 Task: Research Airbnb options in Dorval, Canada from 21st Nov, 2023 to 29th Nov, 2023 for 4 adults.2 bedrooms having 2 beds and 2 bathrooms. Property type can be flat. Booking option can be shelf check-in. Look for 5 properties as per requirement.
Action: Mouse moved to (418, 107)
Screenshot: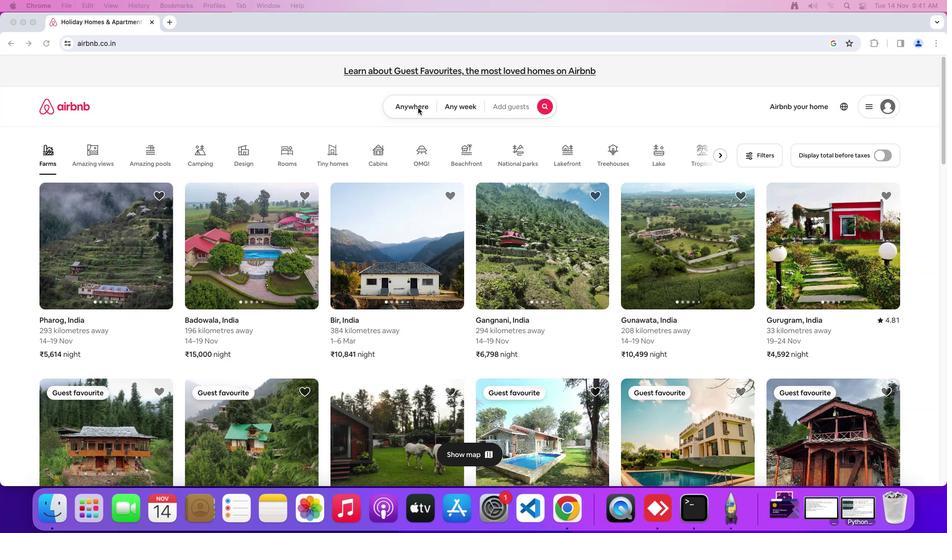 
Action: Mouse pressed left at (418, 107)
Screenshot: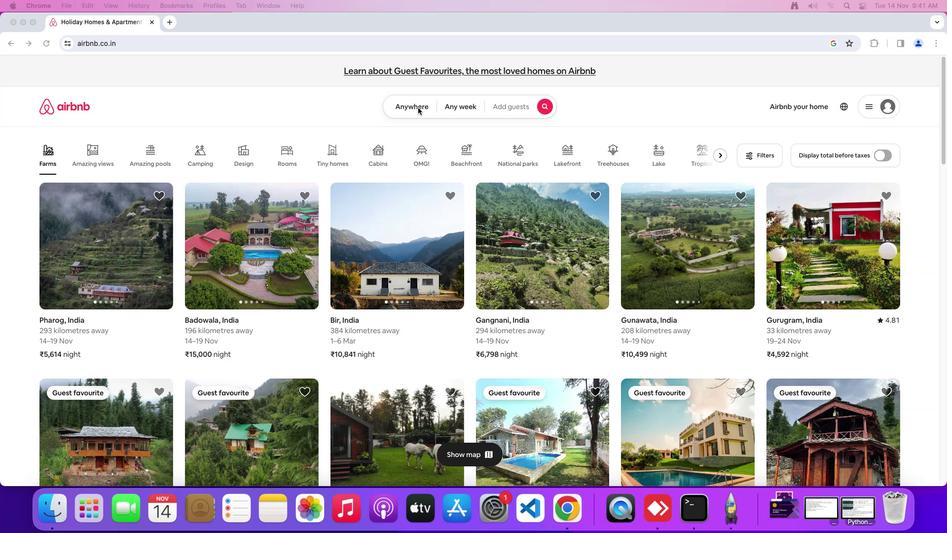 
Action: Mouse moved to (420, 104)
Screenshot: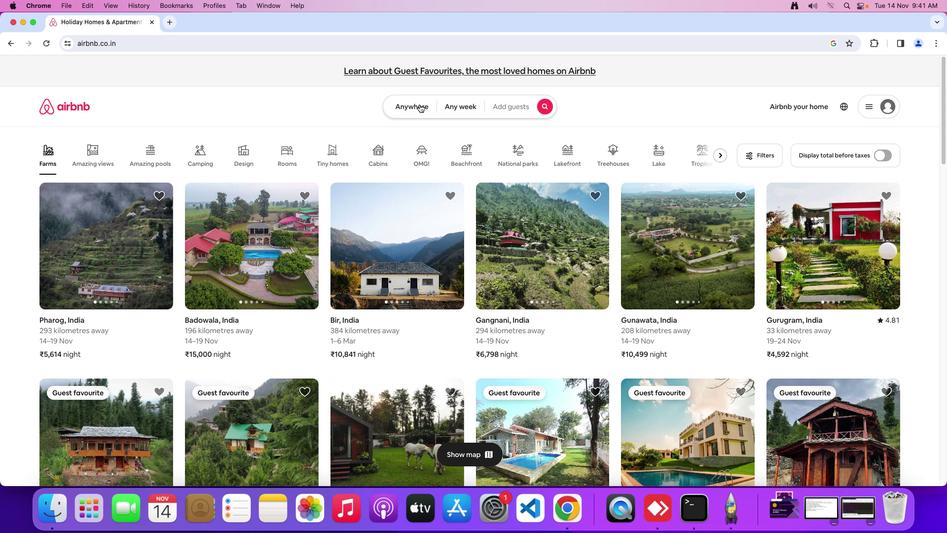 
Action: Mouse pressed left at (420, 104)
Screenshot: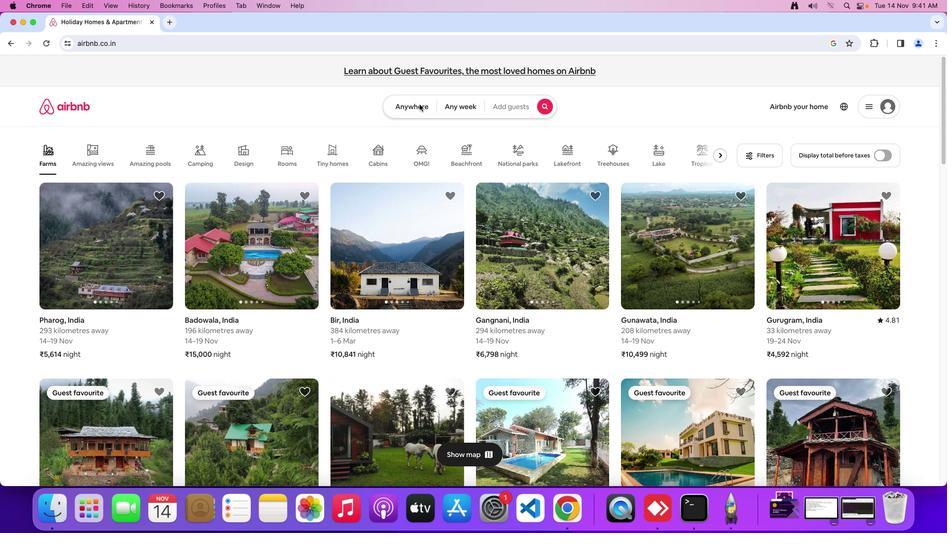 
Action: Mouse moved to (367, 143)
Screenshot: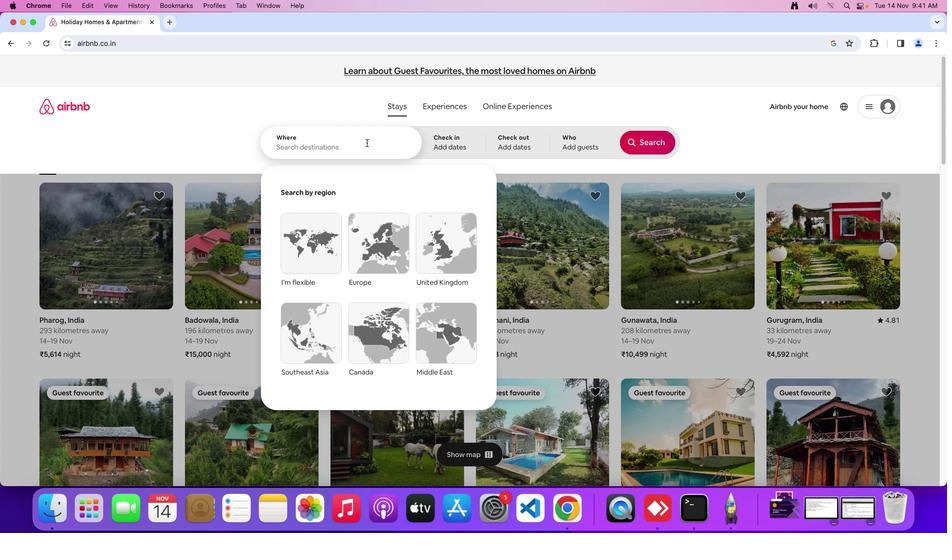 
Action: Mouse pressed left at (367, 143)
Screenshot: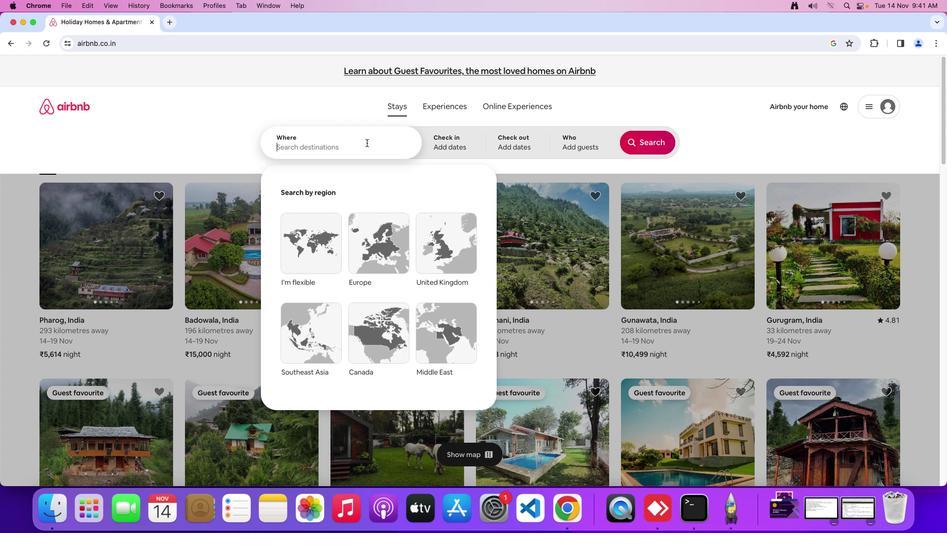 
Action: Mouse moved to (322, 148)
Screenshot: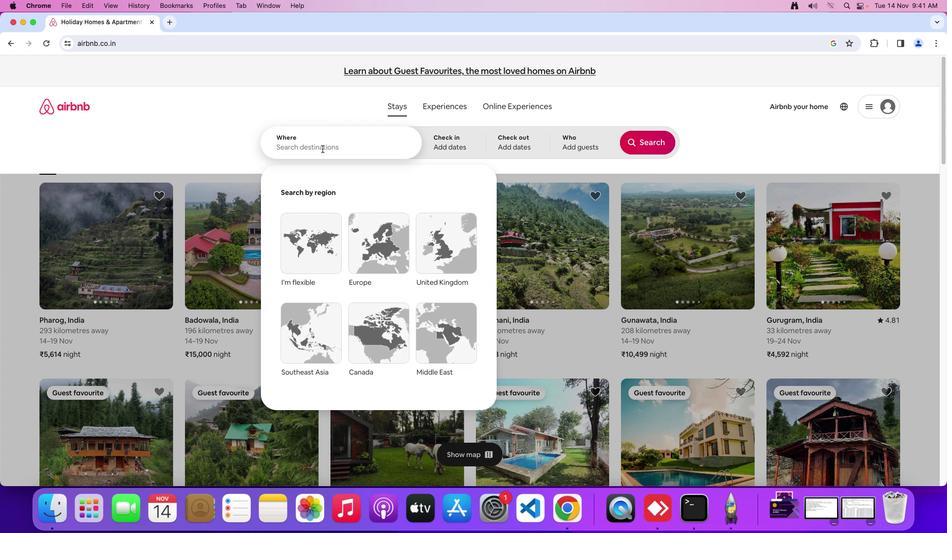 
Action: Mouse pressed left at (322, 148)
Screenshot: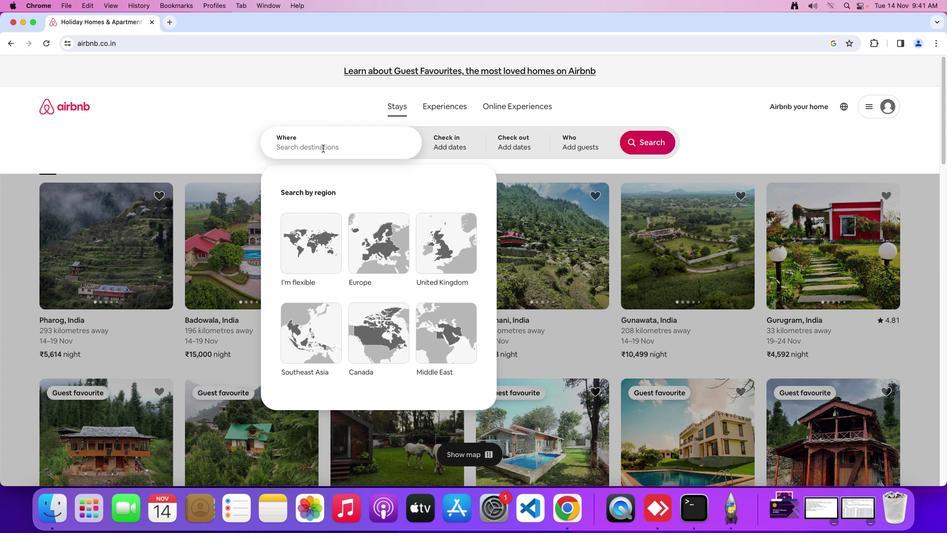
Action: Mouse moved to (326, 160)
Screenshot: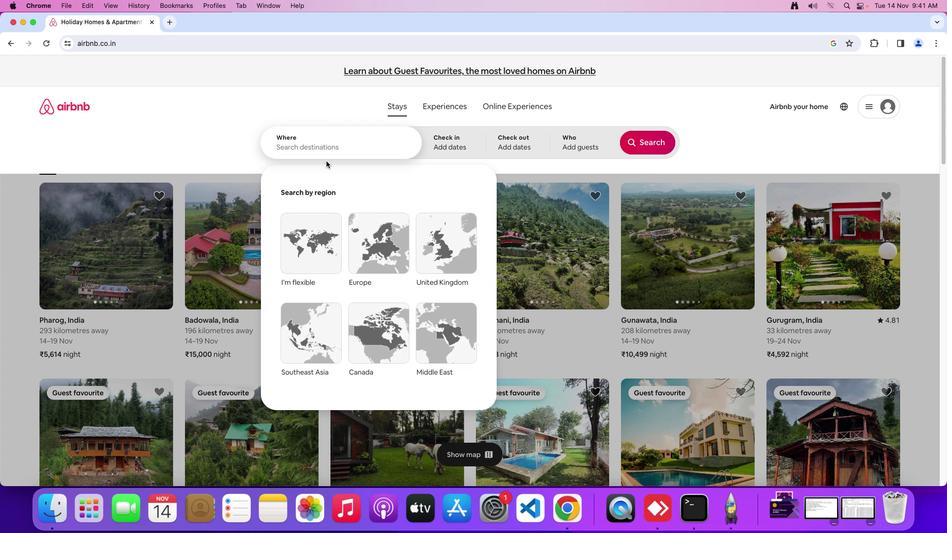 
Action: Key pressed Key.shift_r'D''o''r''v''a''l'','Key.spaceKey.shift_r'C''a''n''a''d''a'
Screenshot: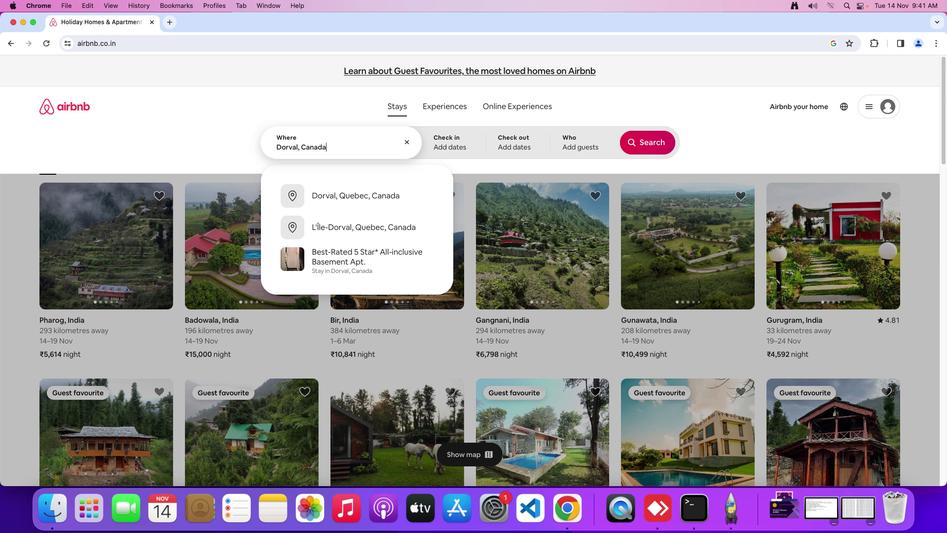 
Action: Mouse moved to (443, 137)
Screenshot: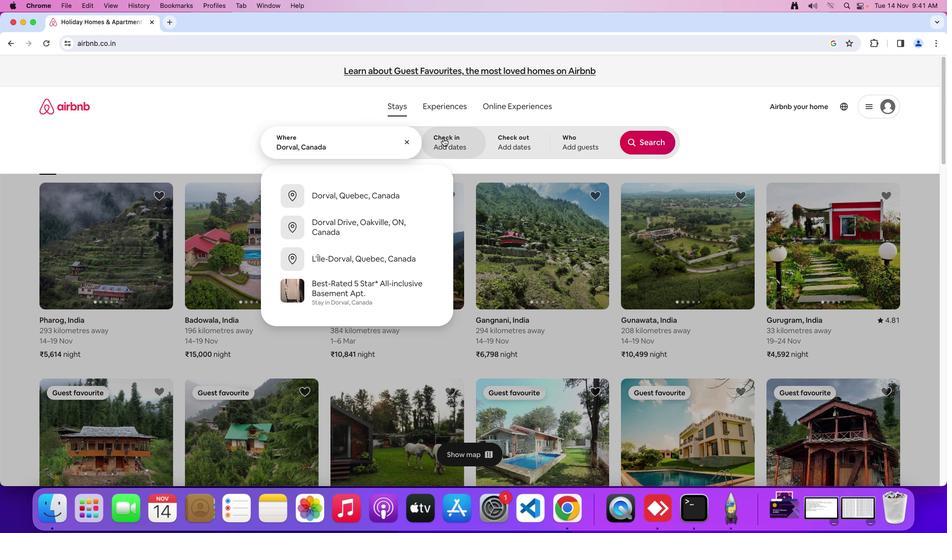 
Action: Mouse pressed left at (443, 137)
Screenshot: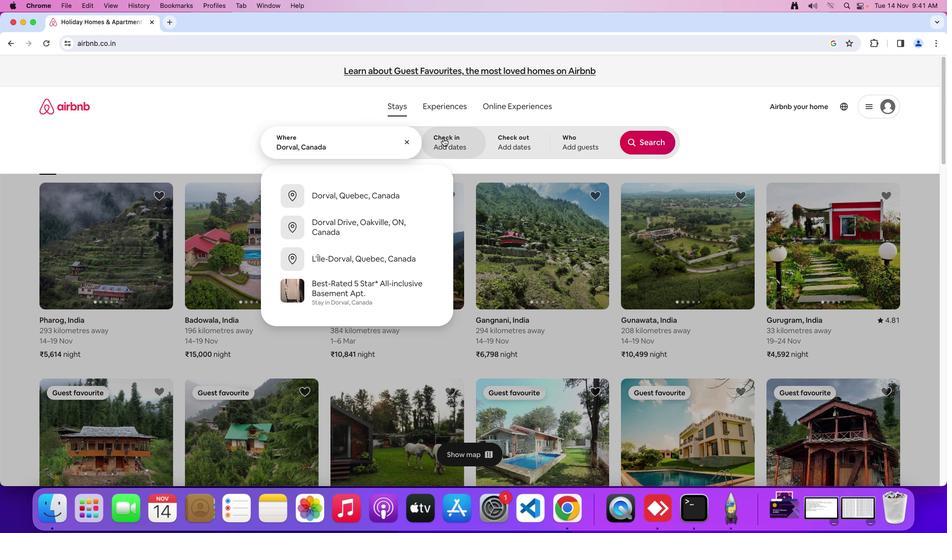 
Action: Mouse moved to (345, 336)
Screenshot: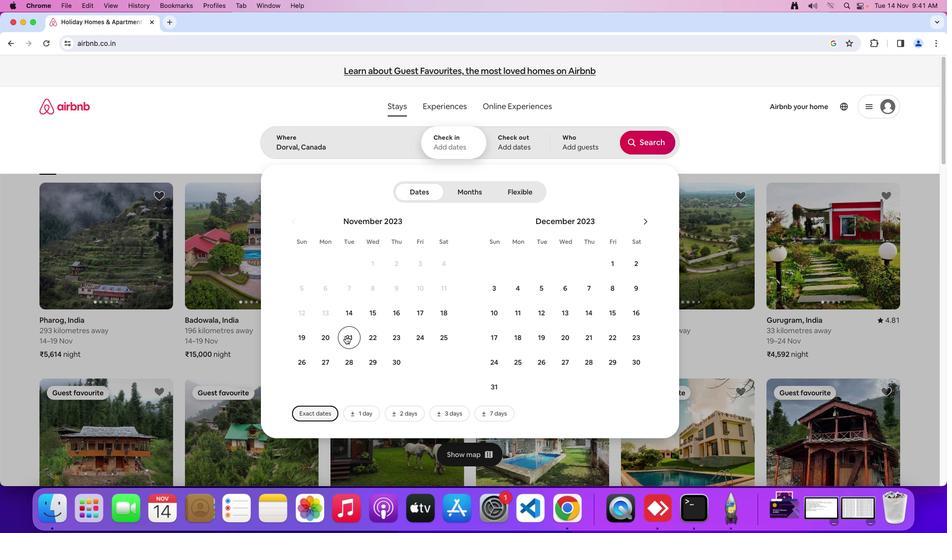 
Action: Mouse pressed left at (345, 336)
Screenshot: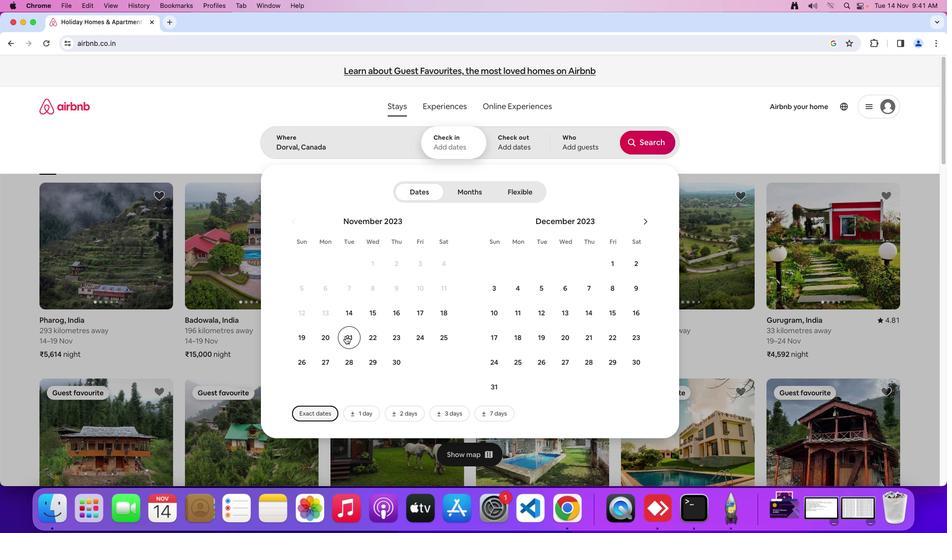 
Action: Mouse moved to (376, 361)
Screenshot: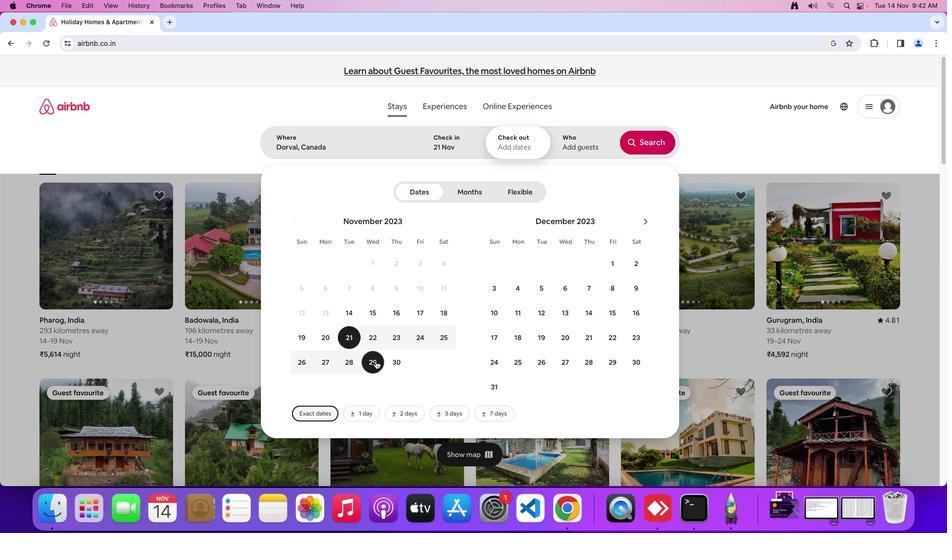 
Action: Mouse pressed left at (376, 361)
Screenshot: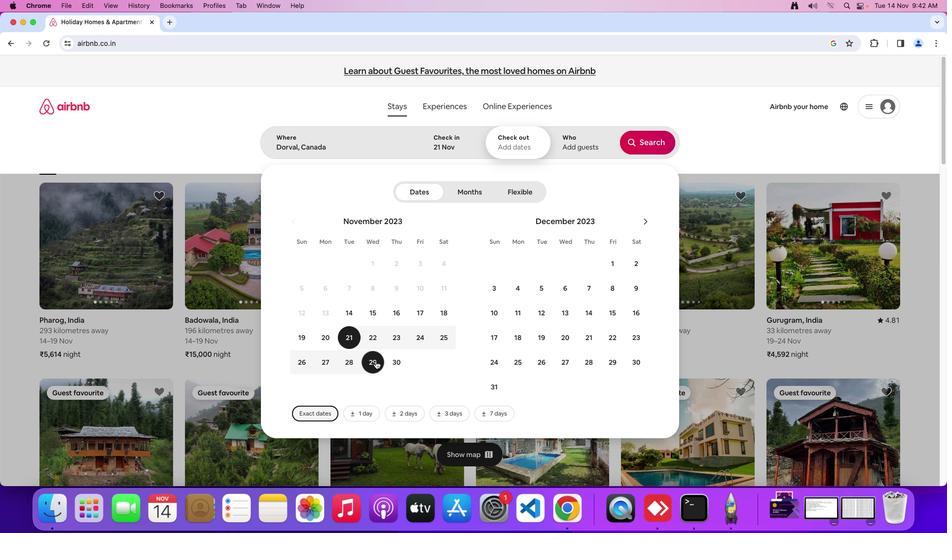 
Action: Mouse moved to (556, 148)
Screenshot: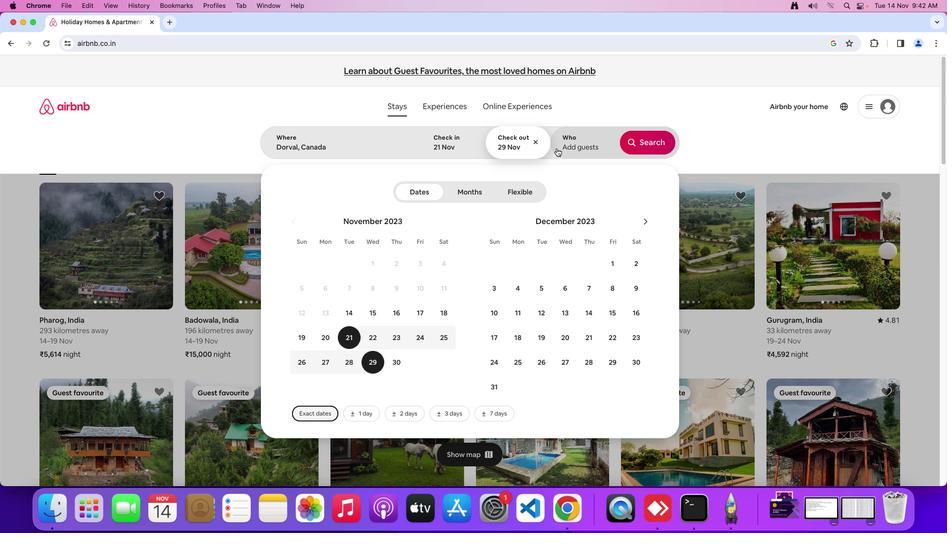 
Action: Mouse pressed left at (556, 148)
Screenshot: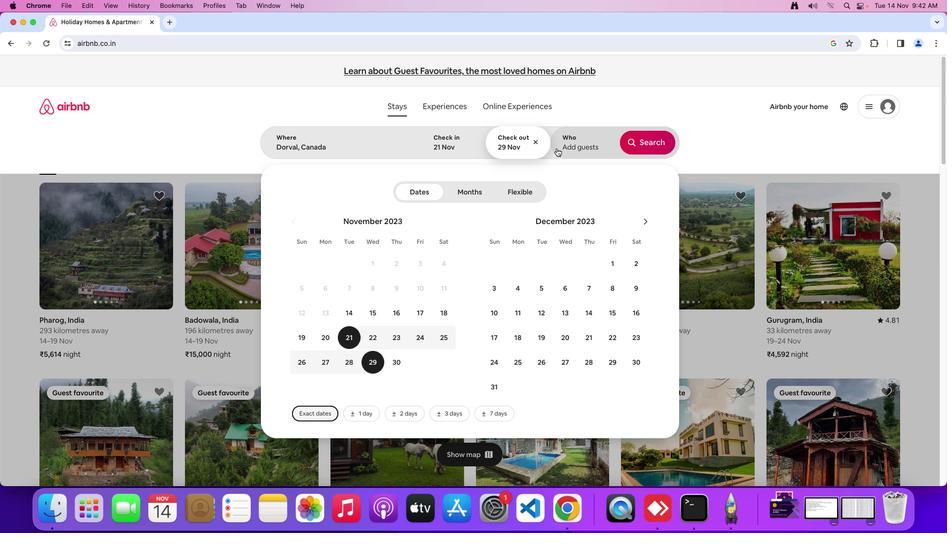 
Action: Mouse moved to (645, 193)
Screenshot: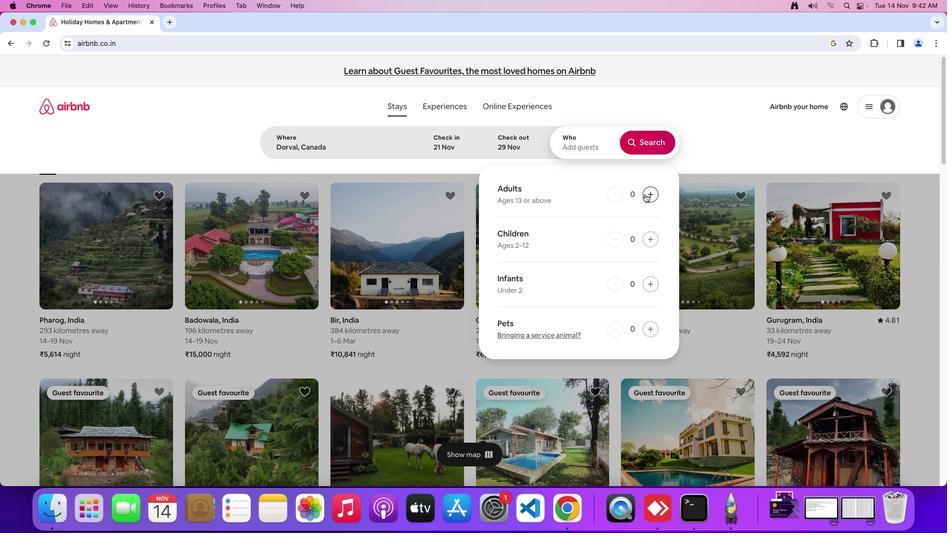 
Action: Mouse pressed left at (645, 193)
Screenshot: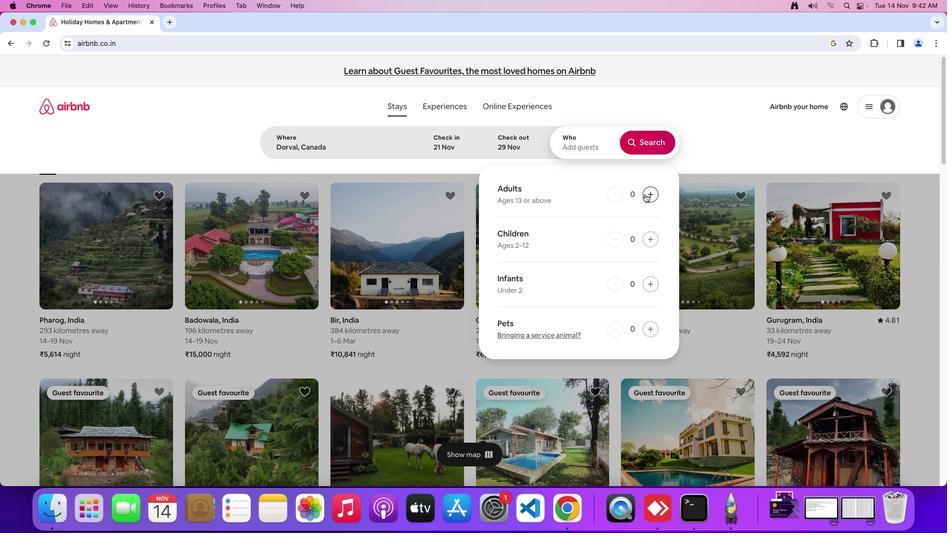 
Action: Mouse pressed left at (645, 193)
Screenshot: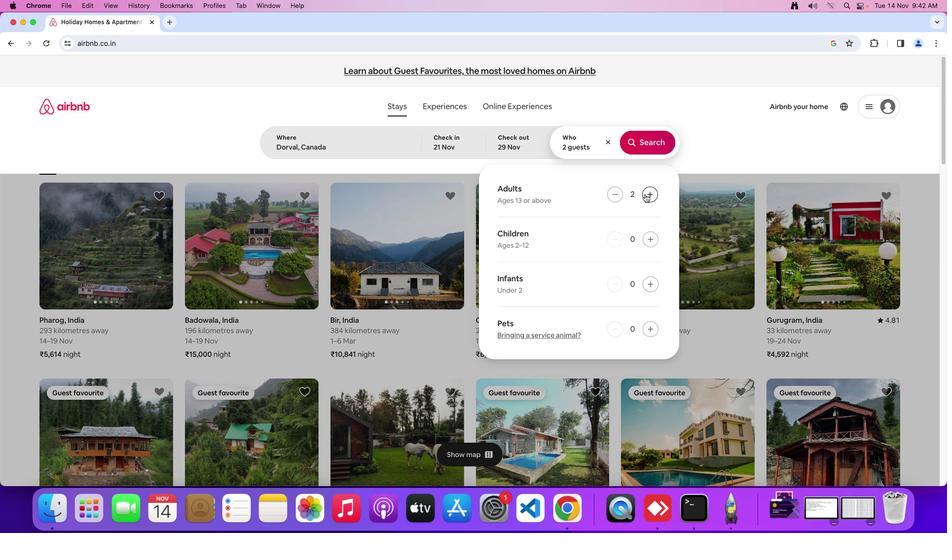 
Action: Mouse pressed left at (645, 193)
Screenshot: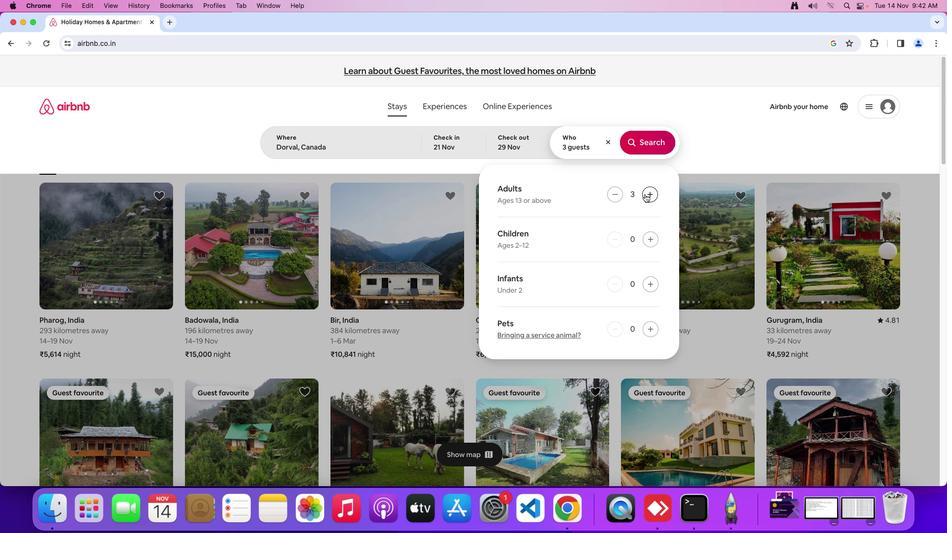 
Action: Mouse pressed left at (645, 193)
Screenshot: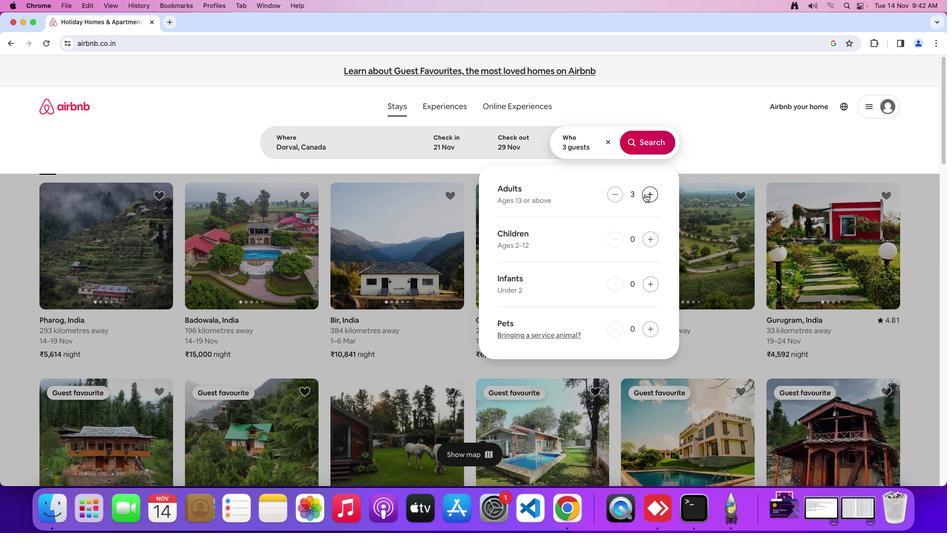 
Action: Mouse moved to (652, 149)
Screenshot: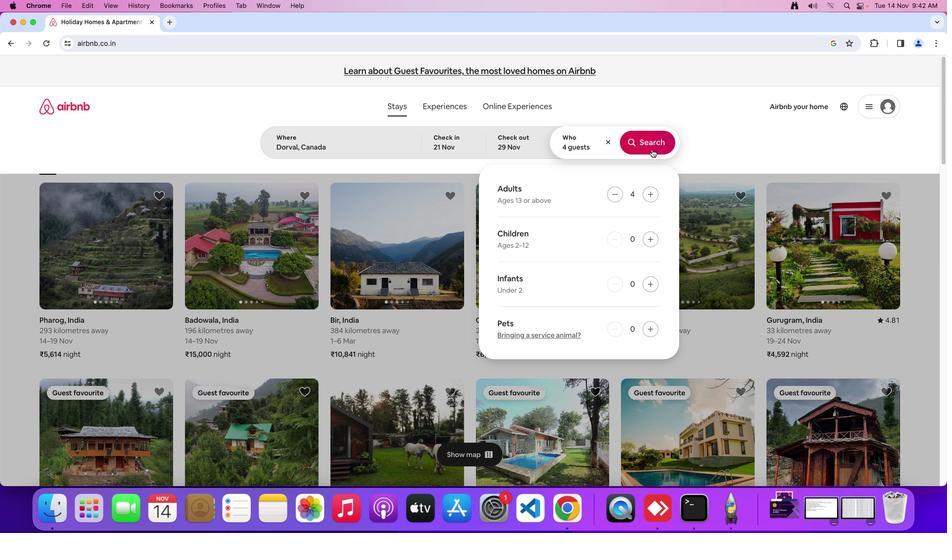 
Action: Mouse pressed left at (652, 149)
Screenshot: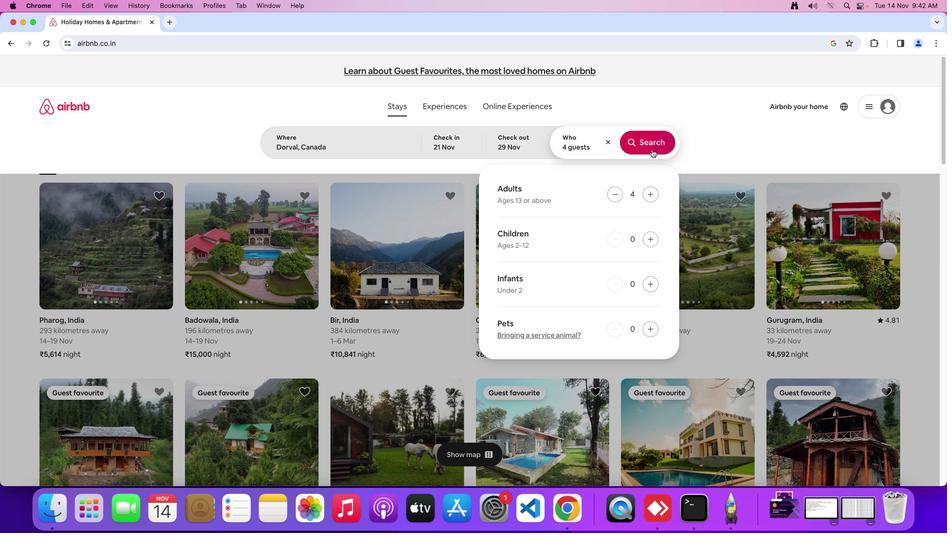 
Action: Mouse moved to (779, 118)
Screenshot: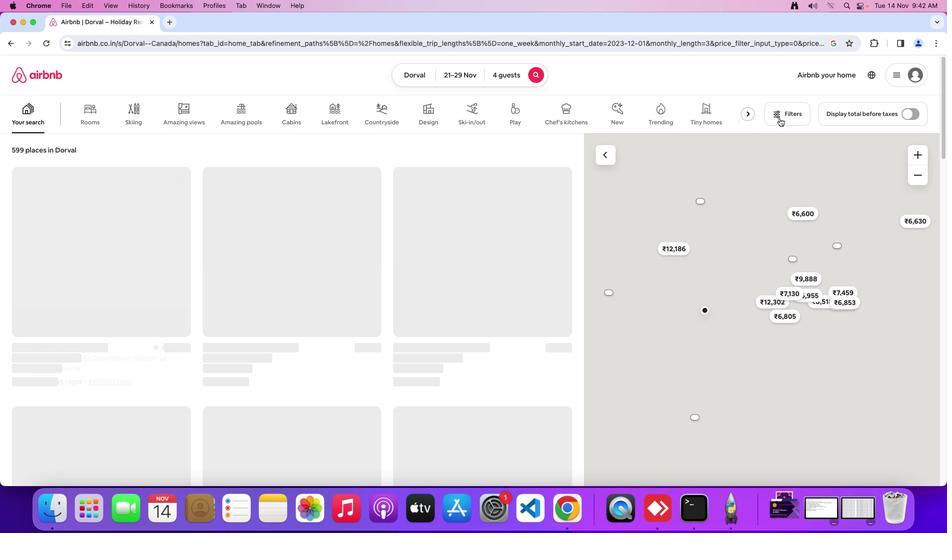 
Action: Mouse pressed left at (779, 118)
Screenshot: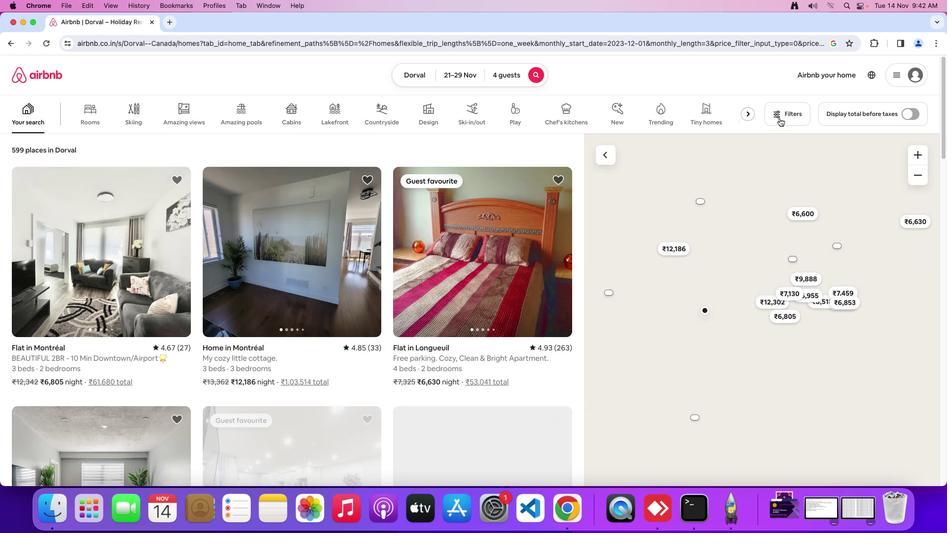 
Action: Mouse moved to (437, 262)
Screenshot: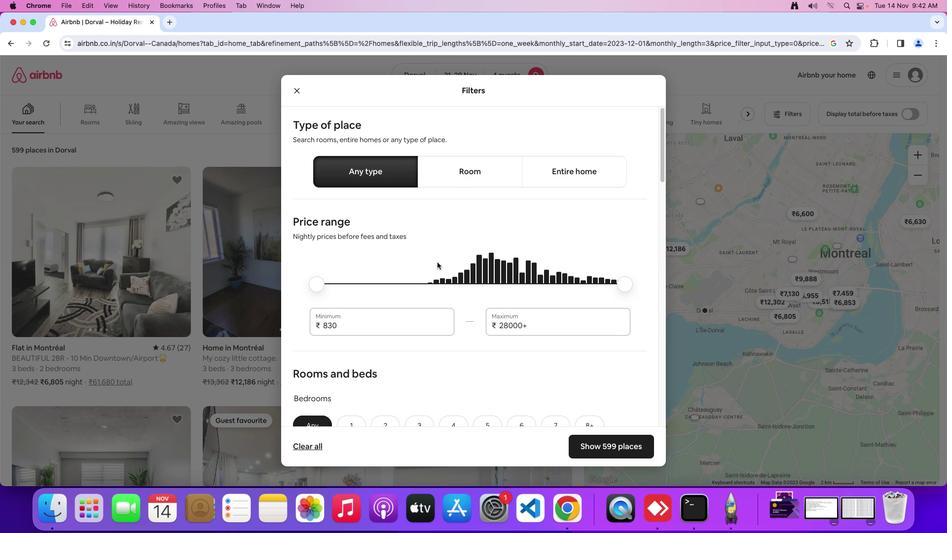 
Action: Mouse scrolled (437, 262) with delta (0, 0)
Screenshot: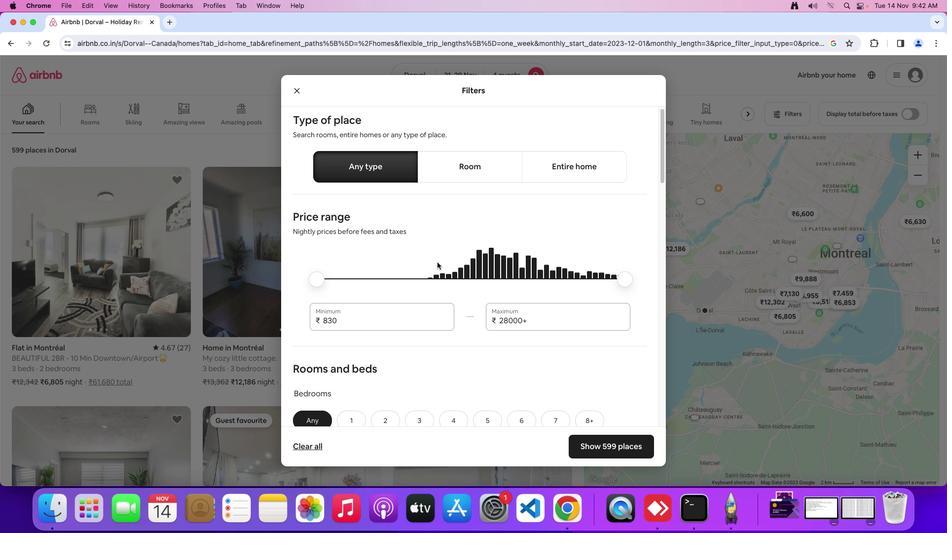 
Action: Mouse scrolled (437, 262) with delta (0, 0)
Screenshot: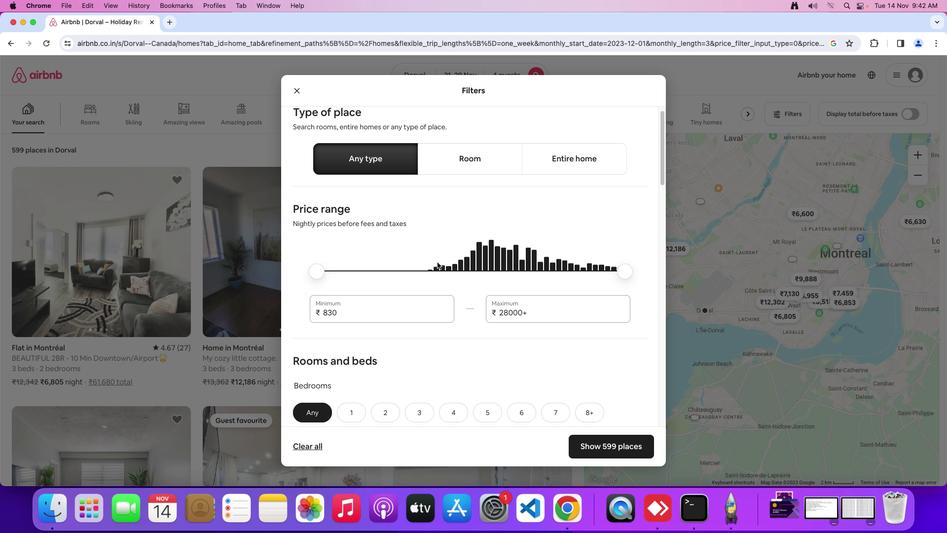 
Action: Mouse scrolled (437, 262) with delta (0, 0)
Screenshot: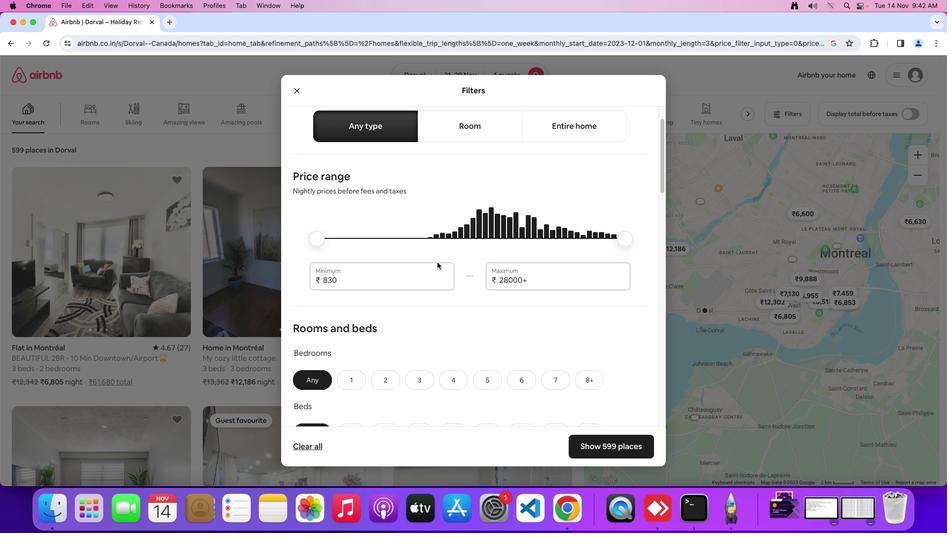 
Action: Mouse moved to (436, 261)
Screenshot: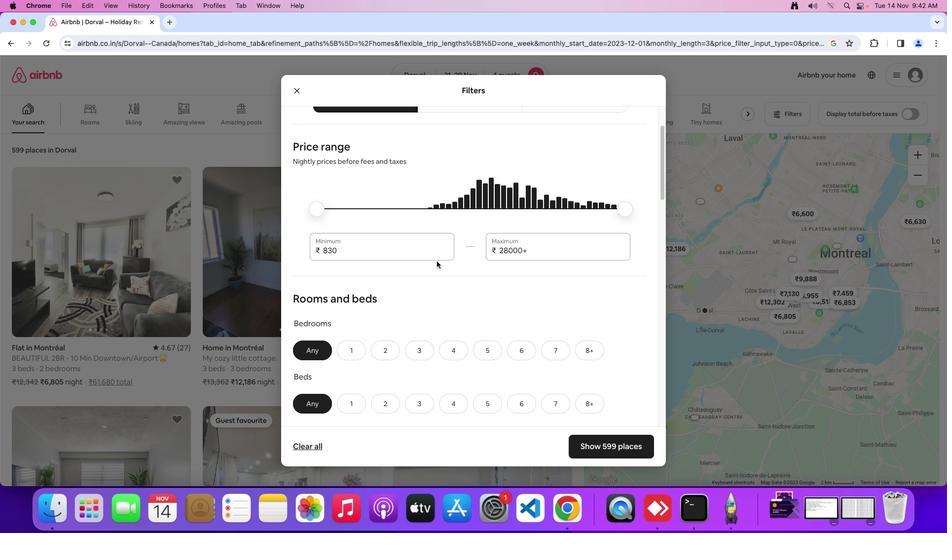 
Action: Mouse scrolled (436, 261) with delta (0, 0)
Screenshot: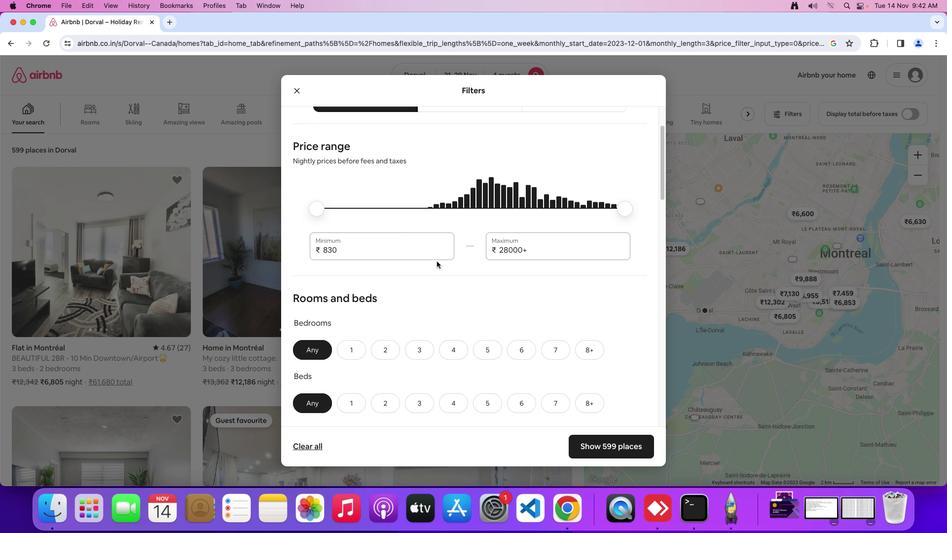 
Action: Mouse scrolled (436, 261) with delta (0, 0)
Screenshot: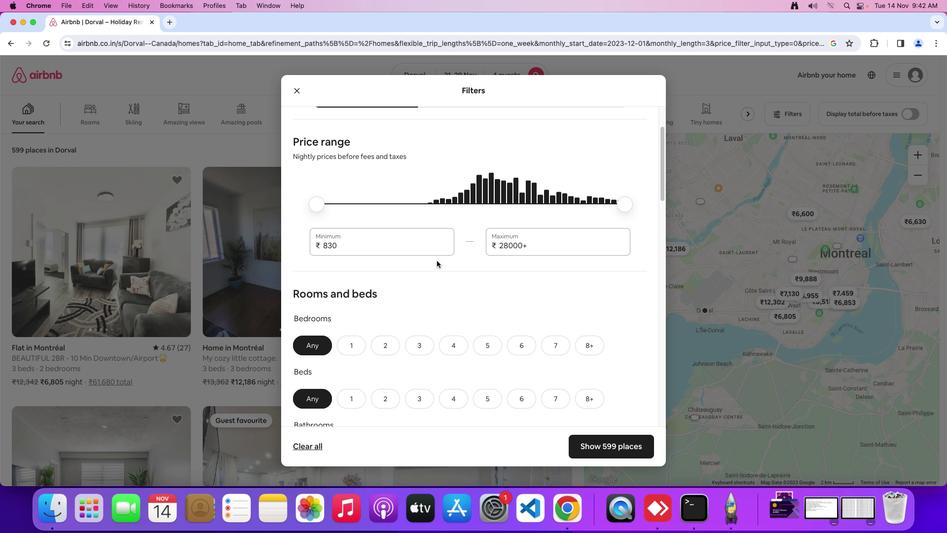 
Action: Mouse moved to (436, 260)
Screenshot: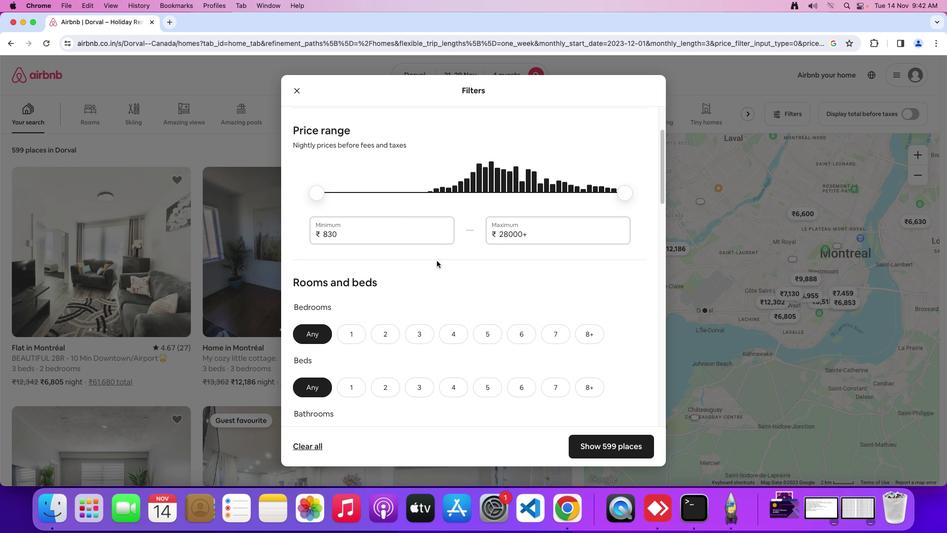 
Action: Mouse scrolled (436, 260) with delta (0, 0)
Screenshot: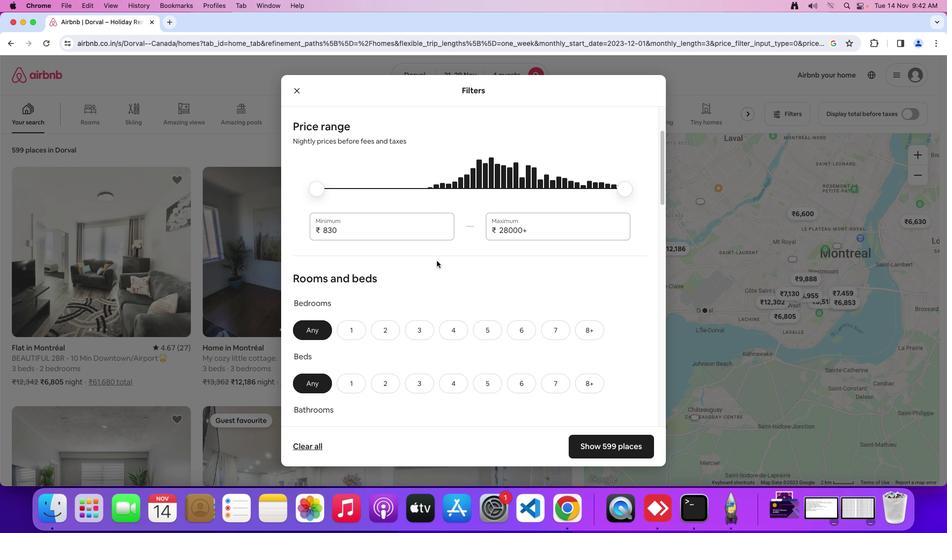 
Action: Mouse moved to (437, 260)
Screenshot: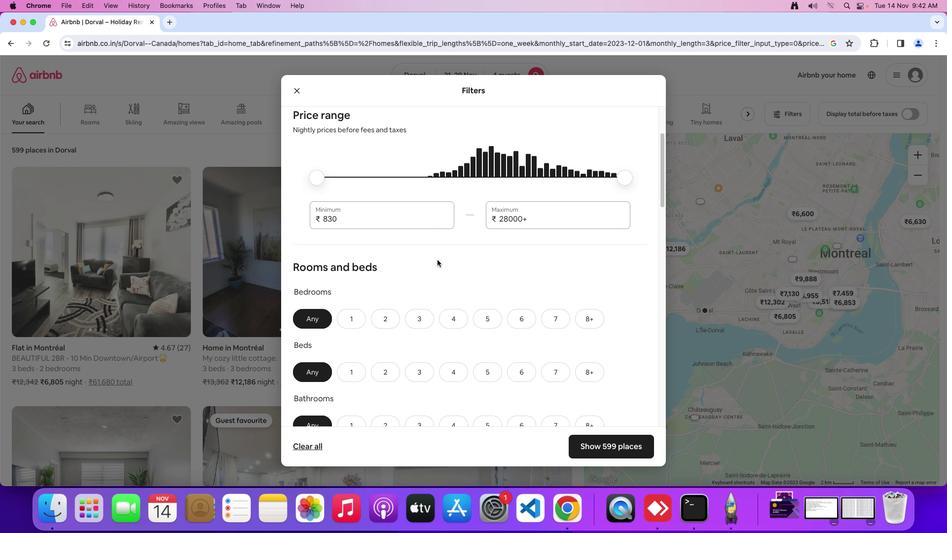 
Action: Mouse scrolled (437, 260) with delta (0, 0)
Screenshot: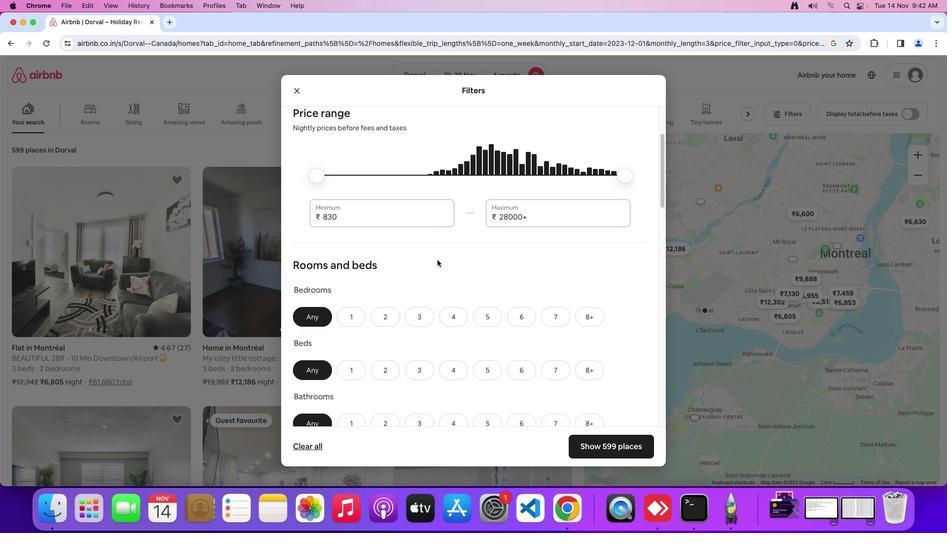 
Action: Mouse moved to (437, 260)
Screenshot: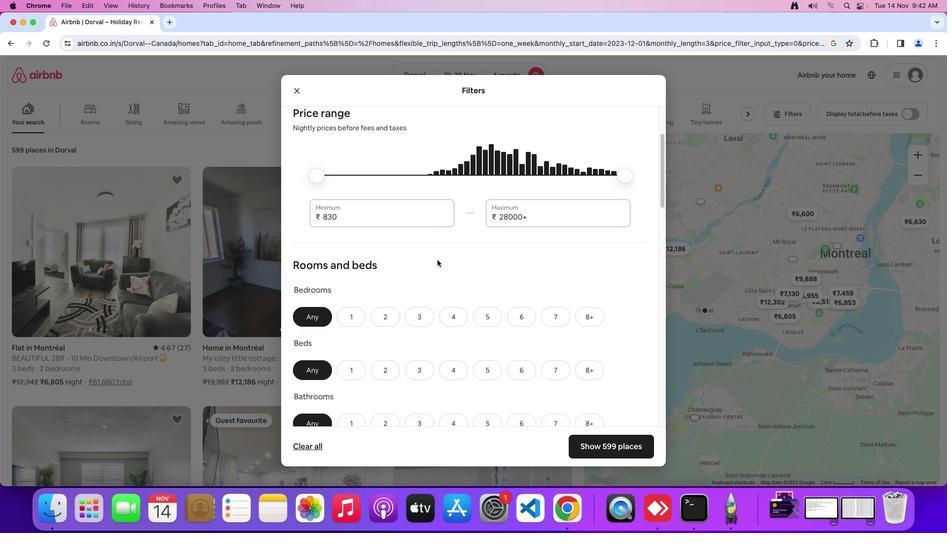 
Action: Mouse scrolled (437, 260) with delta (0, 0)
Screenshot: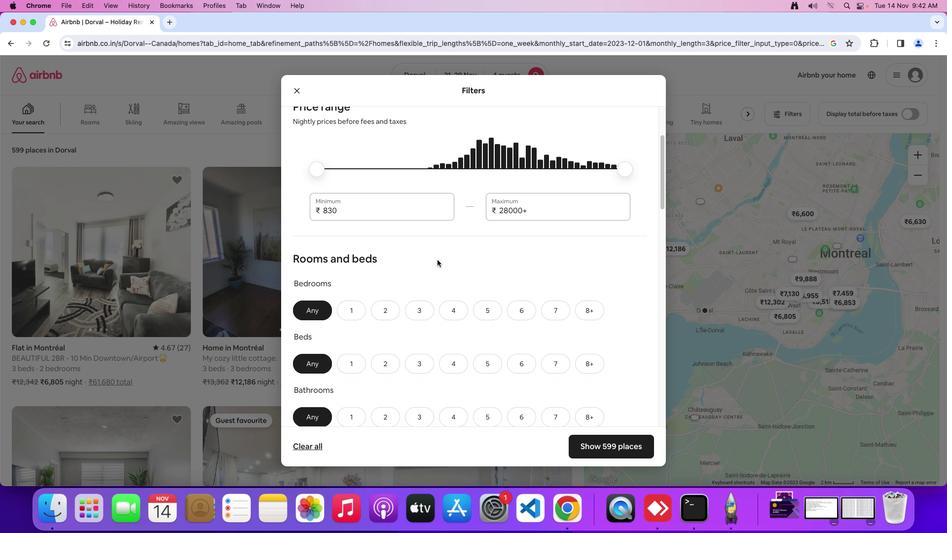 
Action: Mouse scrolled (437, 260) with delta (0, 0)
Screenshot: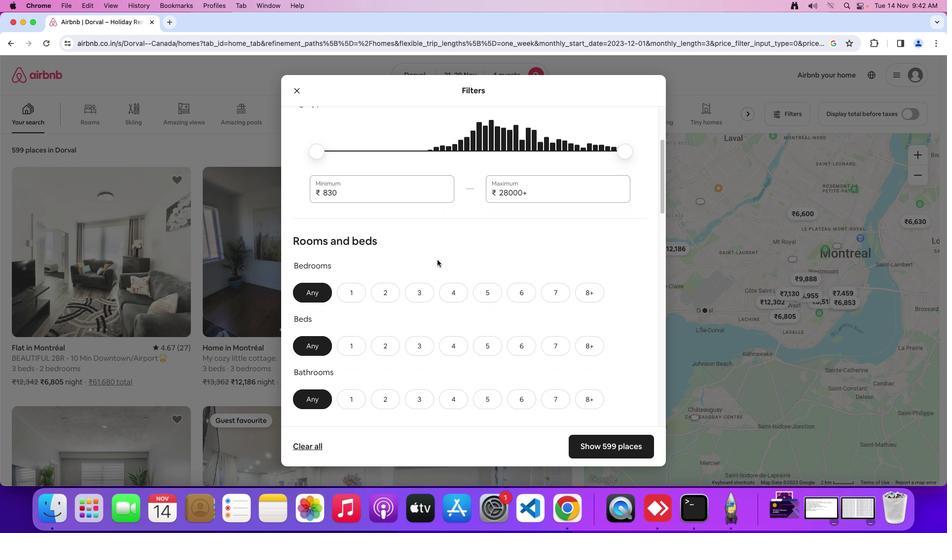 
Action: Mouse scrolled (437, 260) with delta (0, 0)
Screenshot: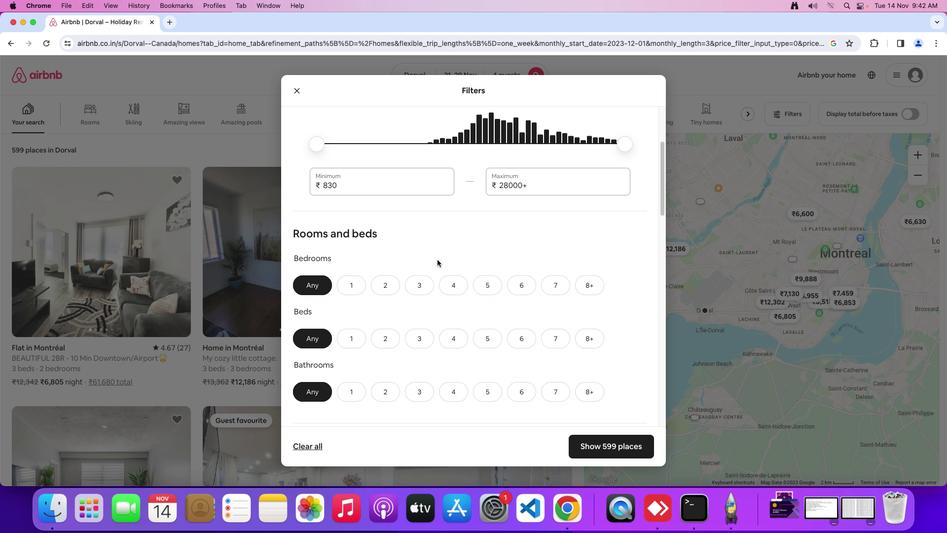 
Action: Mouse scrolled (437, 260) with delta (0, 0)
Screenshot: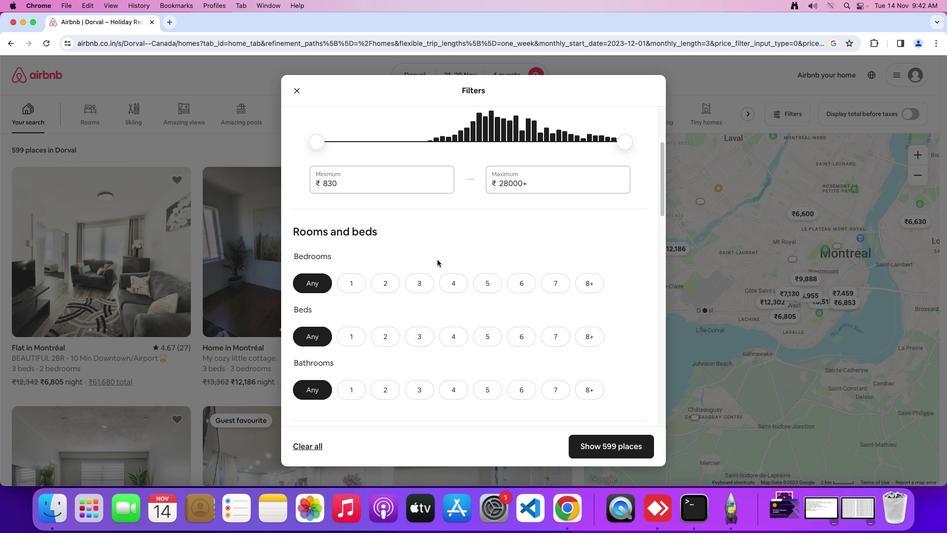 
Action: Mouse moved to (385, 279)
Screenshot: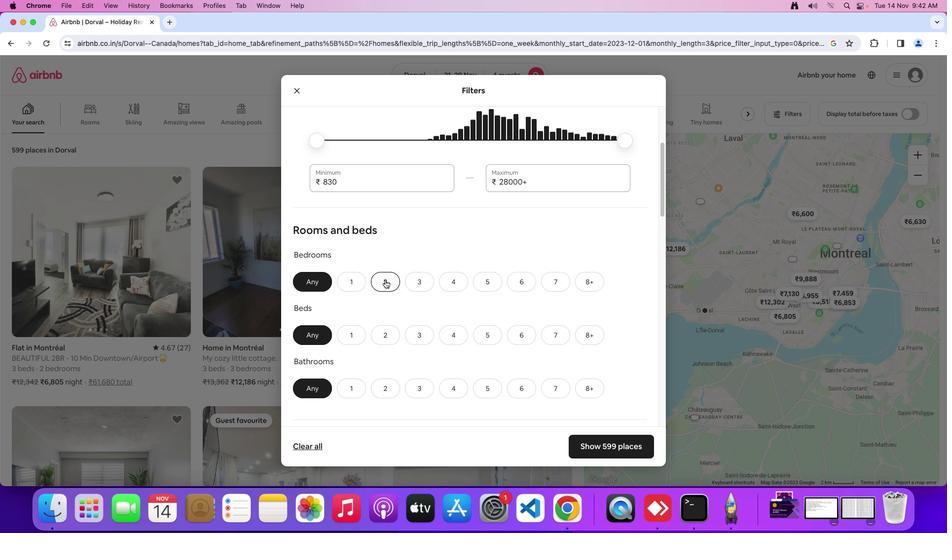 
Action: Mouse pressed left at (385, 279)
Screenshot: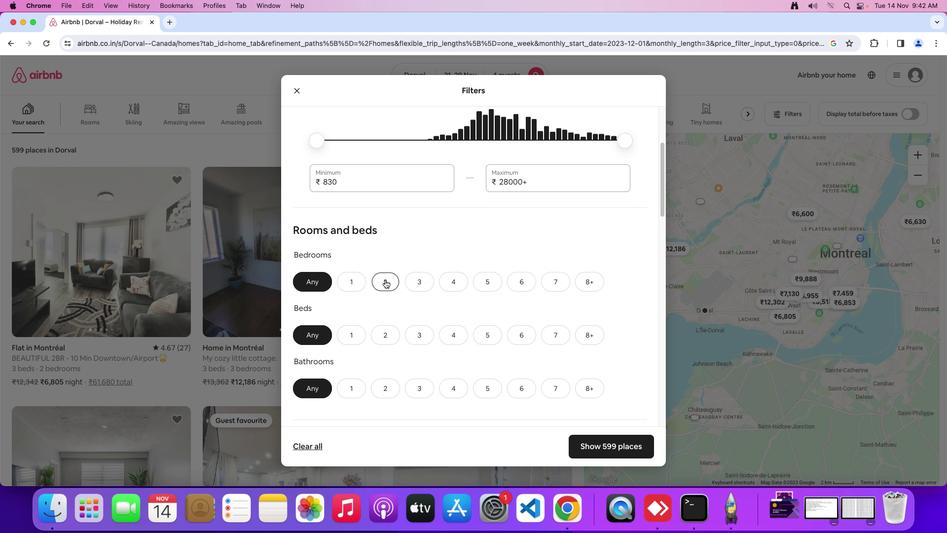 
Action: Mouse moved to (404, 285)
Screenshot: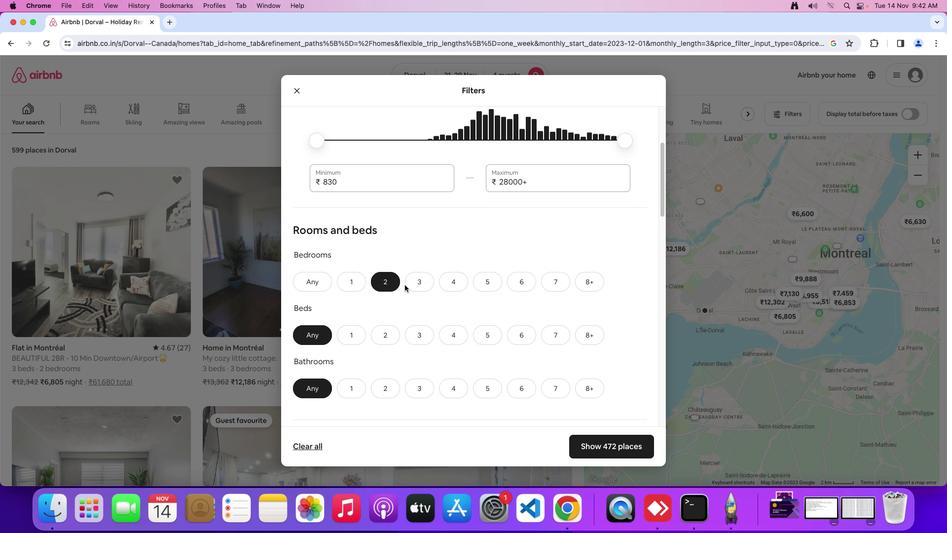 
Action: Mouse scrolled (404, 285) with delta (0, 0)
Screenshot: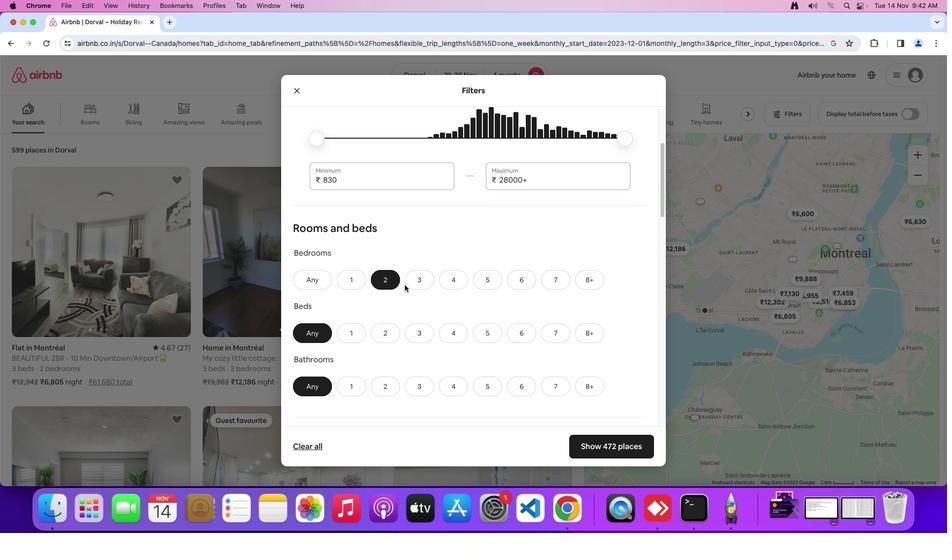 
Action: Mouse scrolled (404, 285) with delta (0, 0)
Screenshot: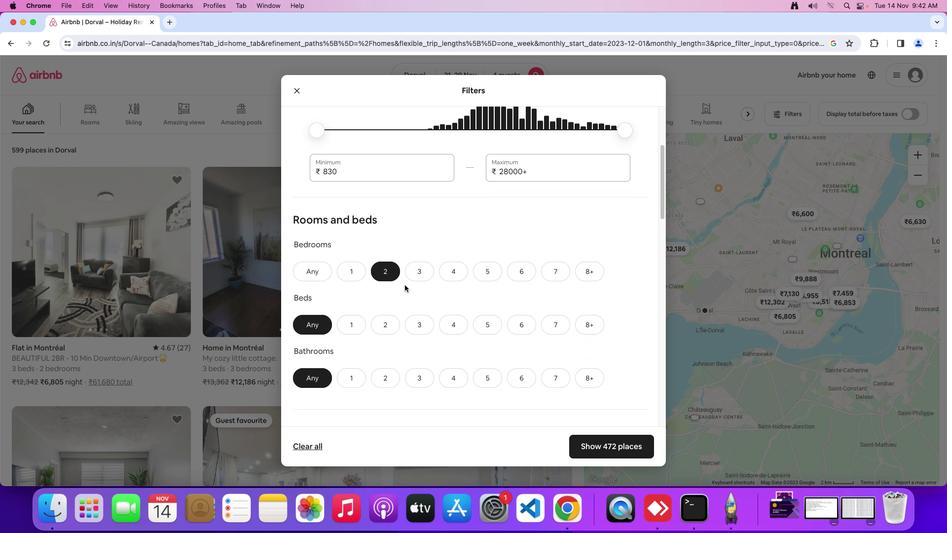 
Action: Mouse scrolled (404, 285) with delta (0, 0)
Screenshot: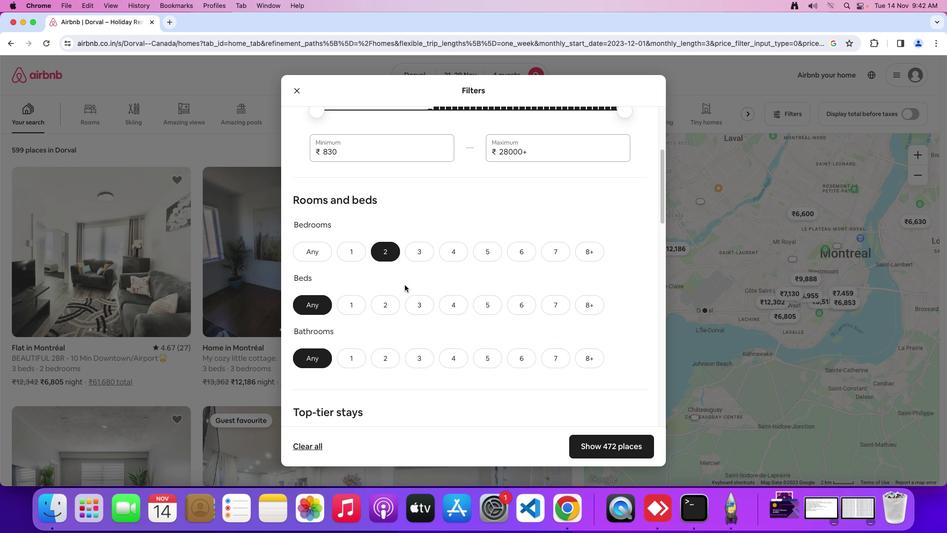 
Action: Mouse moved to (386, 300)
Screenshot: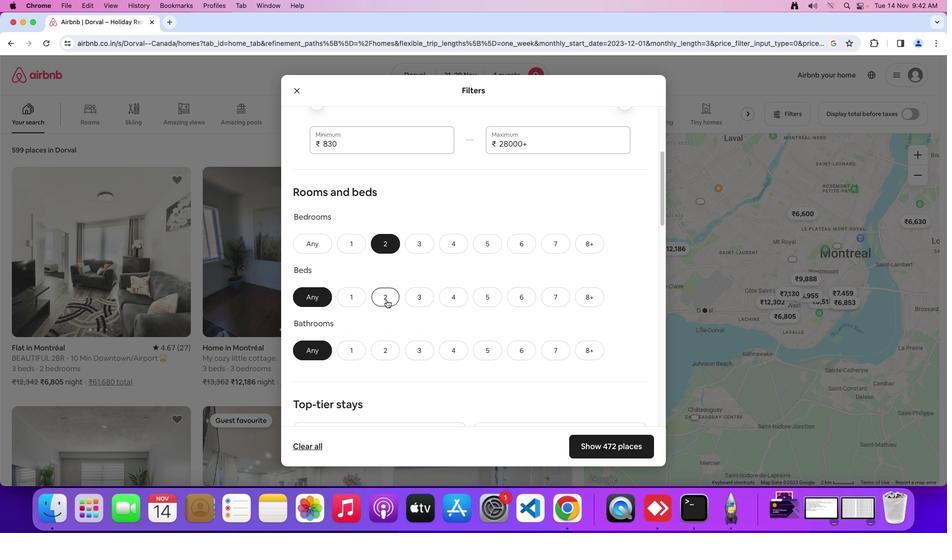 
Action: Mouse pressed left at (386, 300)
Screenshot: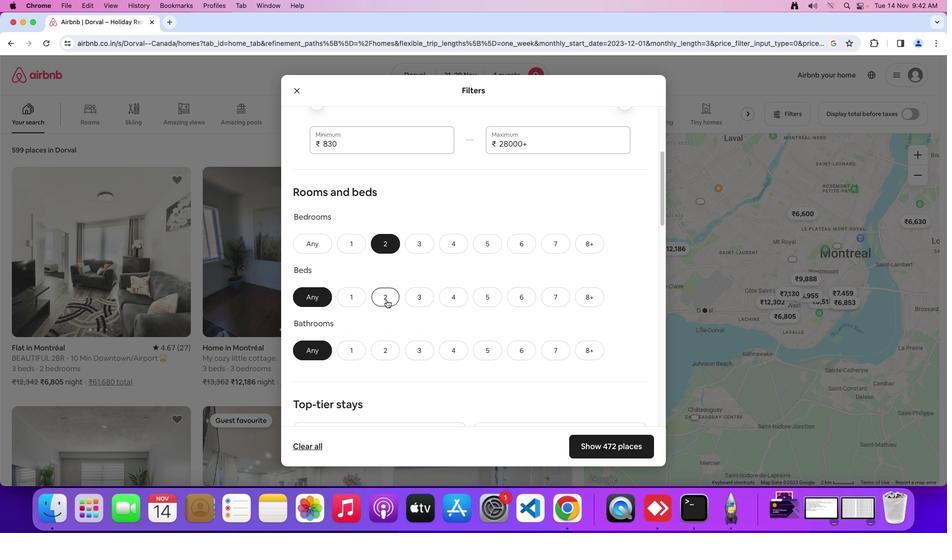 
Action: Mouse moved to (384, 356)
Screenshot: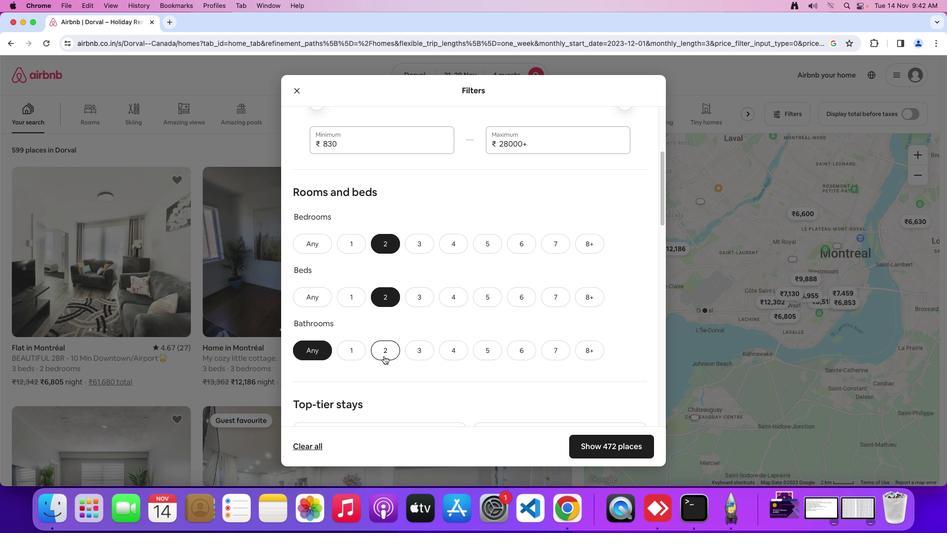 
Action: Mouse pressed left at (384, 356)
Screenshot: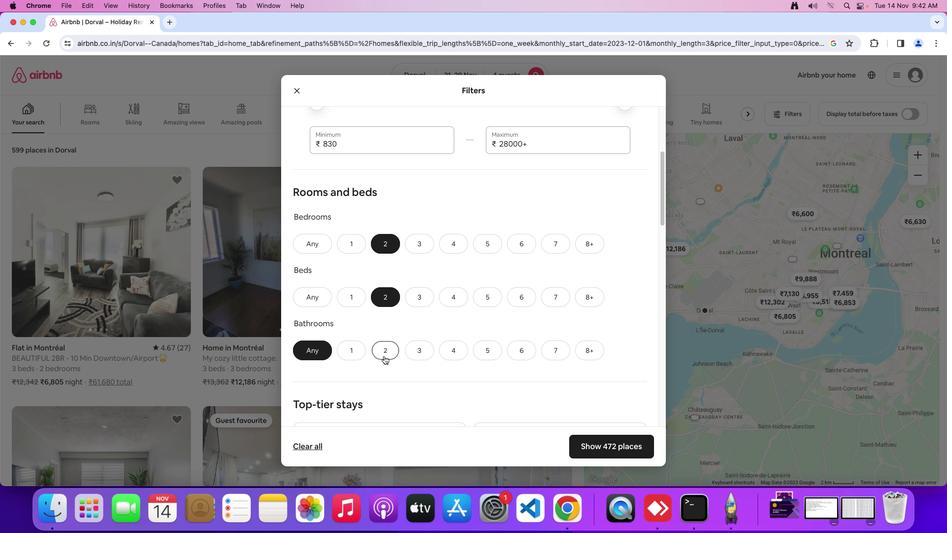 
Action: Mouse moved to (434, 342)
Screenshot: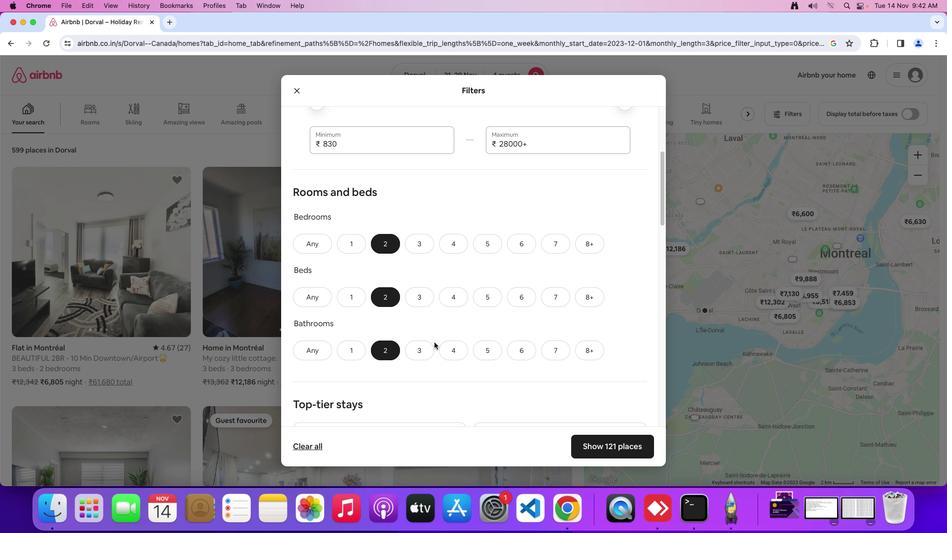 
Action: Mouse scrolled (434, 342) with delta (0, 0)
Screenshot: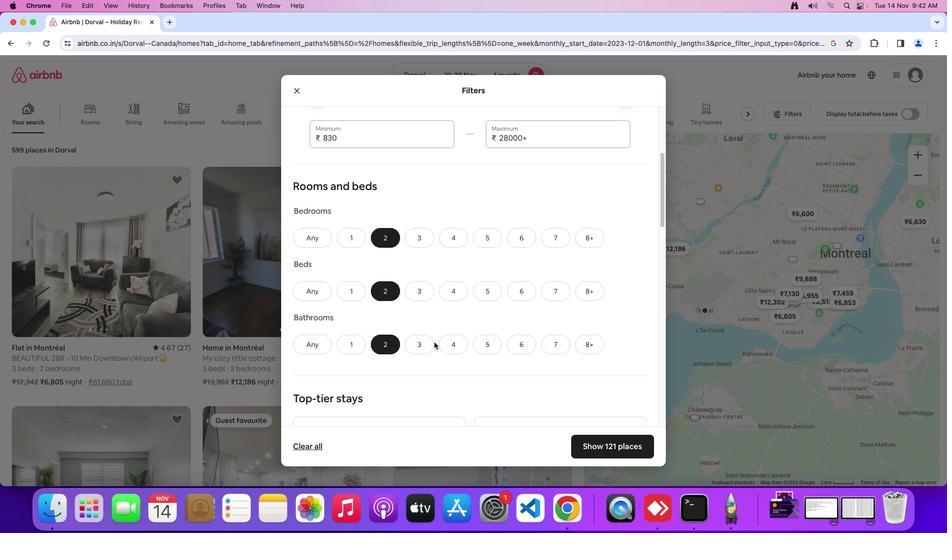 
Action: Mouse scrolled (434, 342) with delta (0, 0)
Screenshot: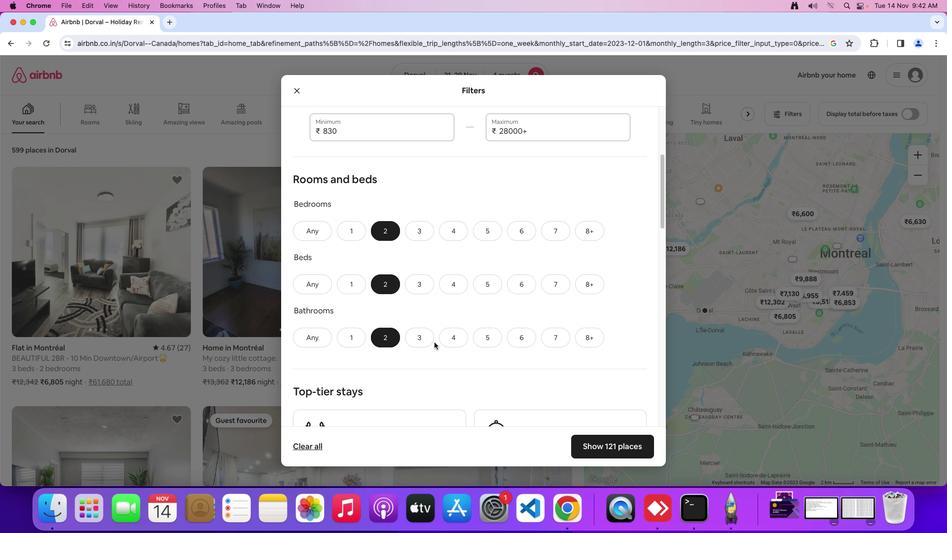 
Action: Mouse scrolled (434, 342) with delta (0, 0)
Screenshot: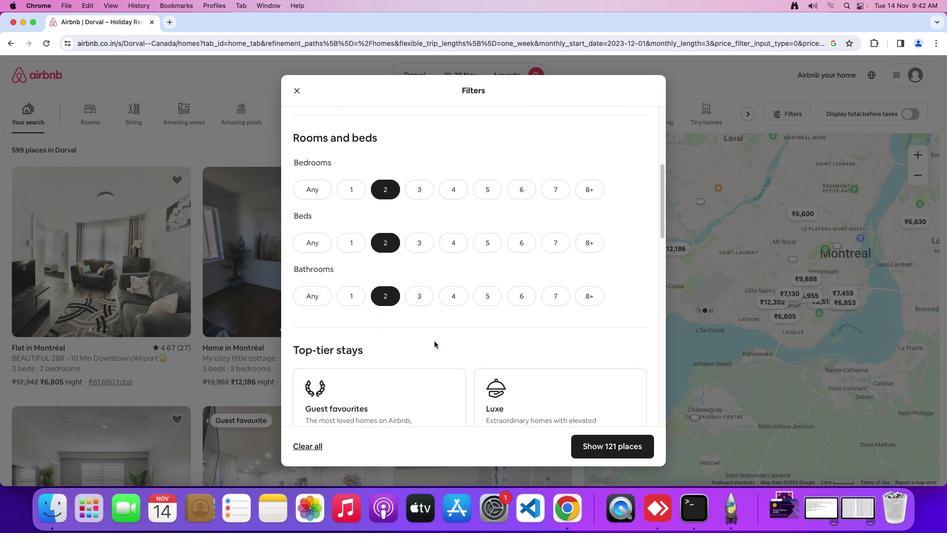 
Action: Mouse moved to (434, 342)
Screenshot: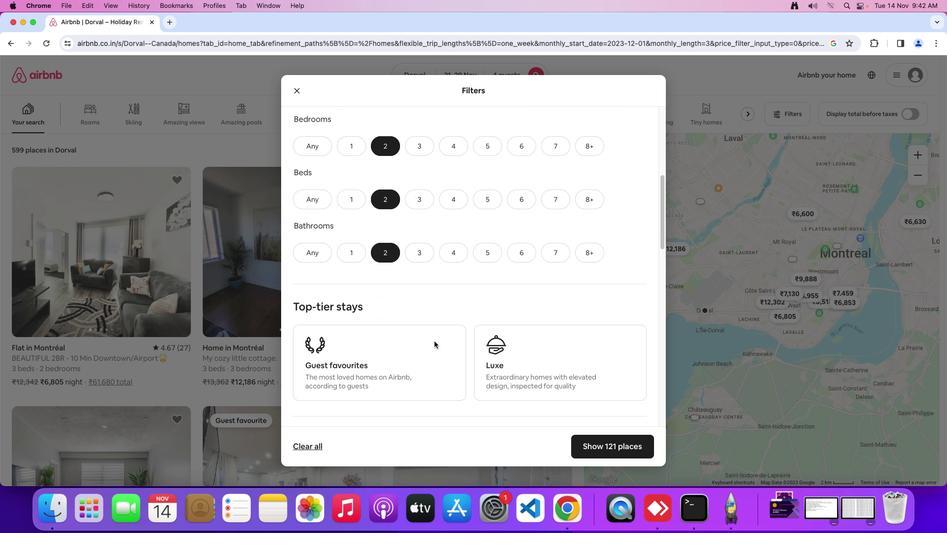 
Action: Mouse scrolled (434, 342) with delta (0, -1)
Screenshot: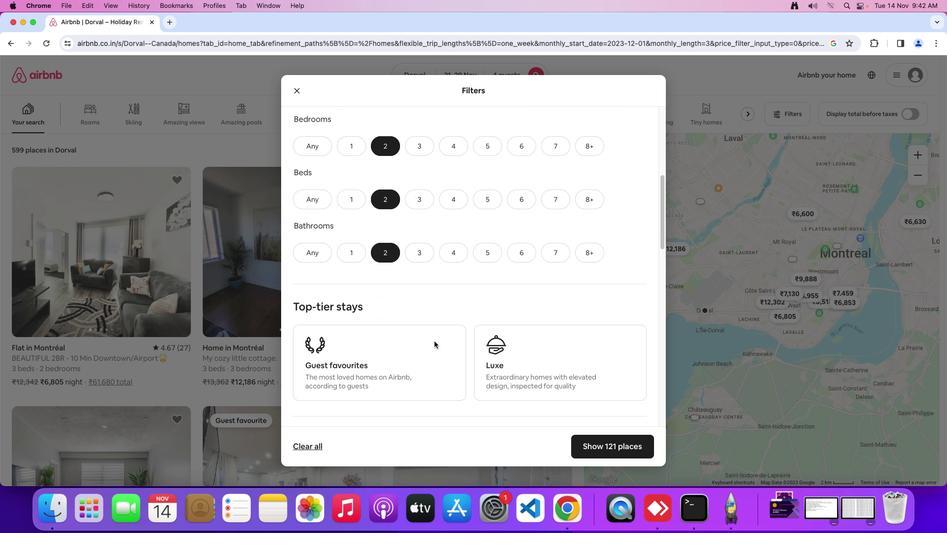 
Action: Mouse moved to (434, 341)
Screenshot: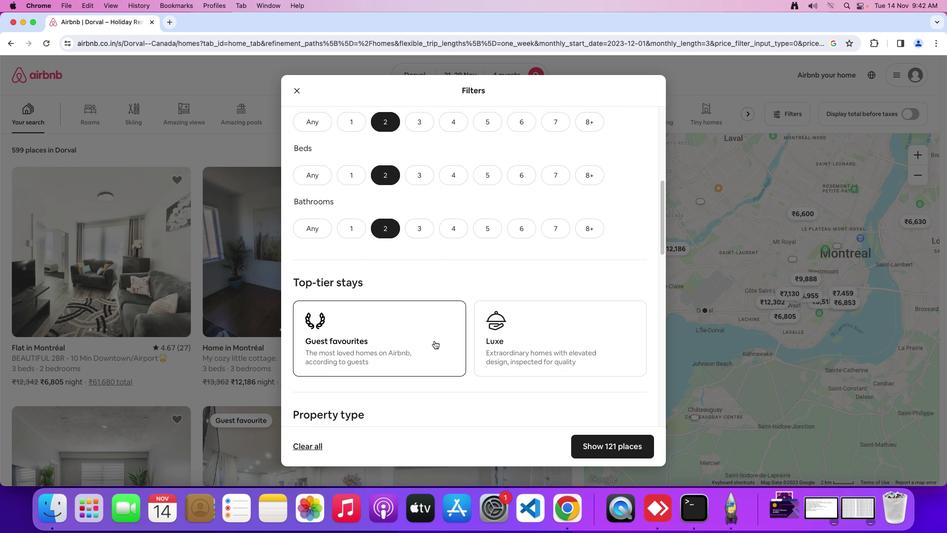 
Action: Mouse scrolled (434, 341) with delta (0, 0)
Screenshot: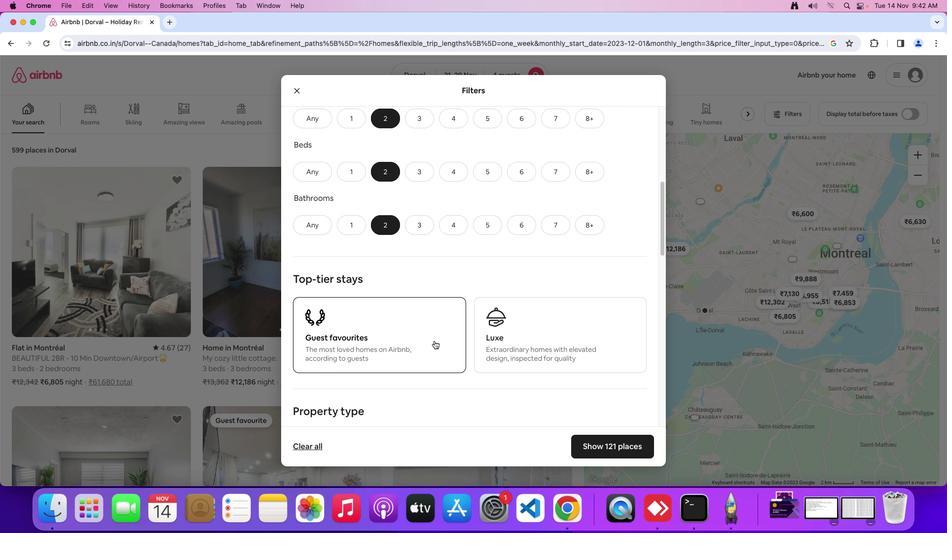 
Action: Mouse scrolled (434, 341) with delta (0, 0)
Screenshot: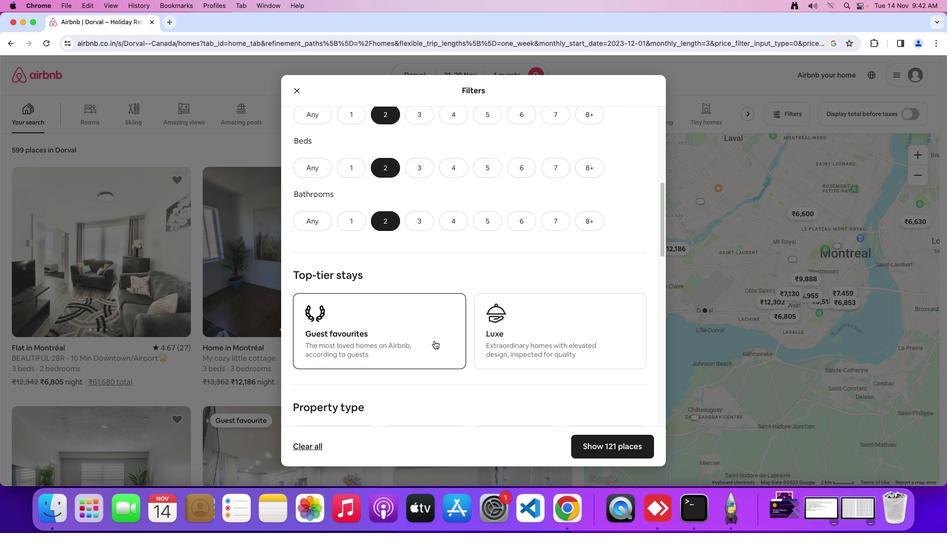 
Action: Mouse scrolled (434, 341) with delta (0, 0)
Screenshot: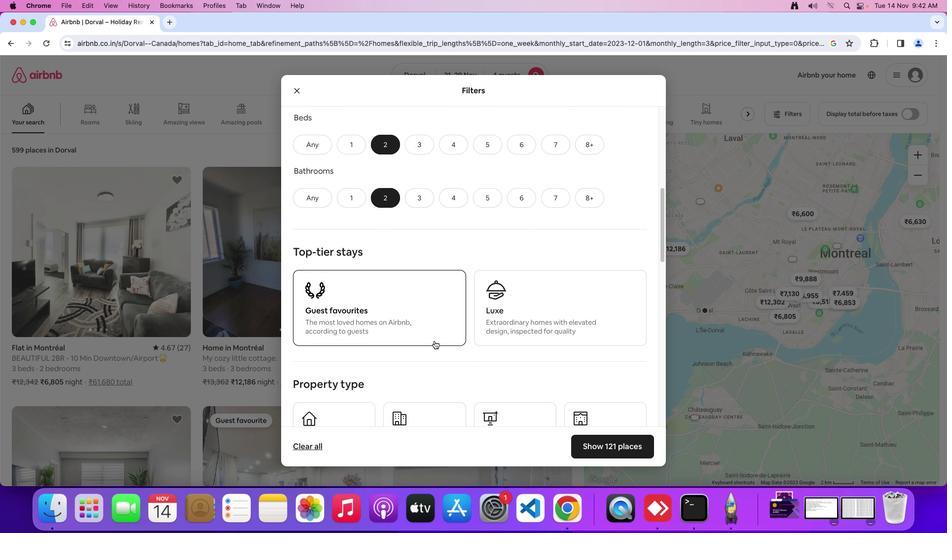 
Action: Mouse scrolled (434, 341) with delta (0, 0)
Screenshot: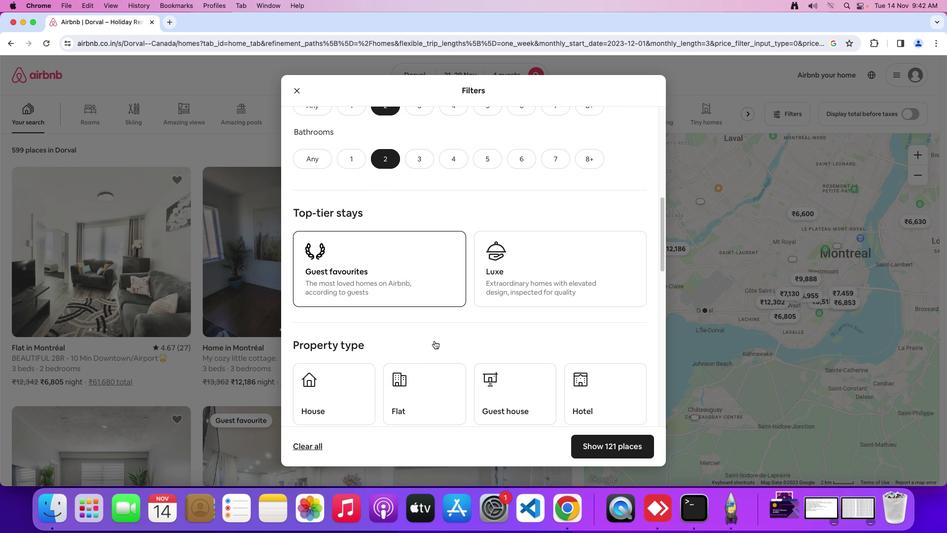 
Action: Mouse moved to (434, 340)
Screenshot: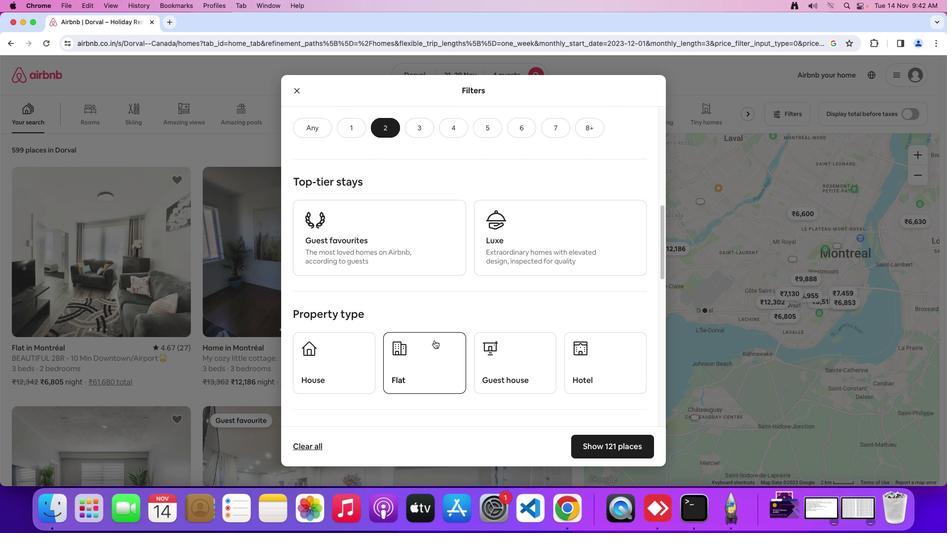 
Action: Mouse scrolled (434, 340) with delta (0, 0)
Screenshot: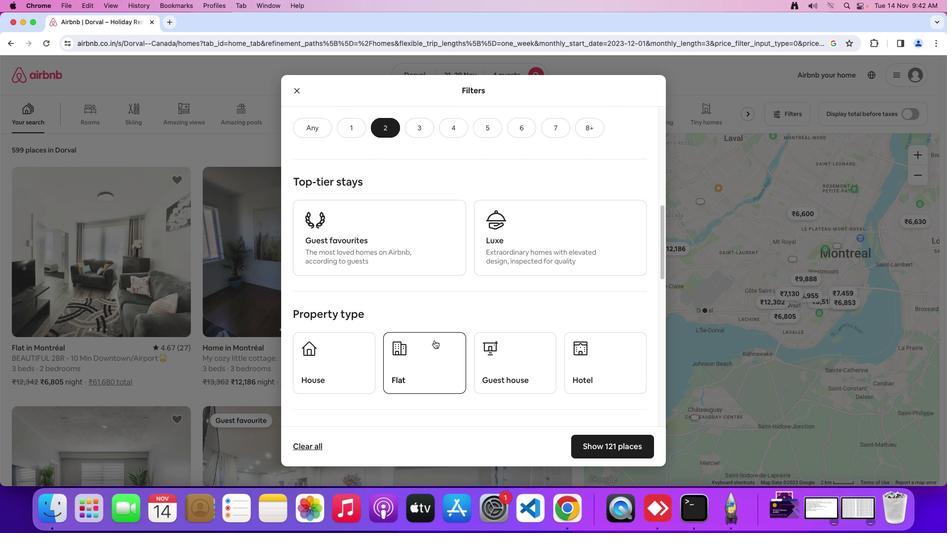 
Action: Mouse scrolled (434, 340) with delta (0, 0)
Screenshot: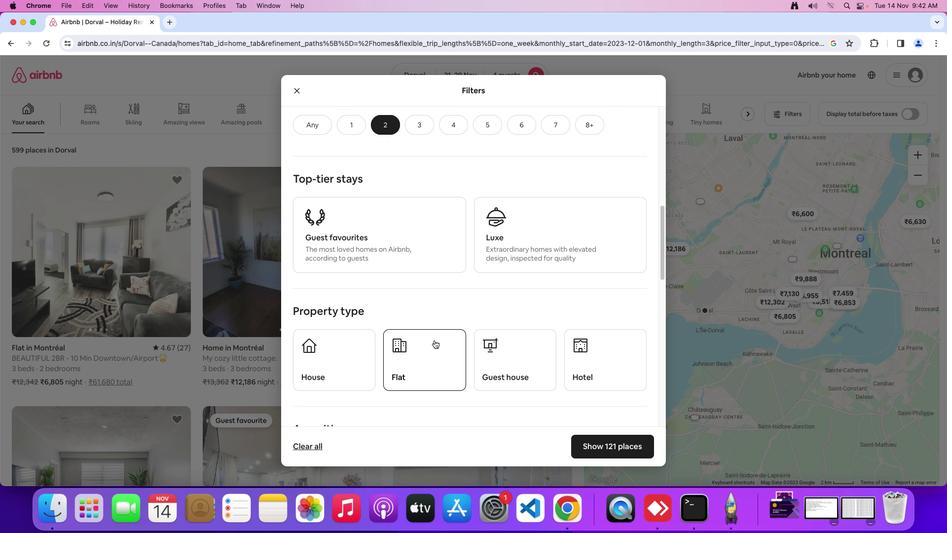 
Action: Mouse moved to (434, 340)
Screenshot: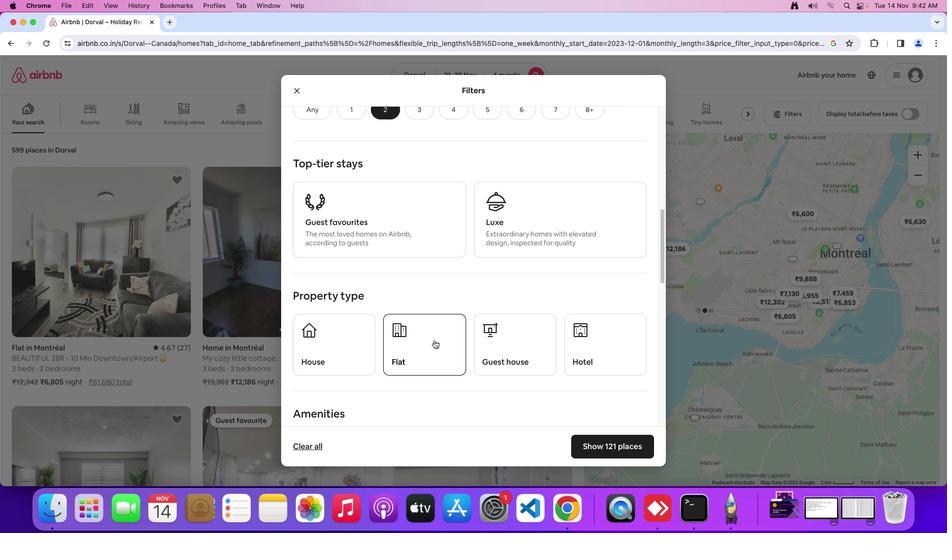 
Action: Mouse scrolled (434, 340) with delta (0, 0)
Screenshot: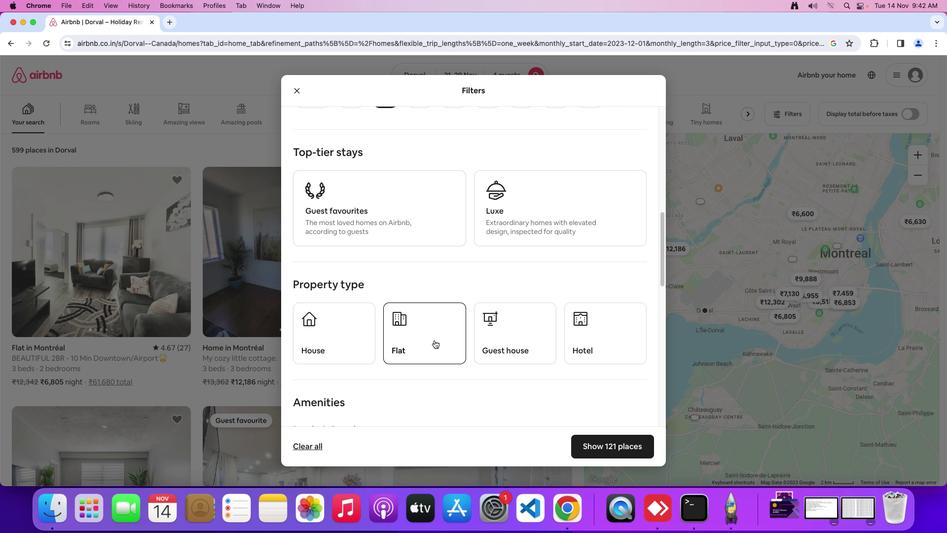 
Action: Mouse moved to (434, 340)
Screenshot: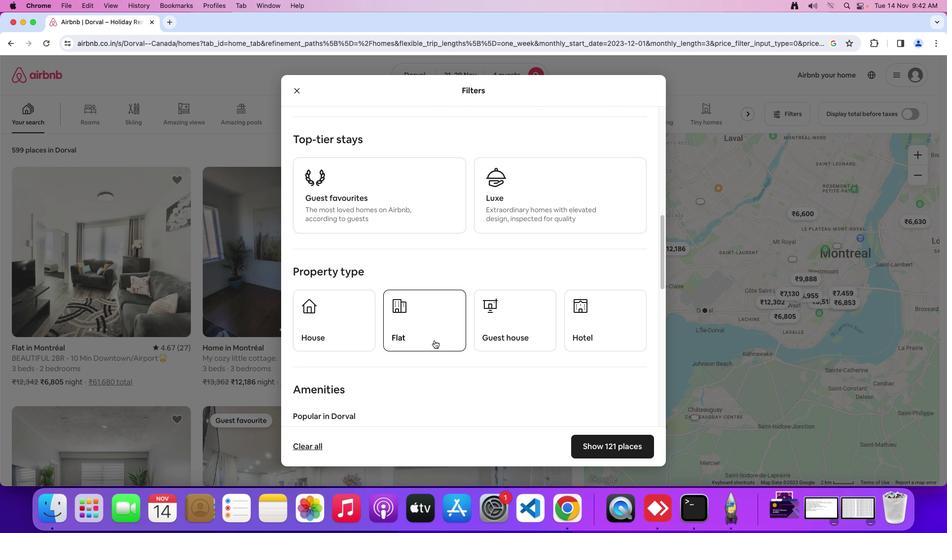 
Action: Mouse scrolled (434, 340) with delta (0, 0)
Screenshot: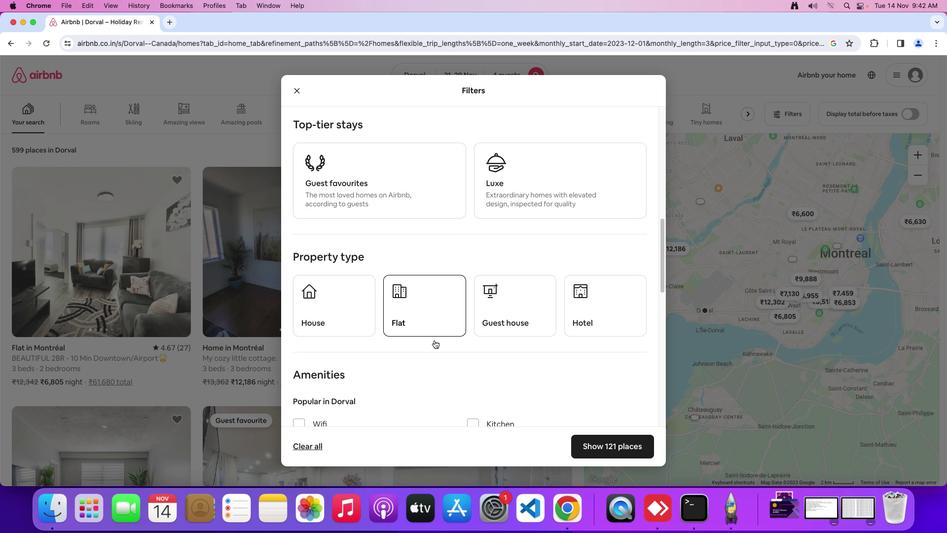 
Action: Mouse moved to (434, 340)
Screenshot: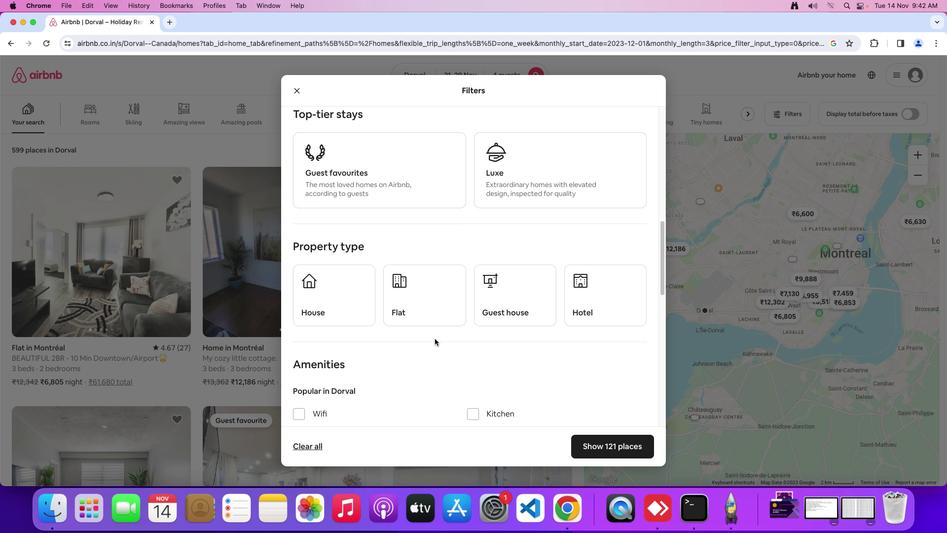
Action: Mouse scrolled (434, 340) with delta (0, 0)
Screenshot: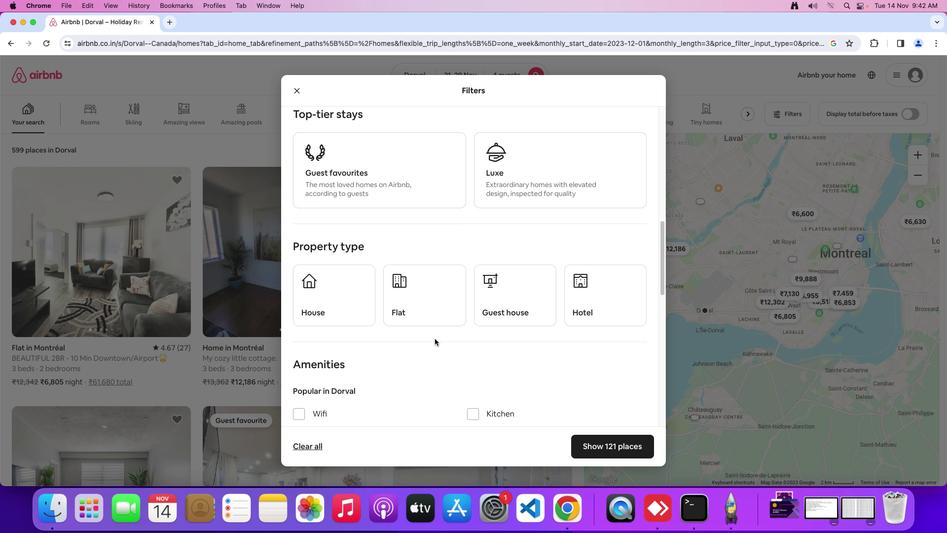 
Action: Mouse moved to (434, 339)
Screenshot: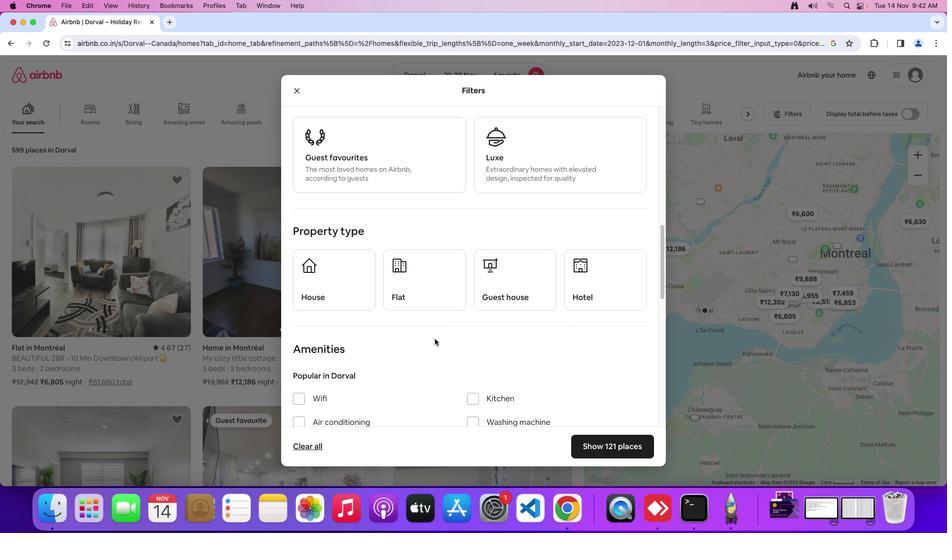 
Action: Mouse scrolled (434, 339) with delta (0, 0)
Screenshot: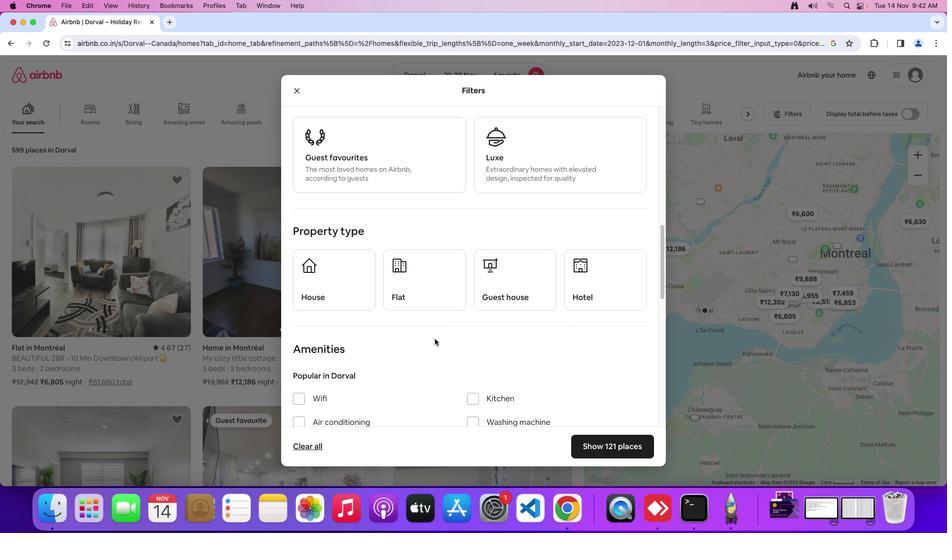 
Action: Mouse moved to (434, 338)
Screenshot: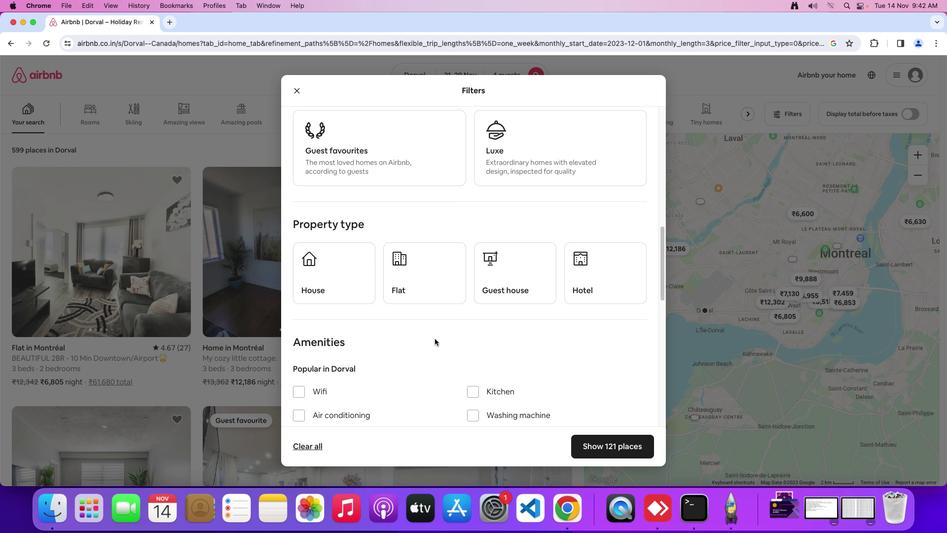 
Action: Mouse scrolled (434, 338) with delta (0, 0)
Screenshot: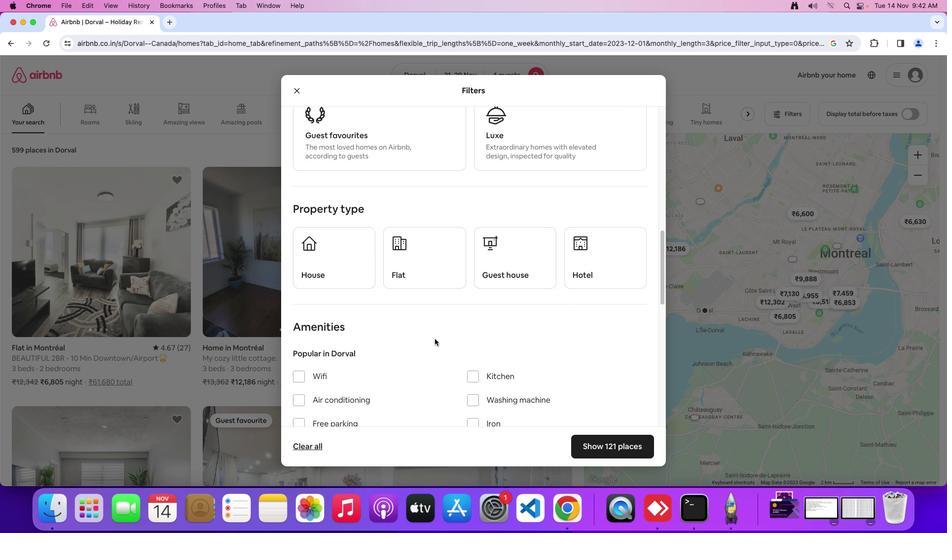 
Action: Mouse moved to (422, 247)
Screenshot: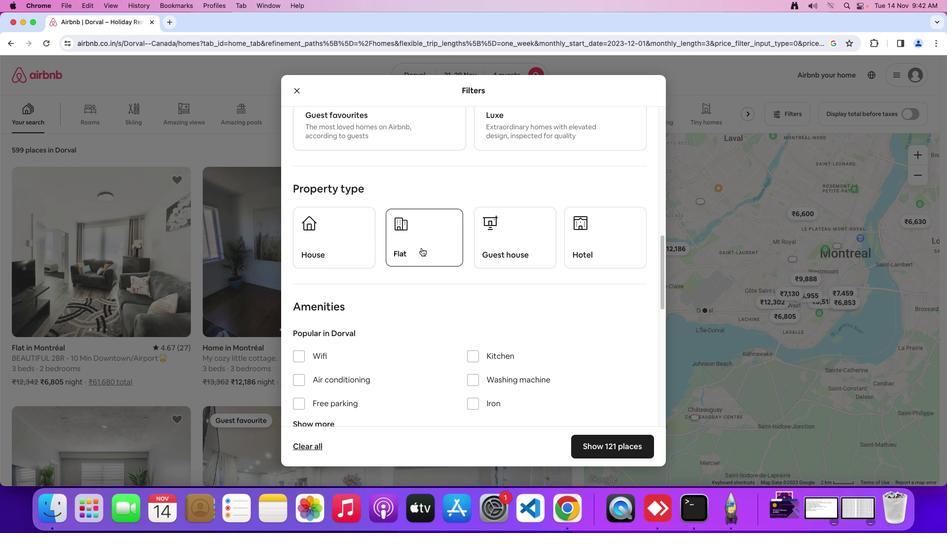 
Action: Mouse pressed left at (422, 247)
Screenshot: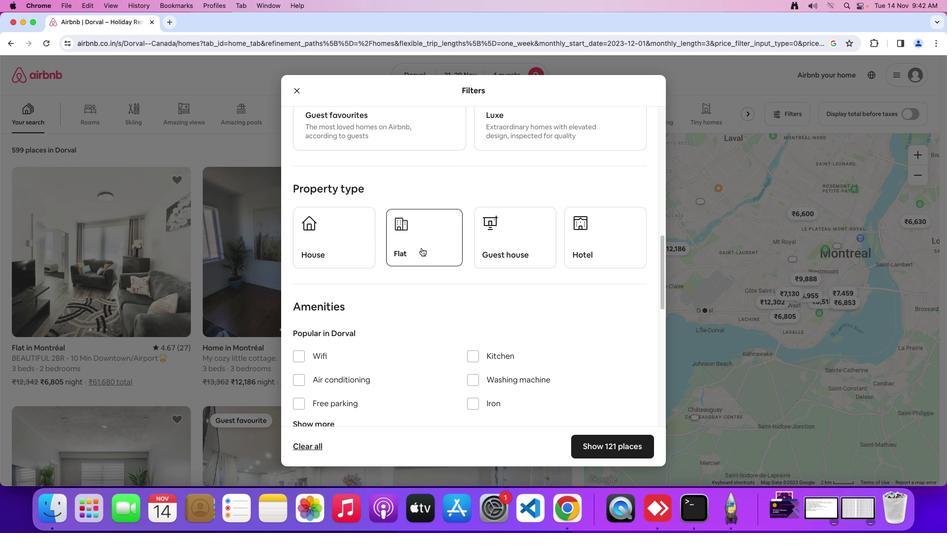 
Action: Mouse moved to (445, 295)
Screenshot: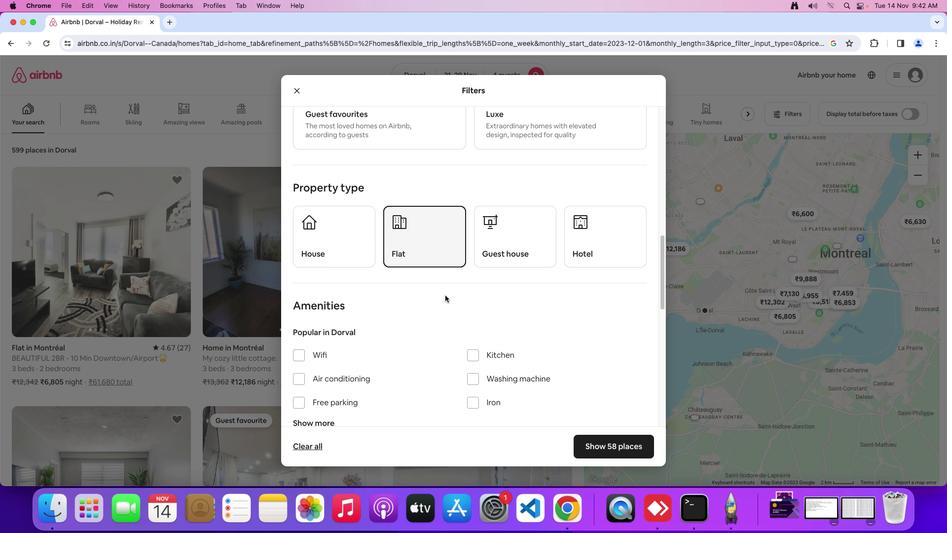 
Action: Mouse scrolled (445, 295) with delta (0, 0)
Screenshot: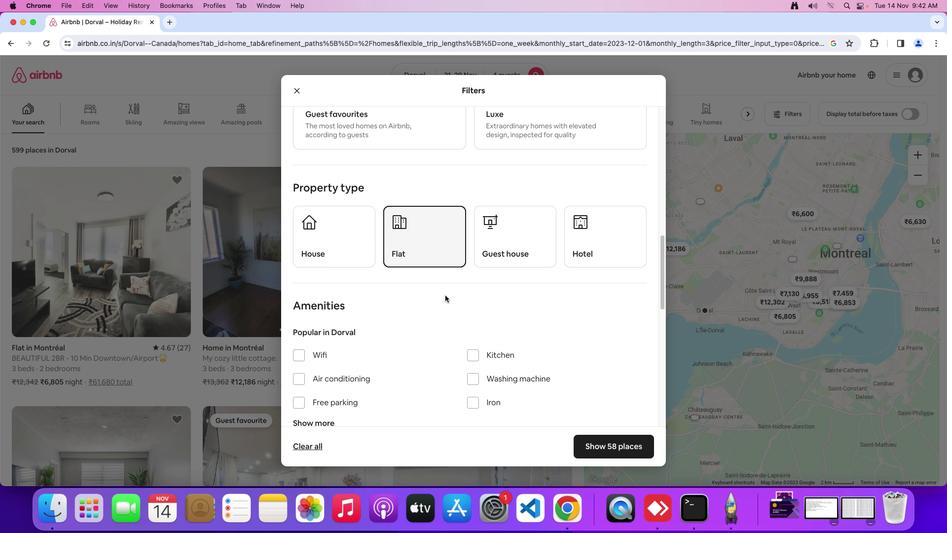 
Action: Mouse moved to (445, 295)
Screenshot: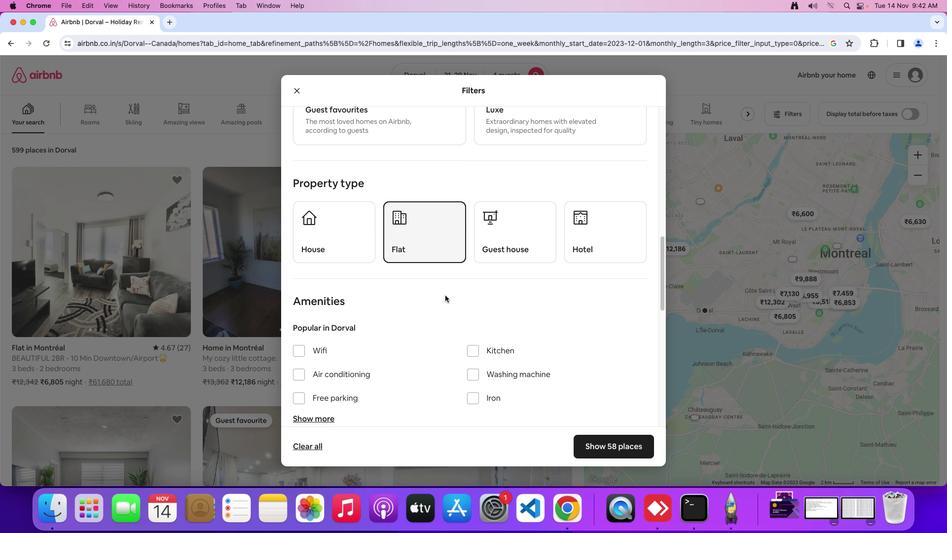 
Action: Mouse scrolled (445, 295) with delta (0, 0)
Screenshot: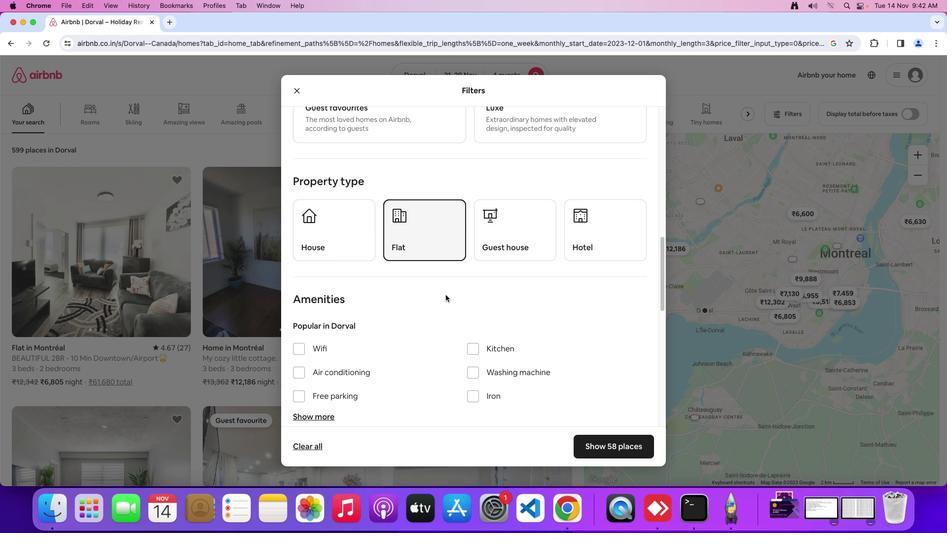
Action: Mouse scrolled (445, 295) with delta (0, 0)
Screenshot: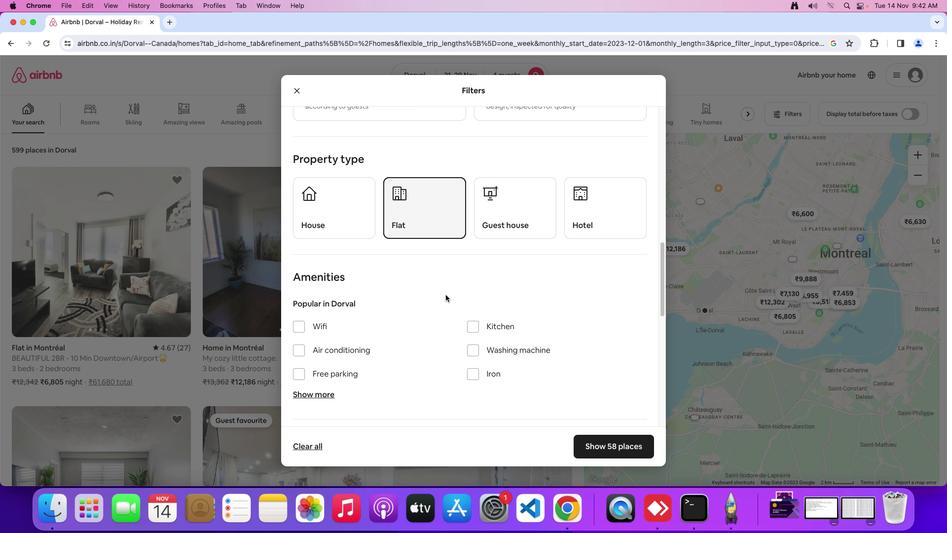 
Action: Mouse moved to (445, 294)
Screenshot: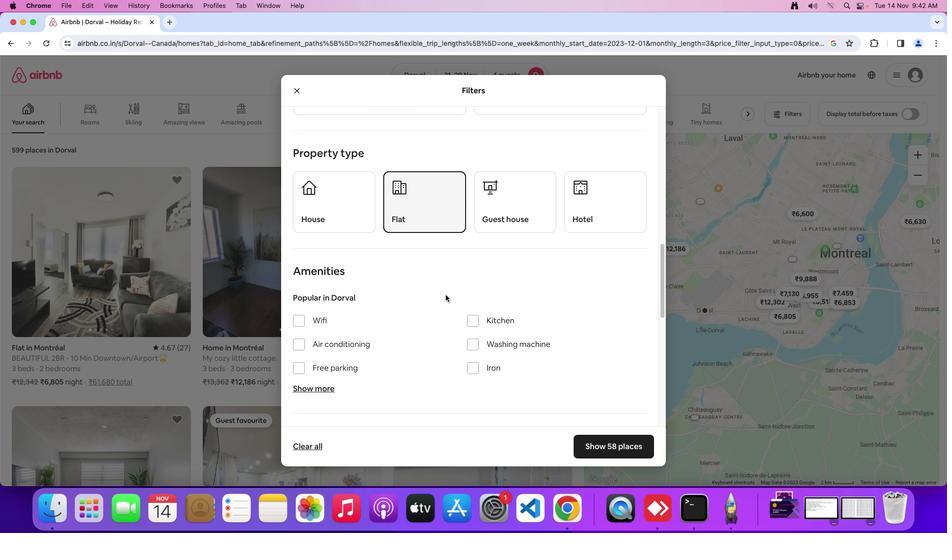 
Action: Mouse scrolled (445, 294) with delta (0, 0)
Screenshot: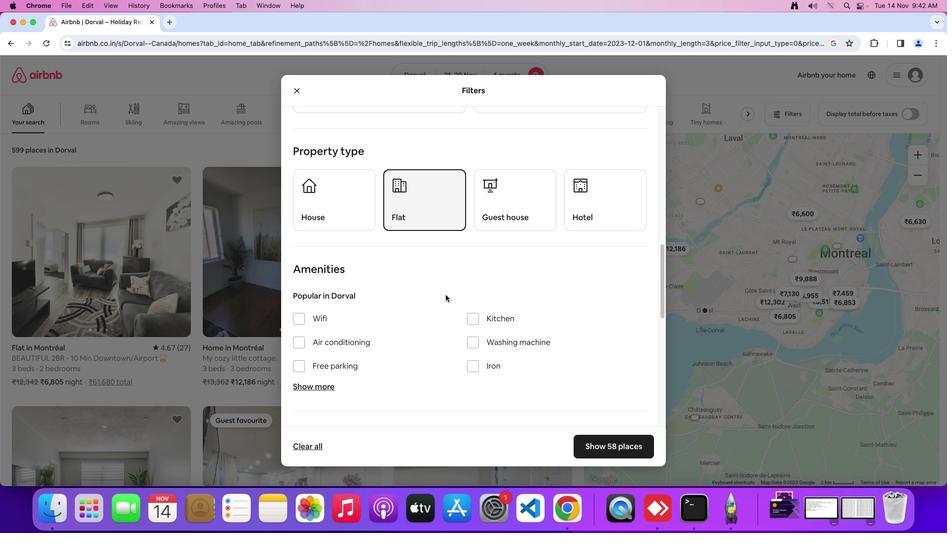 
Action: Mouse moved to (445, 294)
Screenshot: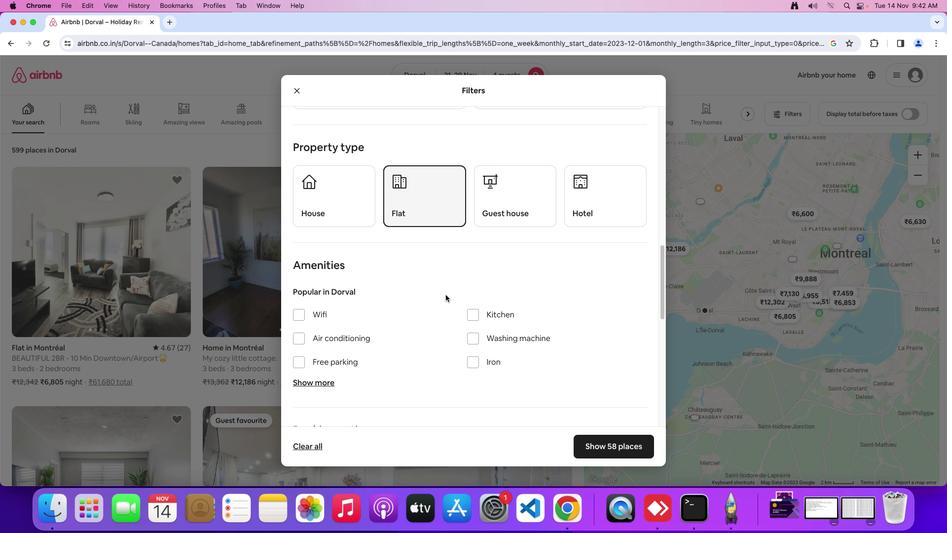 
Action: Mouse scrolled (445, 294) with delta (0, 0)
Screenshot: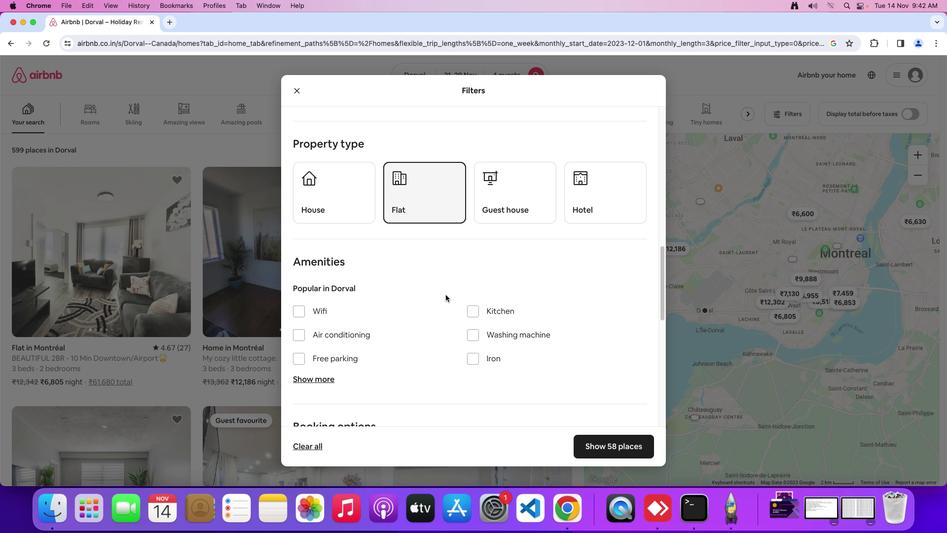
Action: Mouse scrolled (445, 294) with delta (0, 0)
Screenshot: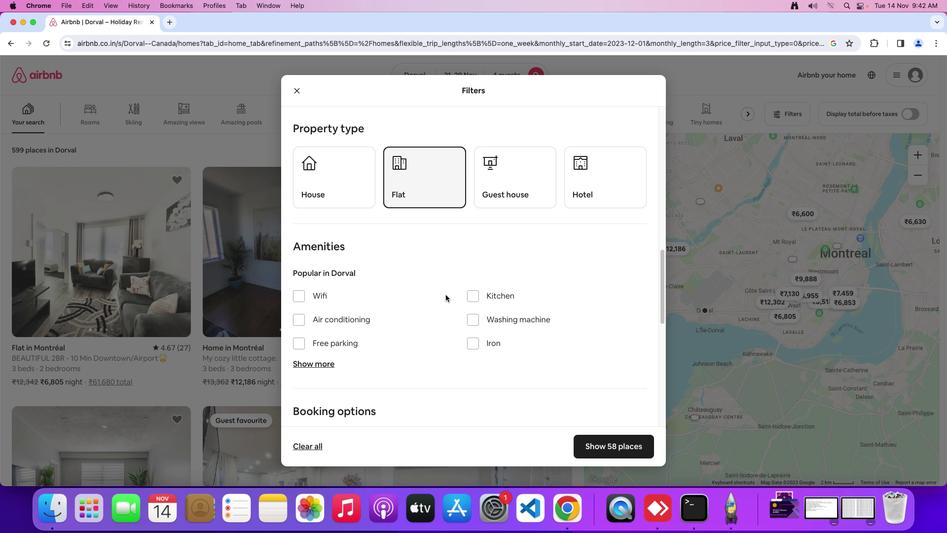 
Action: Mouse scrolled (445, 294) with delta (0, 0)
Screenshot: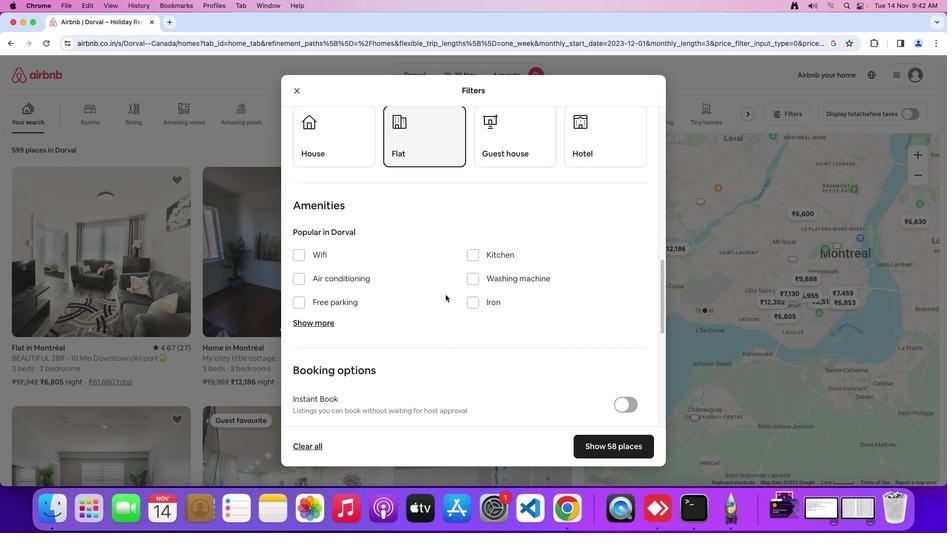 
Action: Mouse scrolled (445, 294) with delta (0, 0)
Screenshot: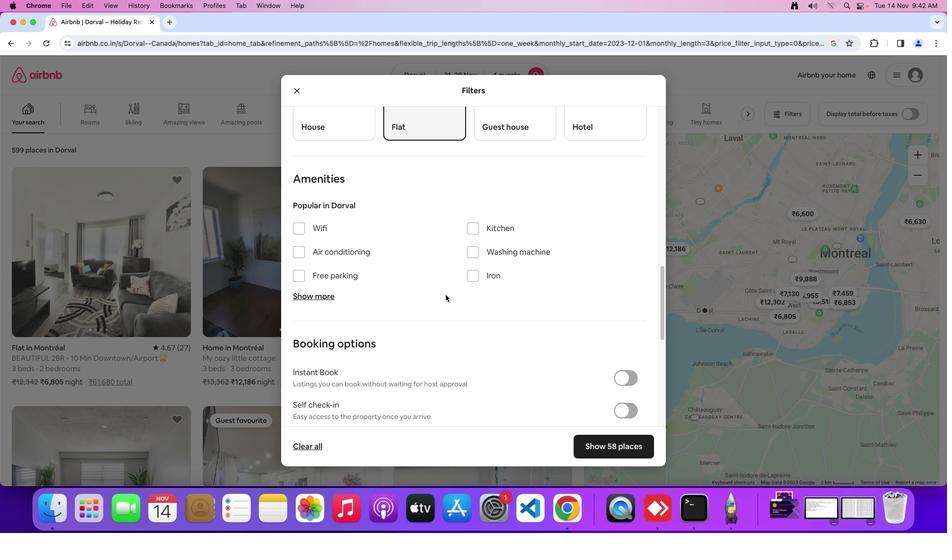 
Action: Mouse scrolled (445, 294) with delta (0, 0)
Screenshot: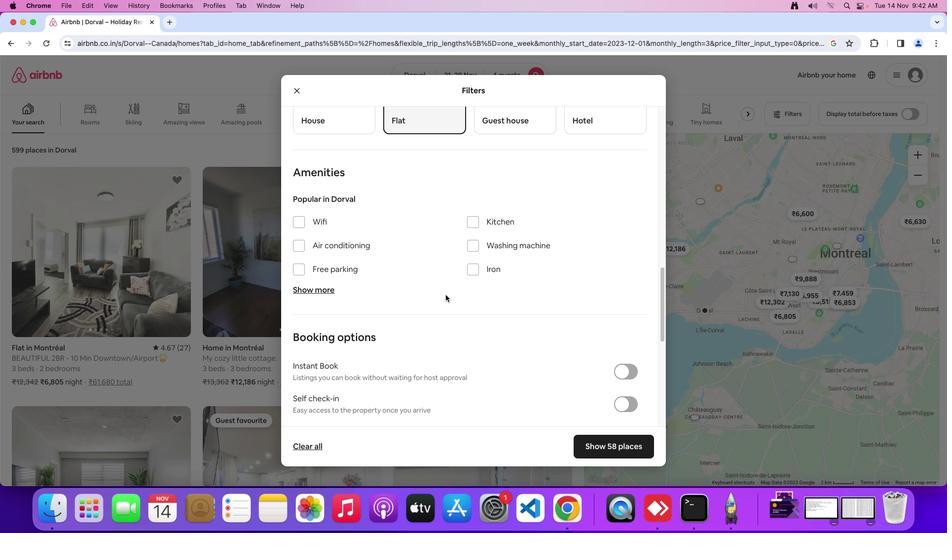 
Action: Mouse scrolled (445, 294) with delta (0, 0)
Screenshot: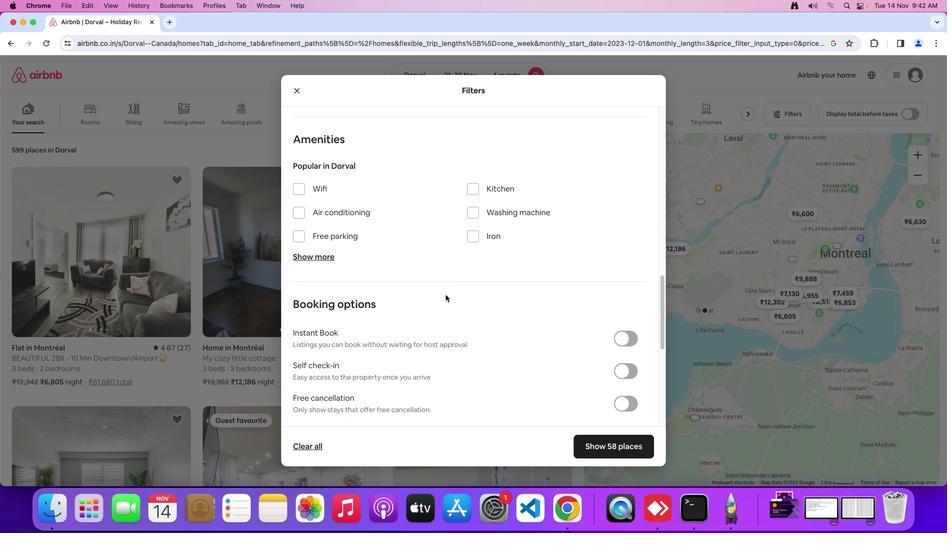 
Action: Mouse scrolled (445, 294) with delta (0, 0)
Screenshot: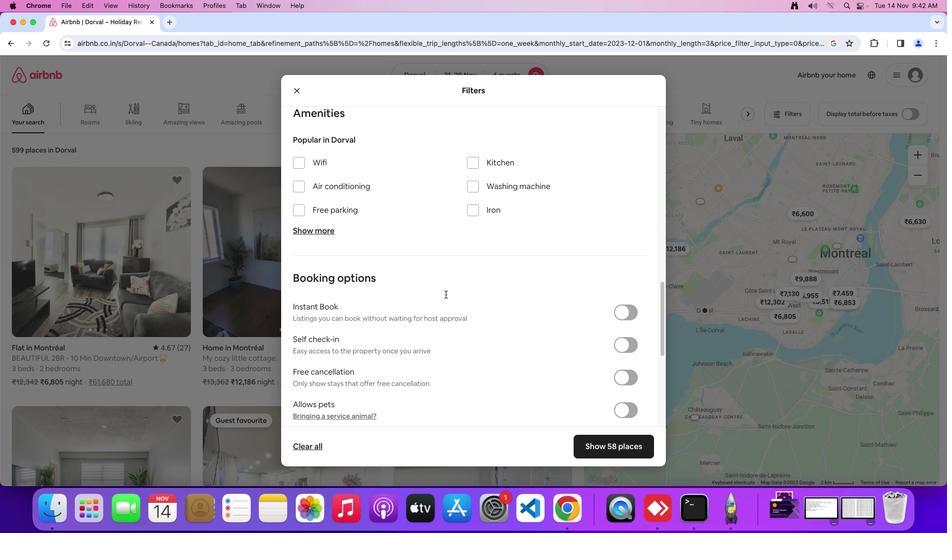 
Action: Mouse scrolled (445, 294) with delta (0, 0)
Screenshot: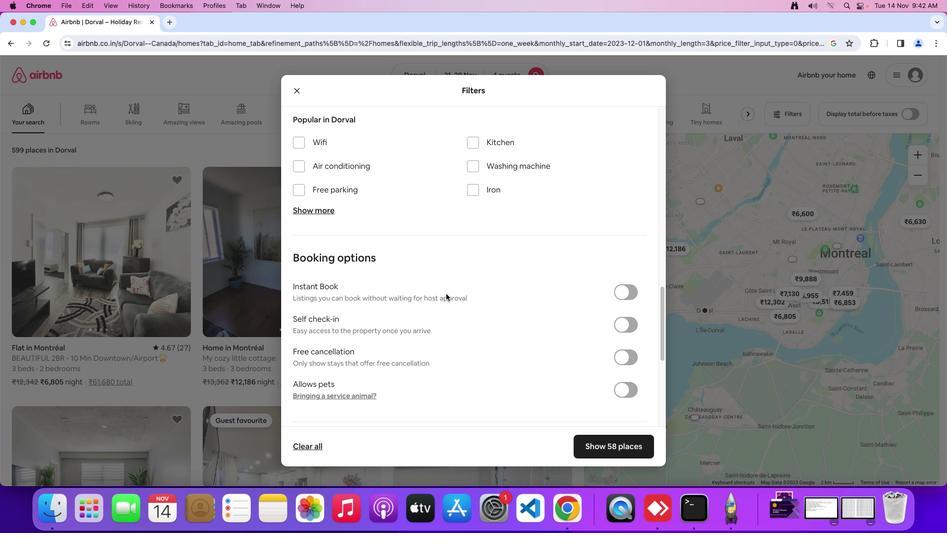 
Action: Mouse scrolled (445, 294) with delta (0, -1)
Screenshot: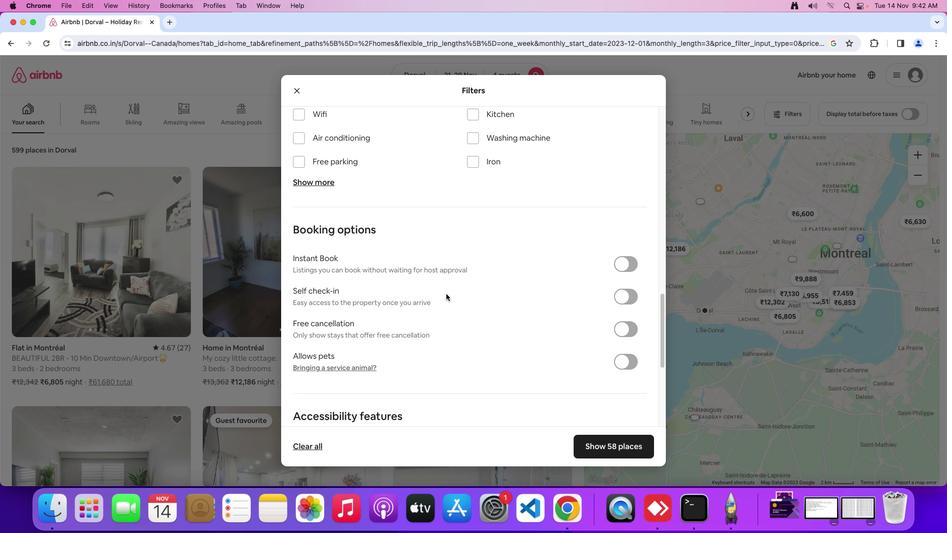 
Action: Mouse moved to (446, 294)
Screenshot: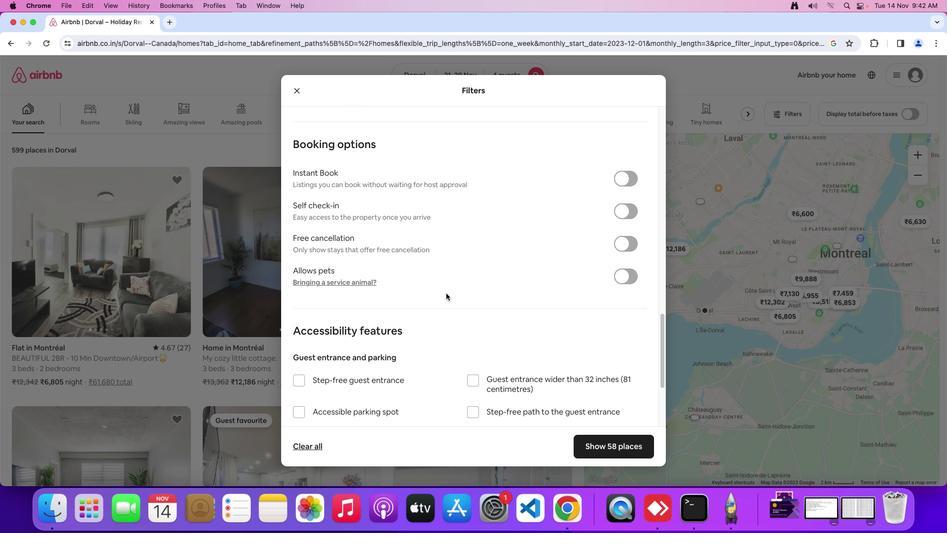 
Action: Mouse scrolled (446, 294) with delta (0, -1)
Screenshot: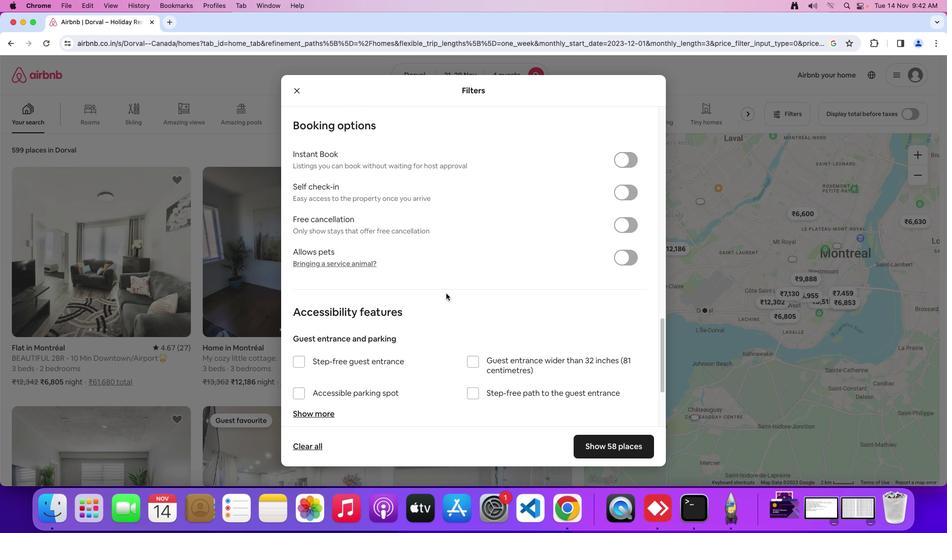 
Action: Mouse moved to (625, 188)
Screenshot: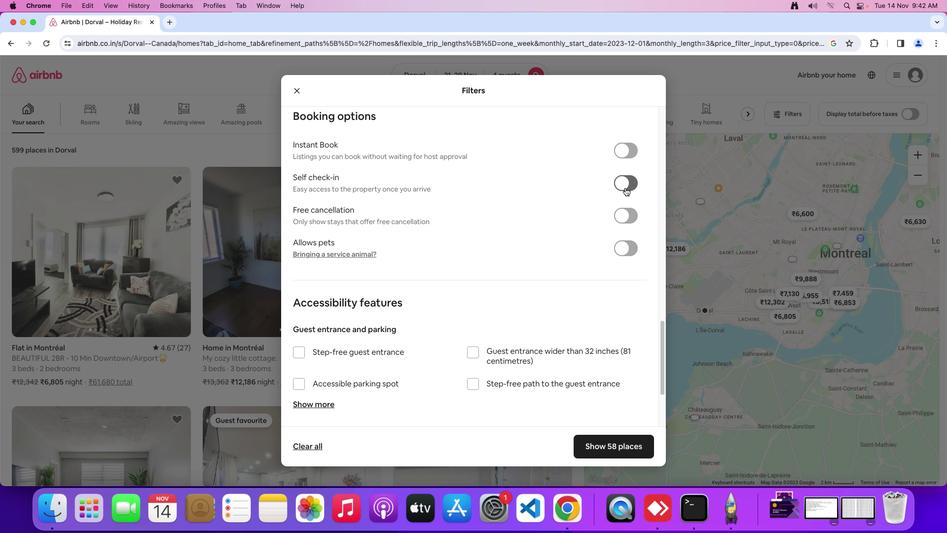 
Action: Mouse pressed left at (625, 188)
Screenshot: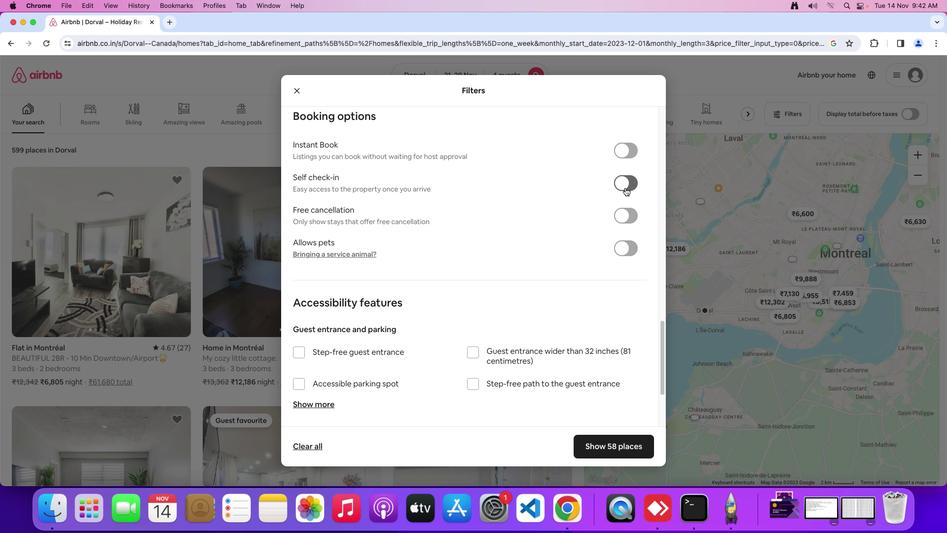 
Action: Mouse moved to (493, 297)
Screenshot: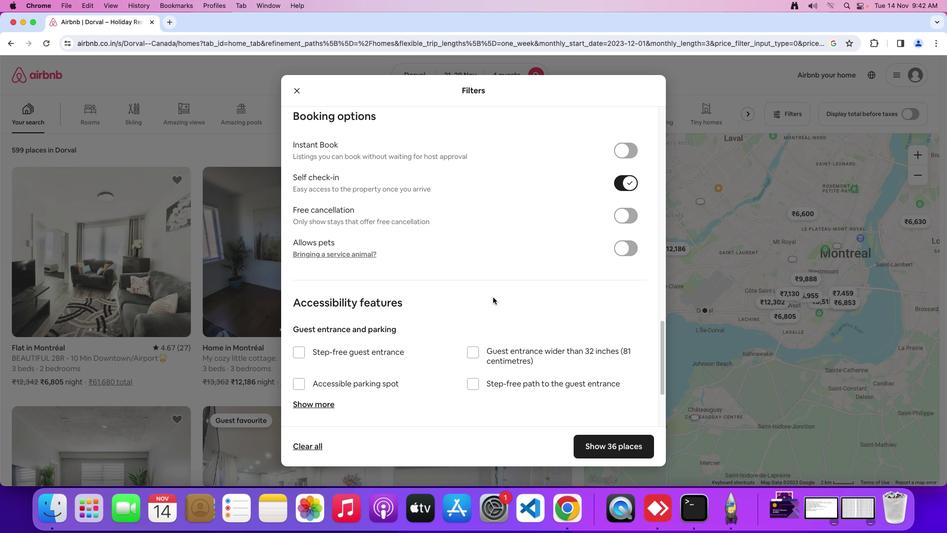 
Action: Mouse scrolled (493, 297) with delta (0, 0)
Screenshot: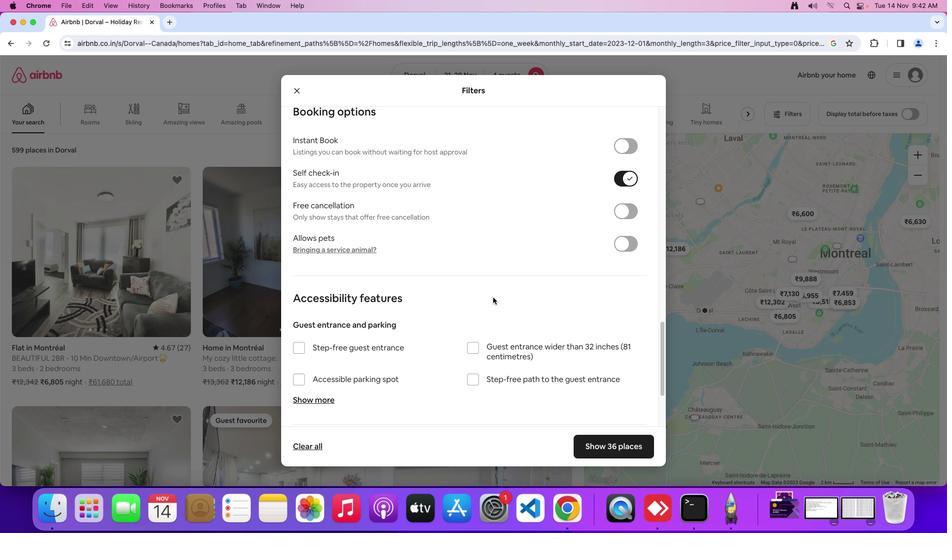 
Action: Mouse scrolled (493, 297) with delta (0, 0)
Screenshot: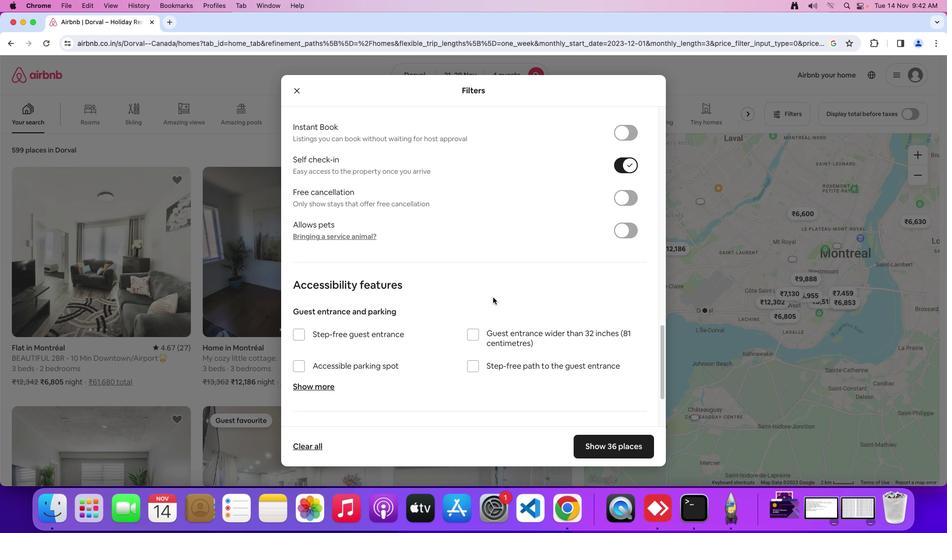 
Action: Mouse scrolled (493, 297) with delta (0, 0)
Screenshot: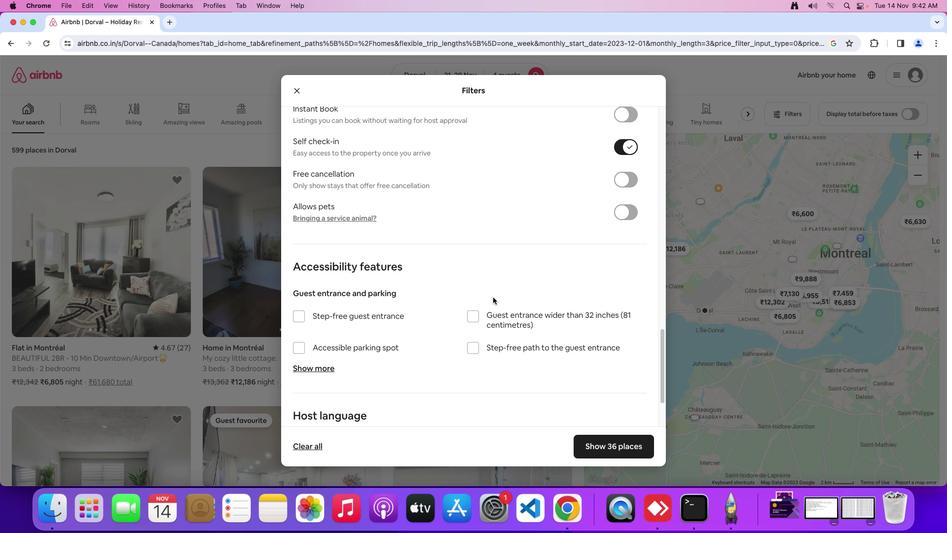 
Action: Mouse moved to (493, 296)
Screenshot: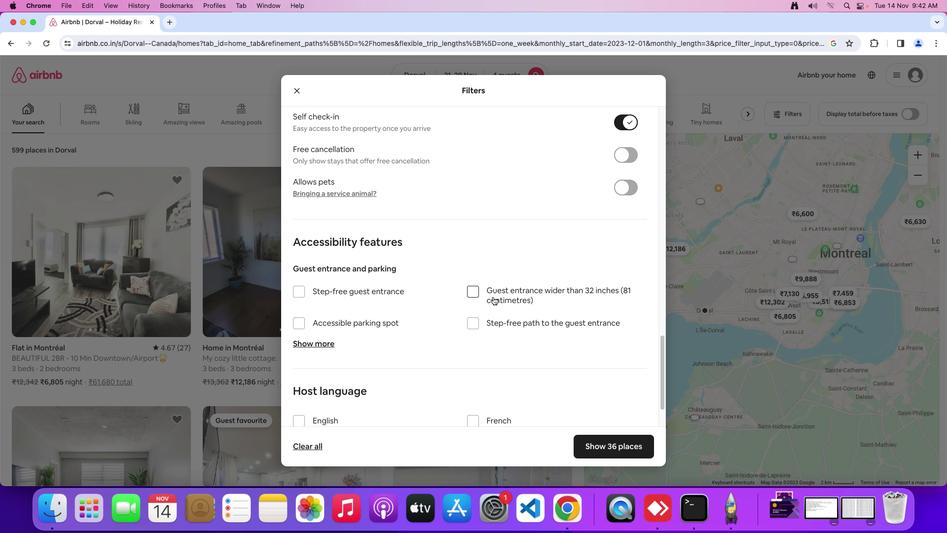 
Action: Mouse scrolled (493, 296) with delta (0, 0)
Screenshot: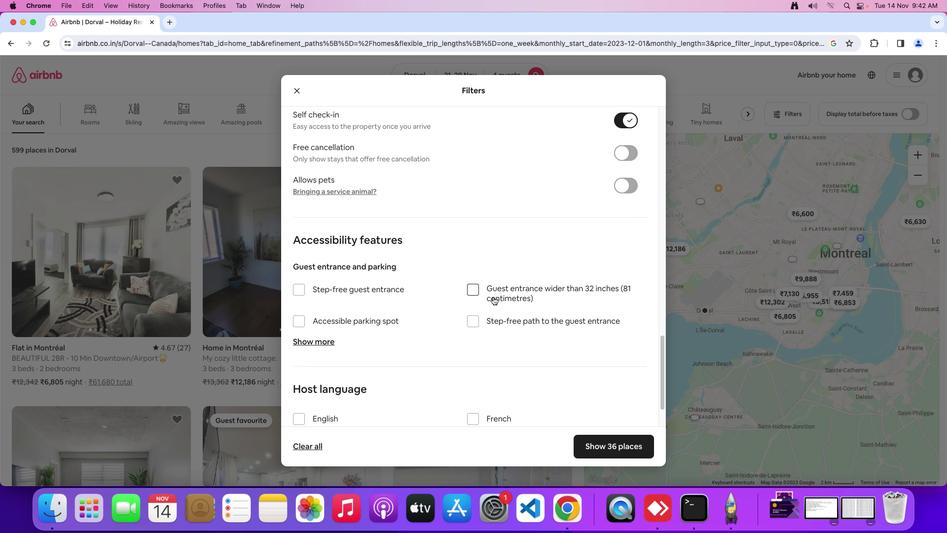 
Action: Mouse scrolled (493, 296) with delta (0, 0)
Screenshot: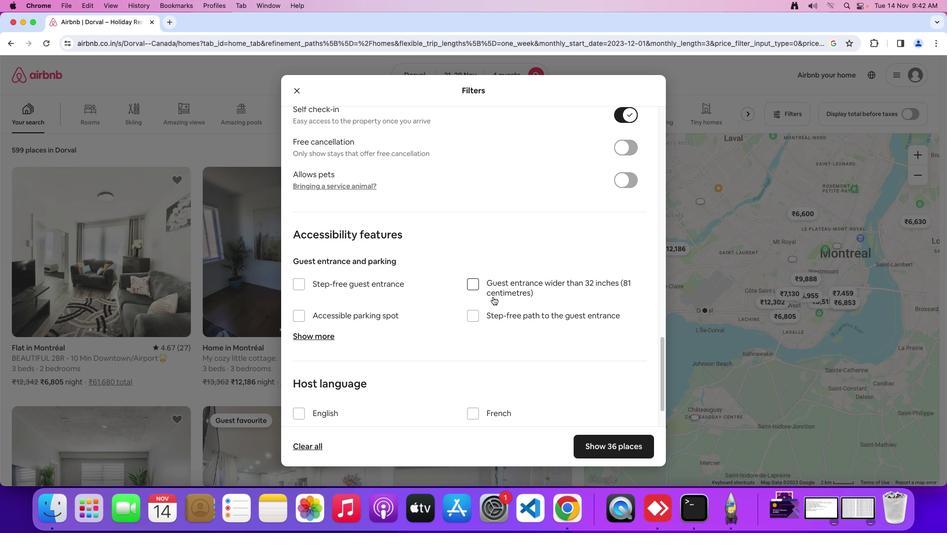 
Action: Mouse moved to (494, 295)
Screenshot: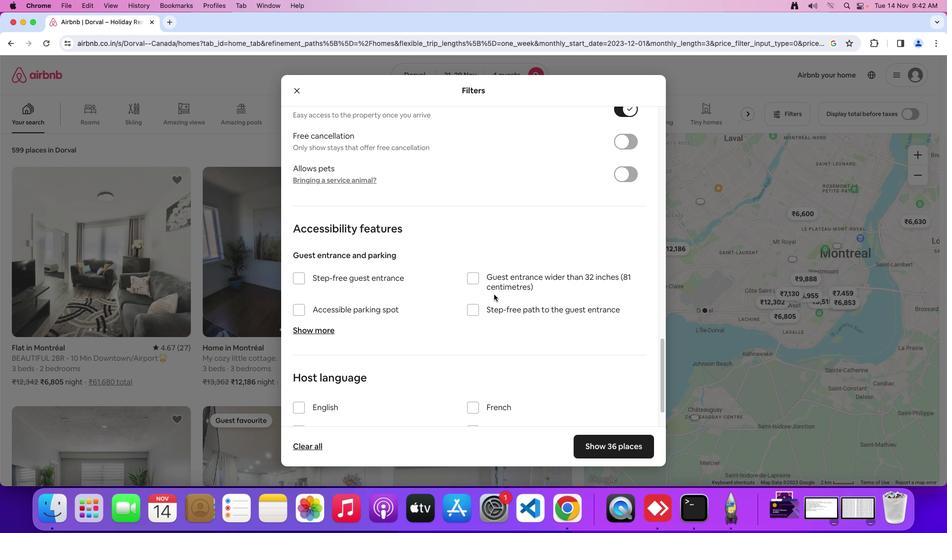 
Action: Mouse scrolled (494, 295) with delta (0, 0)
Screenshot: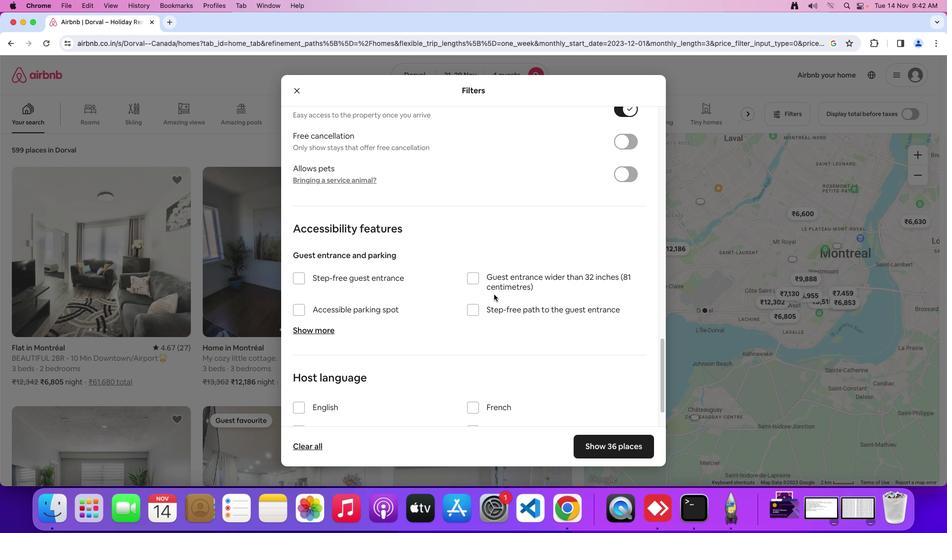 
Action: Mouse moved to (494, 294)
Screenshot: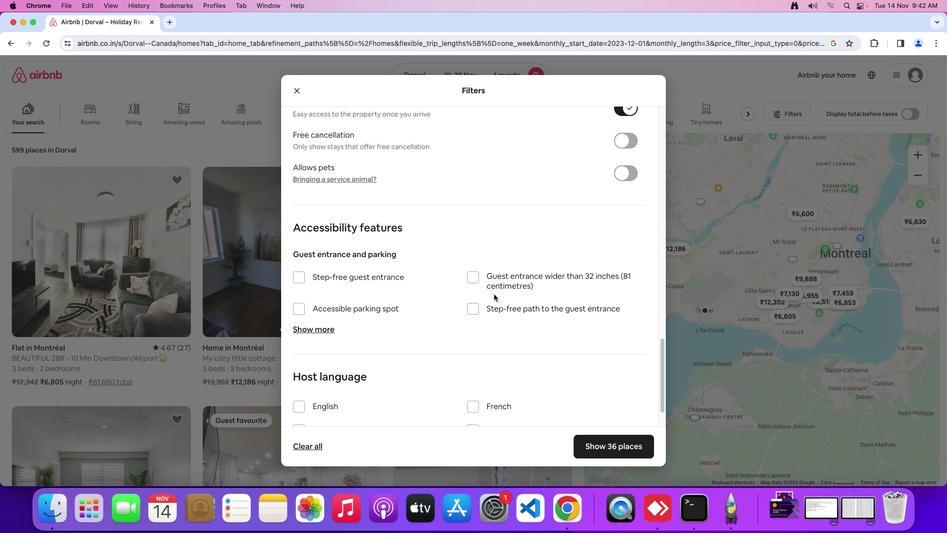 
Action: Mouse scrolled (494, 294) with delta (0, 0)
Screenshot: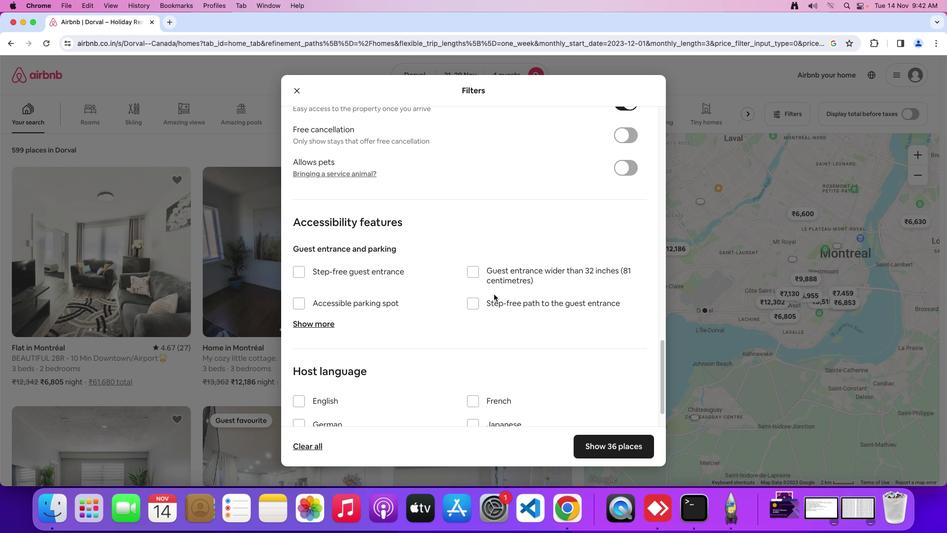 
Action: Mouse scrolled (494, 294) with delta (0, 0)
Screenshot: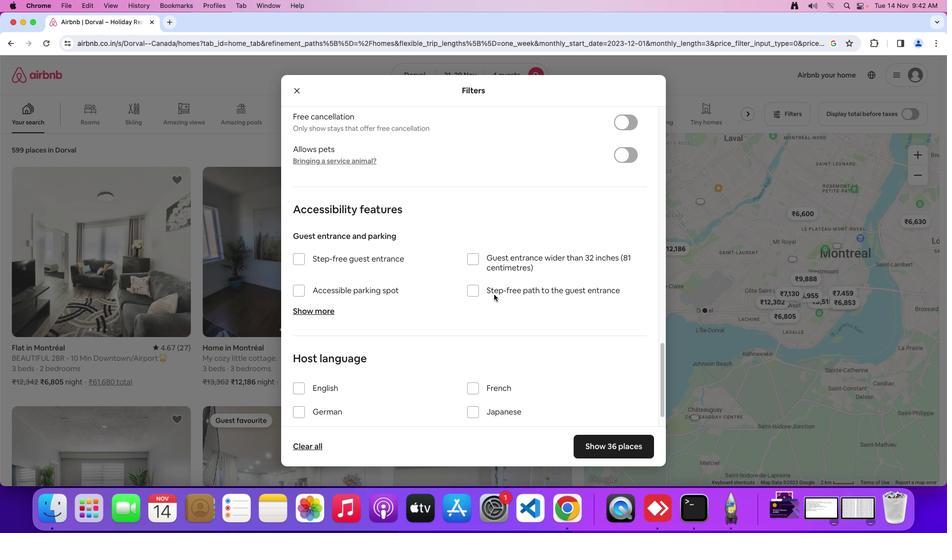 
Action: Mouse moved to (497, 308)
Screenshot: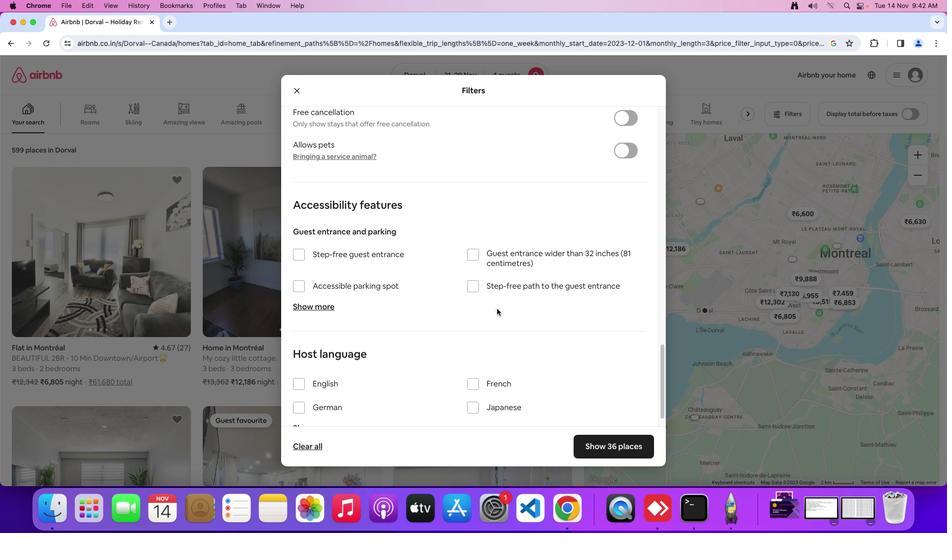 
Action: Mouse scrolled (497, 308) with delta (0, 0)
Screenshot: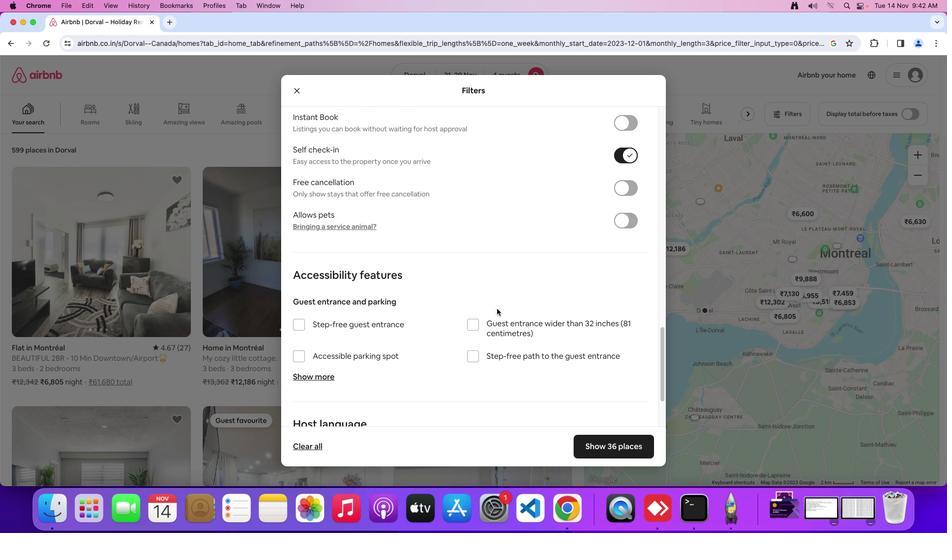 
Action: Mouse scrolled (497, 308) with delta (0, 0)
Screenshot: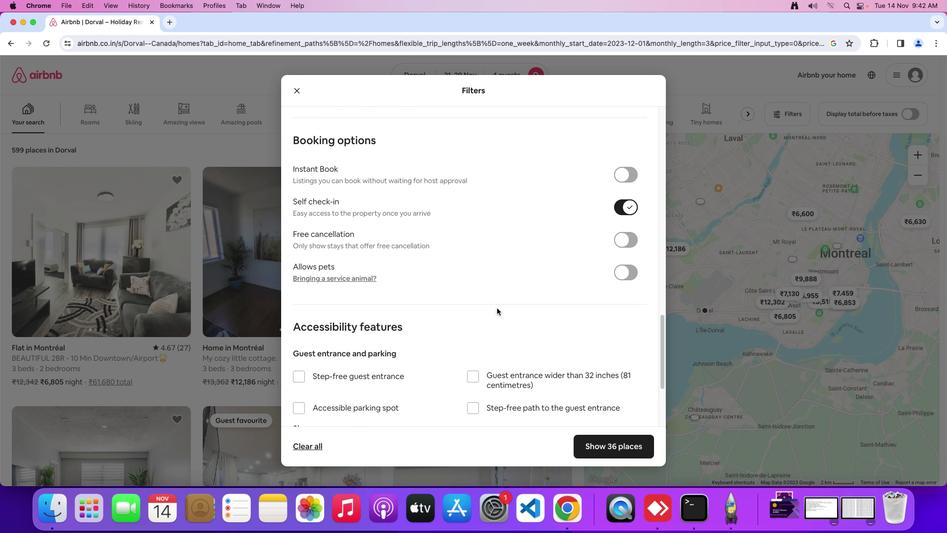 
Action: Mouse scrolled (497, 308) with delta (0, 2)
Screenshot: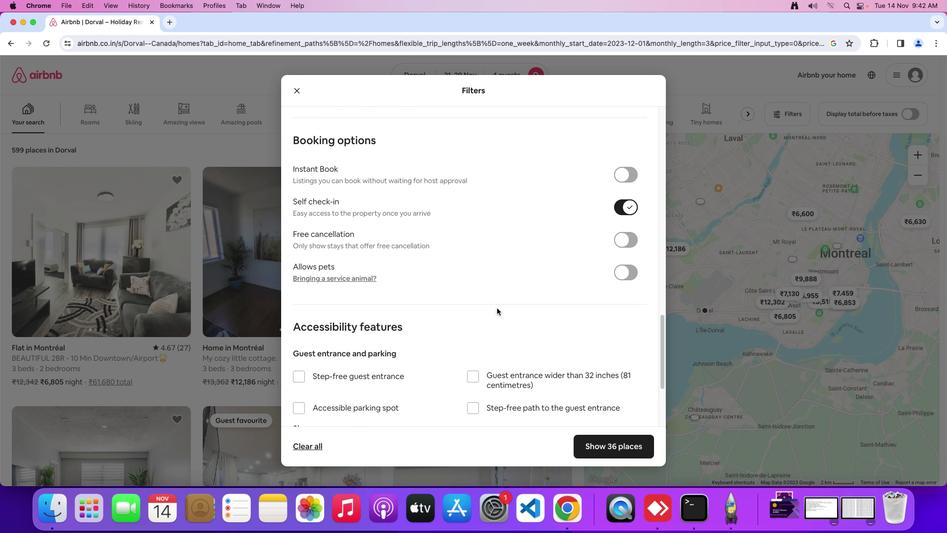 
Action: Mouse moved to (620, 447)
Screenshot: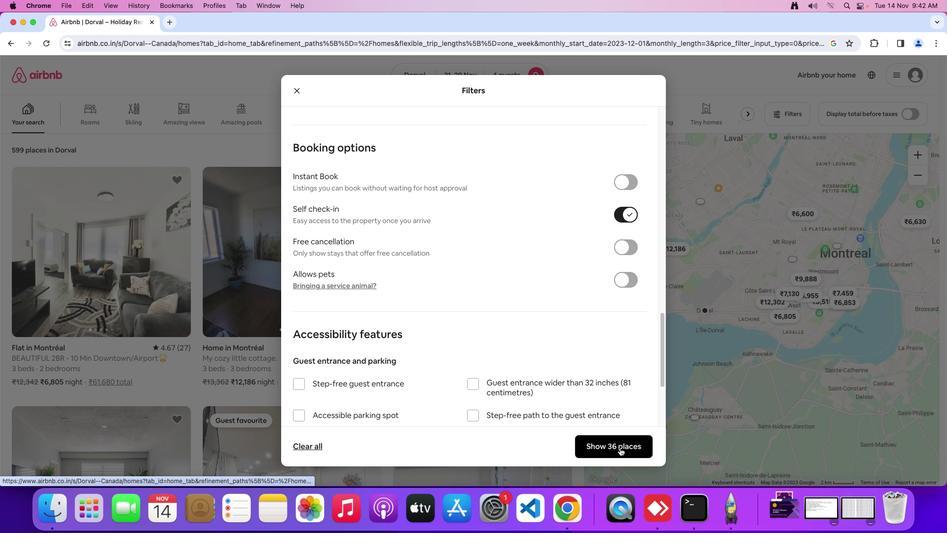 
Action: Mouse pressed left at (620, 447)
Screenshot: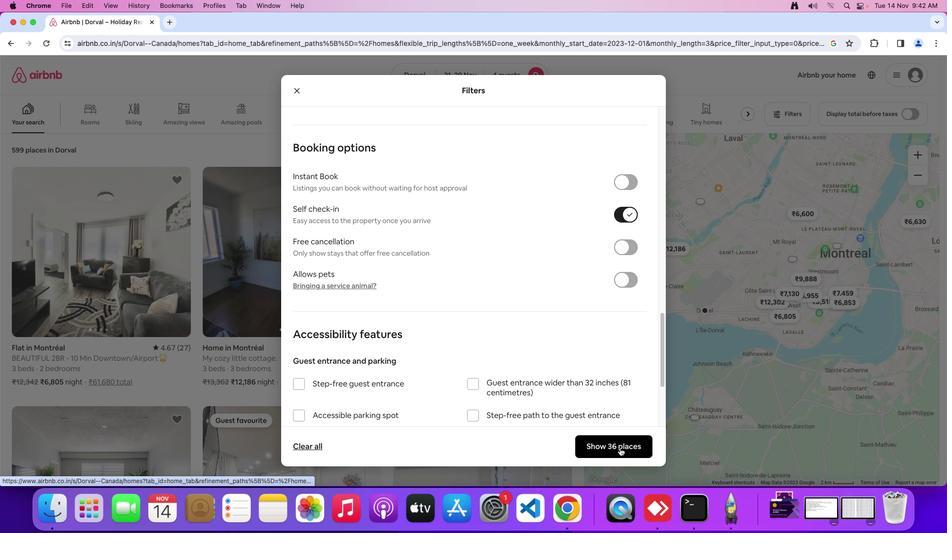 
Action: Mouse moved to (120, 279)
Screenshot: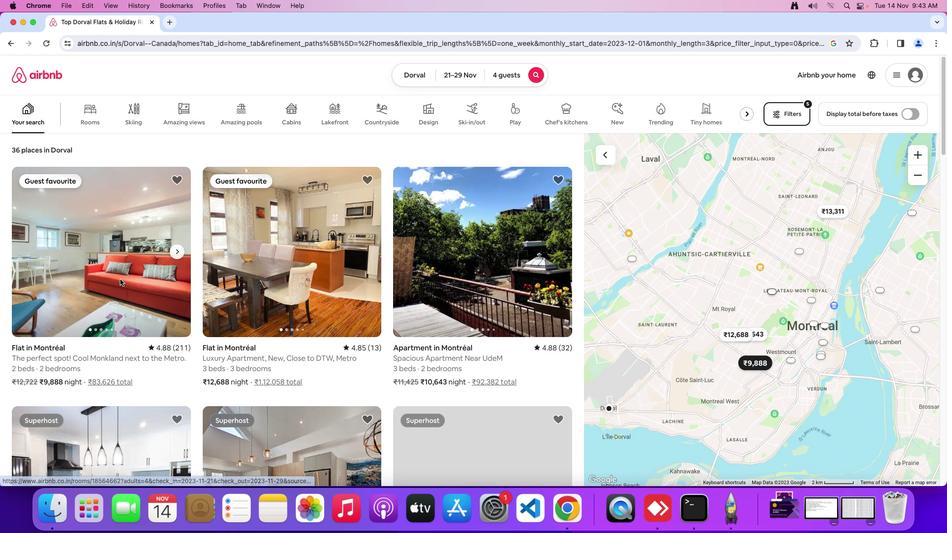 
Action: Mouse pressed left at (120, 279)
Screenshot: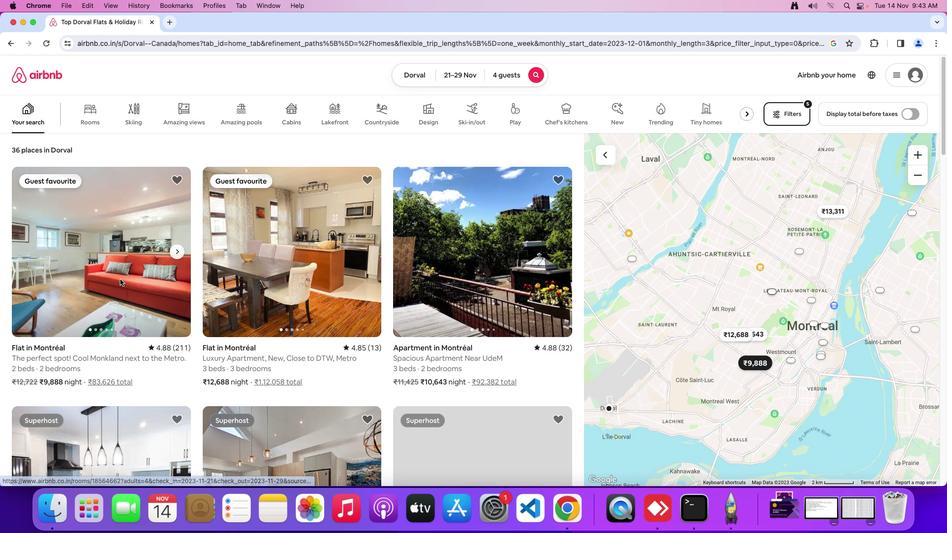 
Action: Mouse moved to (681, 336)
Screenshot: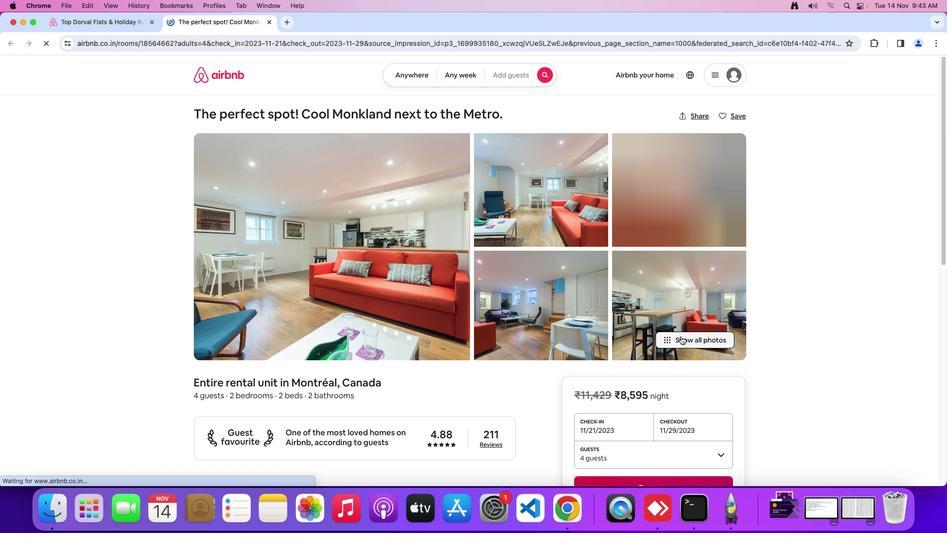 
Action: Mouse pressed left at (681, 336)
Screenshot: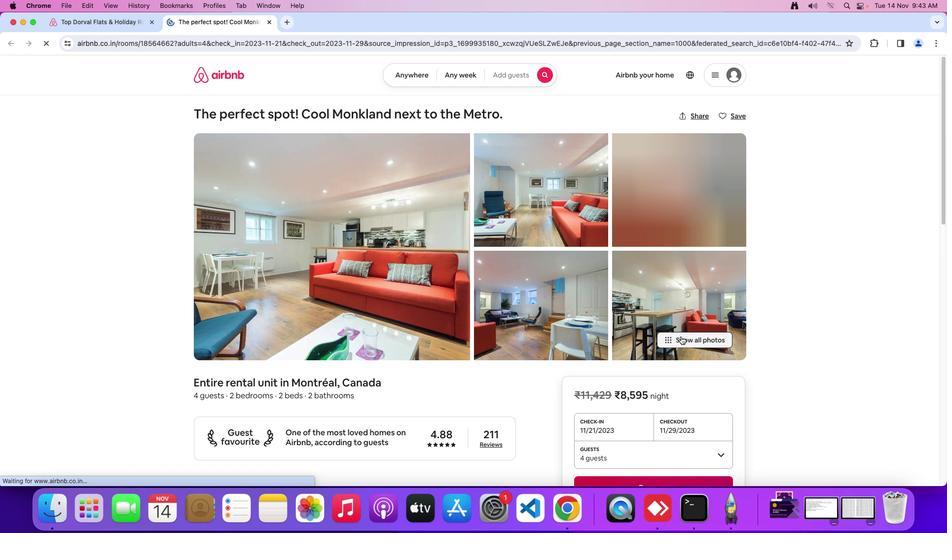 
Action: Mouse moved to (517, 380)
Screenshot: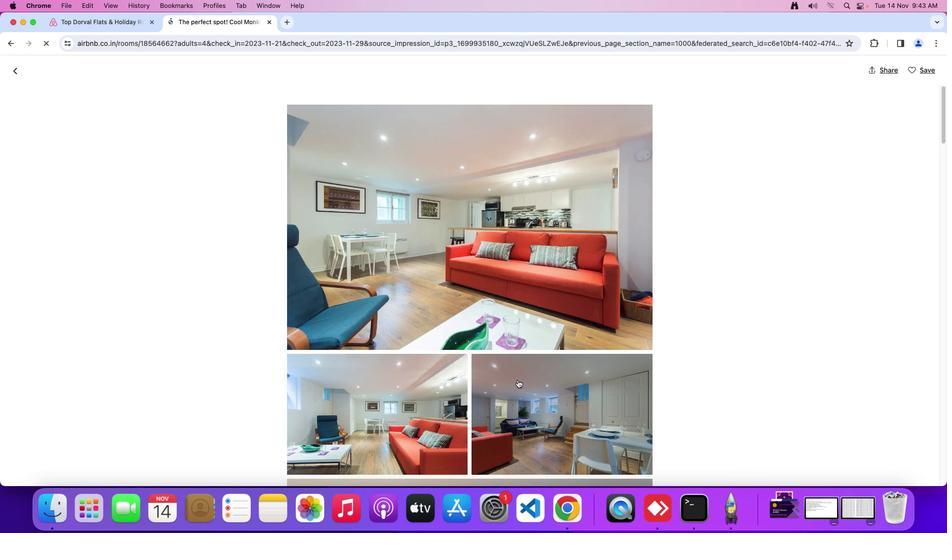 
Action: Mouse scrolled (517, 380) with delta (0, 0)
Screenshot: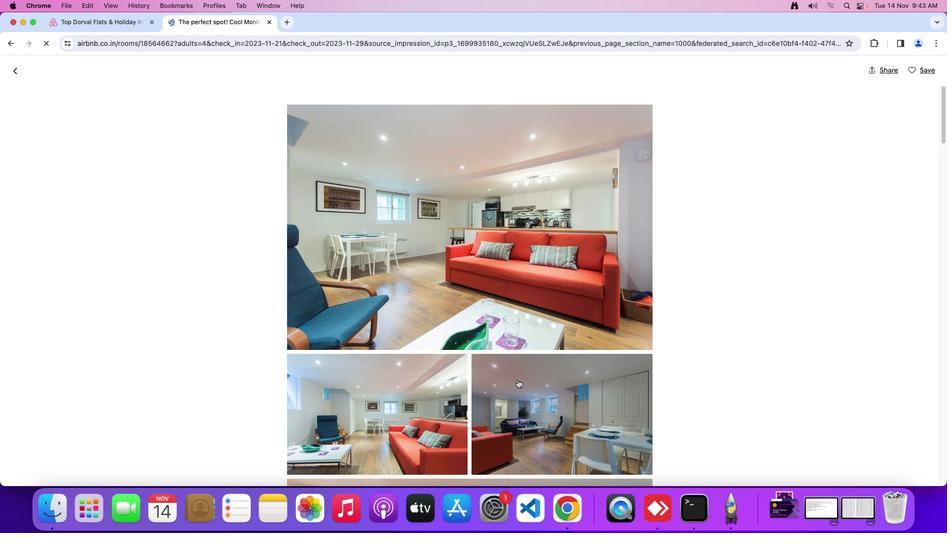 
Action: Mouse scrolled (517, 380) with delta (0, 0)
Screenshot: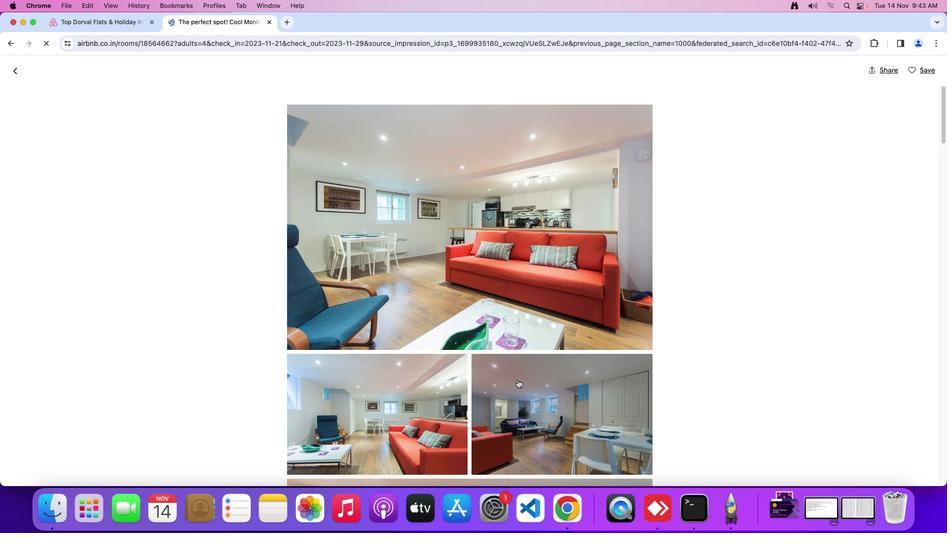 
Action: Mouse scrolled (517, 380) with delta (0, -2)
Screenshot: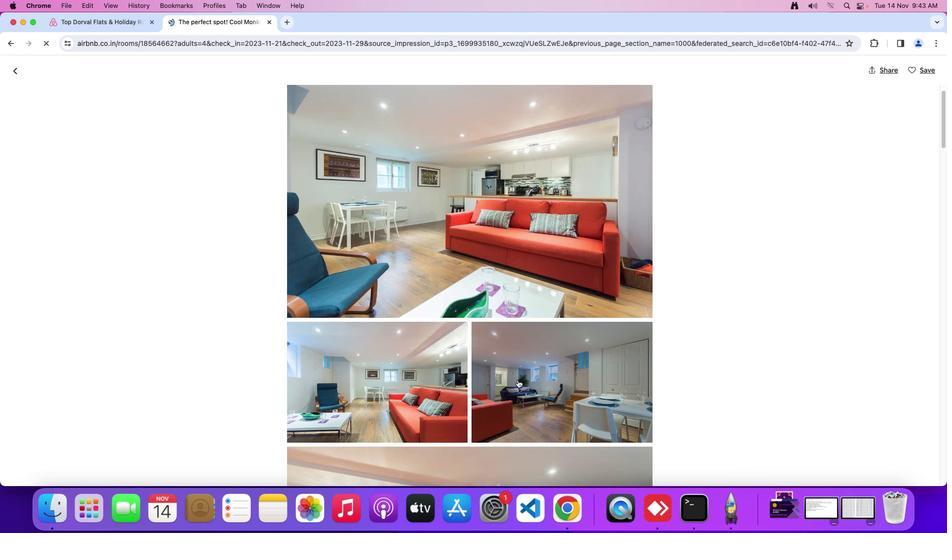 
Action: Mouse scrolled (517, 380) with delta (0, -3)
Screenshot: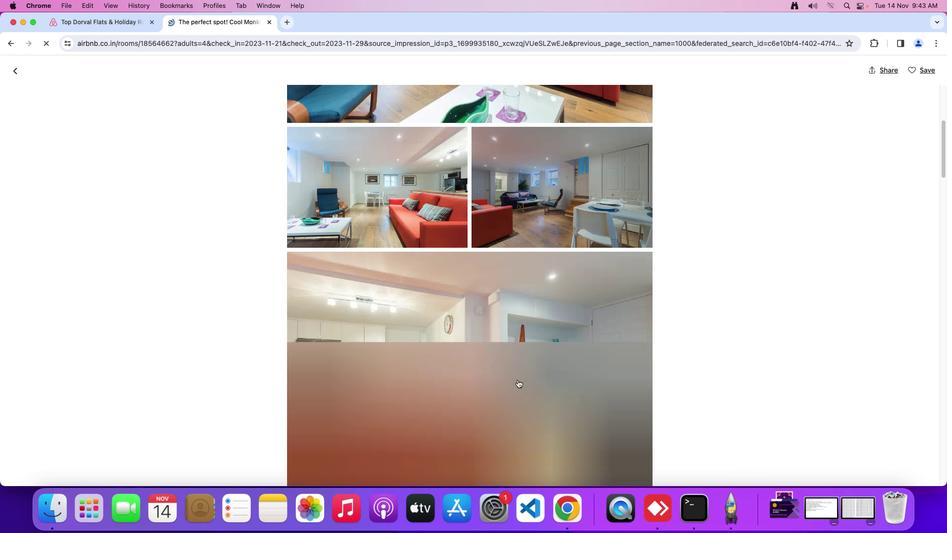 
Action: Mouse scrolled (517, 380) with delta (0, 0)
Screenshot: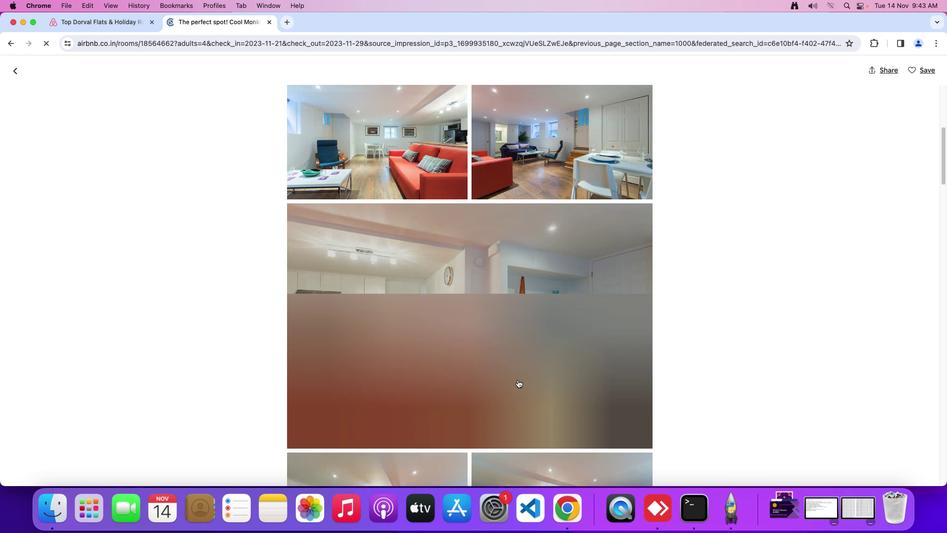 
Action: Mouse scrolled (517, 380) with delta (0, 0)
Screenshot: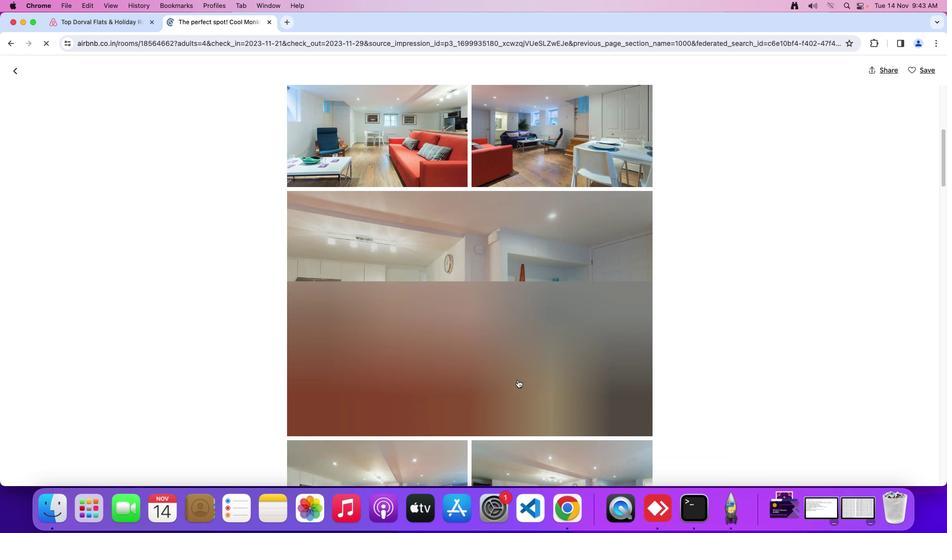 
Action: Mouse scrolled (517, 380) with delta (0, -1)
Screenshot: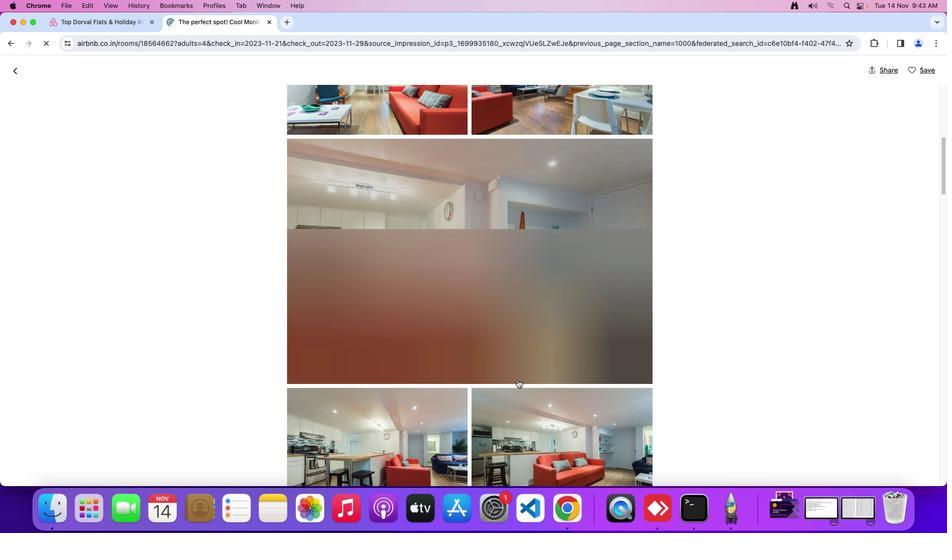 
Action: Mouse scrolled (517, 380) with delta (0, -2)
Screenshot: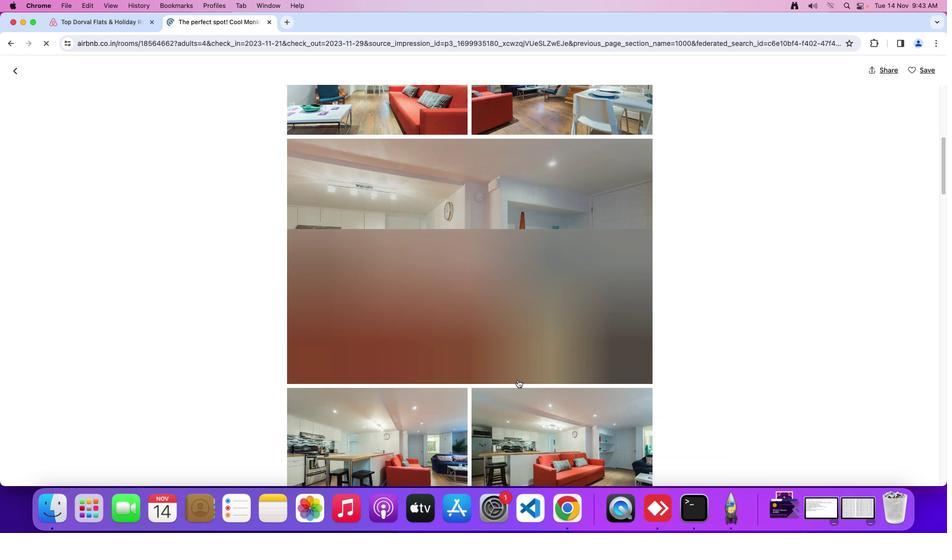 
Action: Mouse scrolled (517, 380) with delta (0, 0)
Screenshot: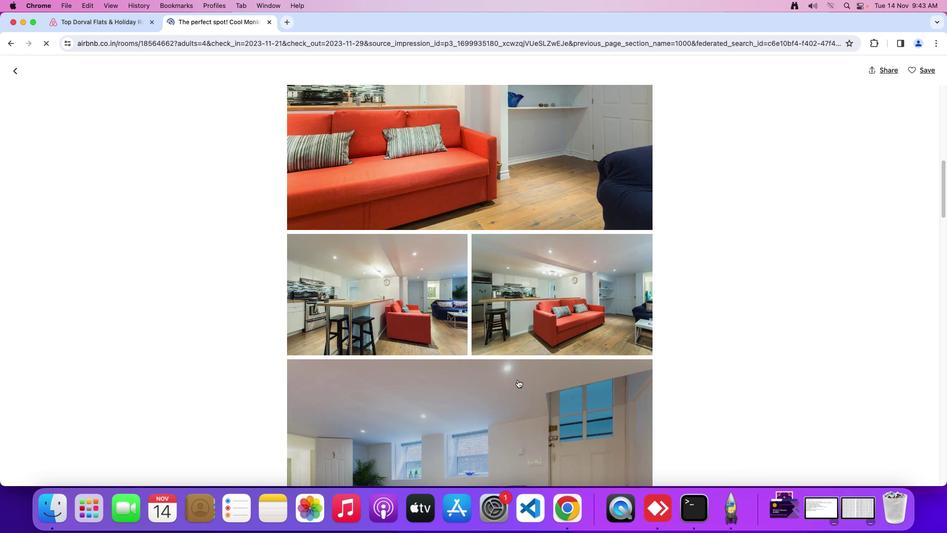
Action: Mouse scrolled (517, 380) with delta (0, 0)
Screenshot: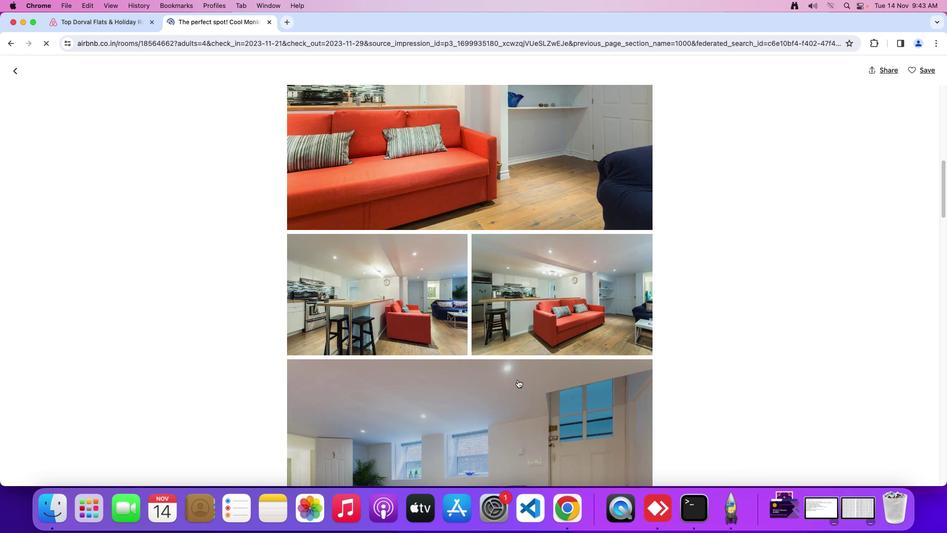 
Action: Mouse scrolled (517, 380) with delta (0, 2)
Screenshot: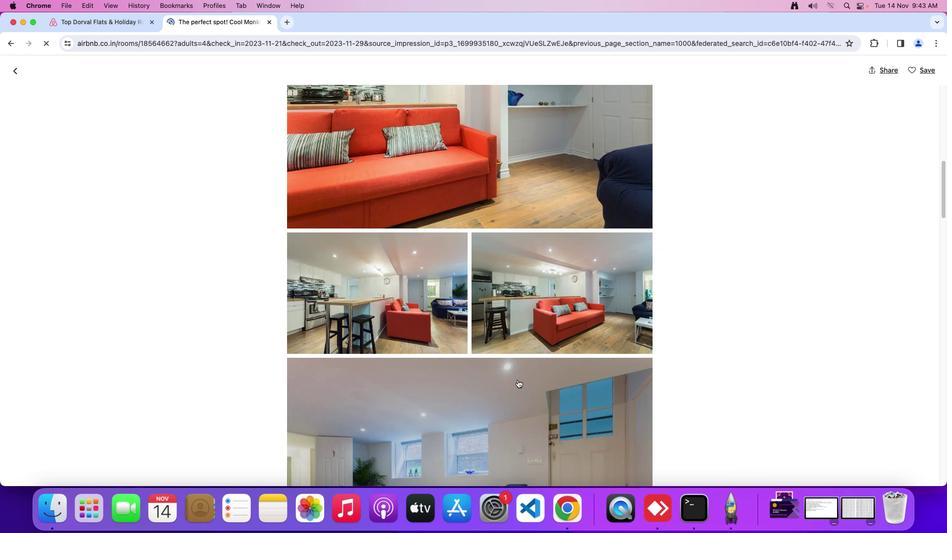 
Action: Mouse scrolled (517, 380) with delta (0, -2)
Screenshot: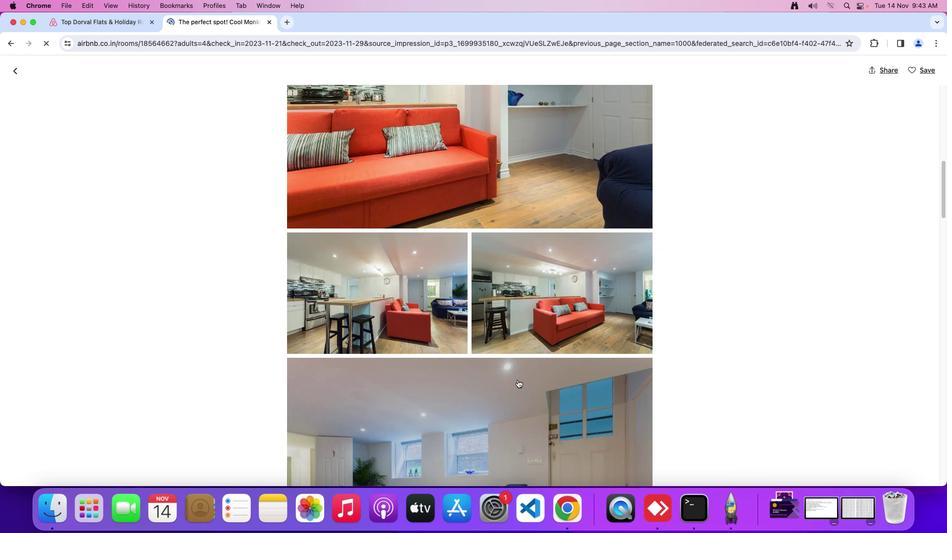 
Action: Mouse scrolled (517, 380) with delta (0, 0)
Screenshot: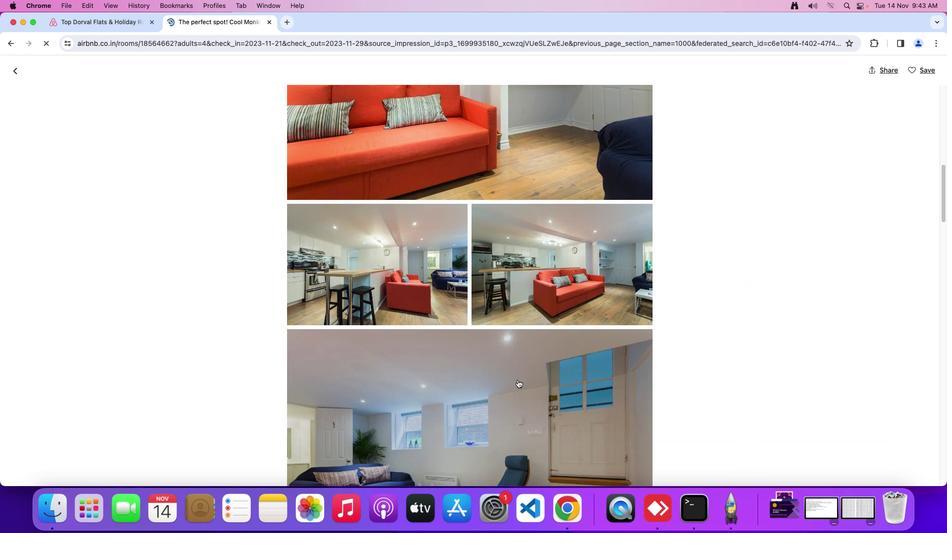 
Action: Mouse scrolled (517, 380) with delta (0, 0)
Screenshot: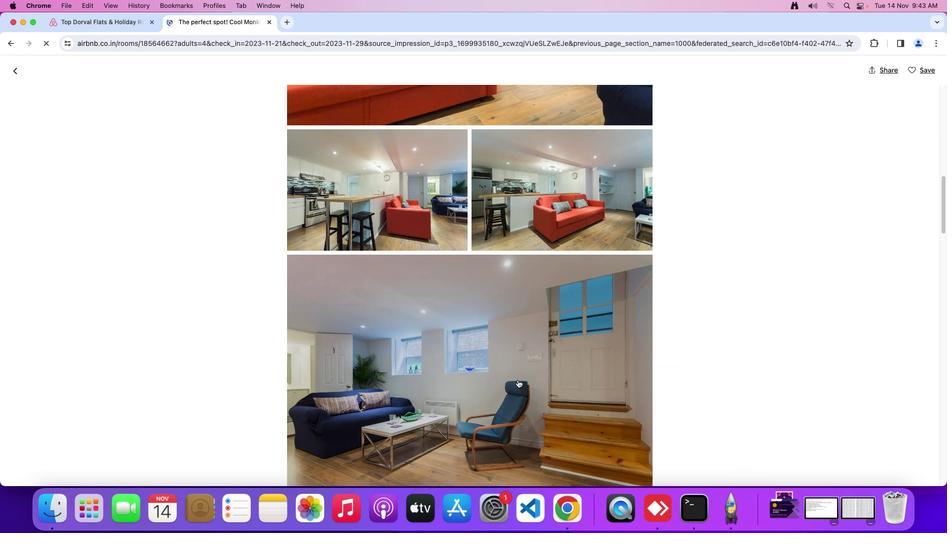 
Action: Mouse scrolled (517, 380) with delta (0, 0)
Screenshot: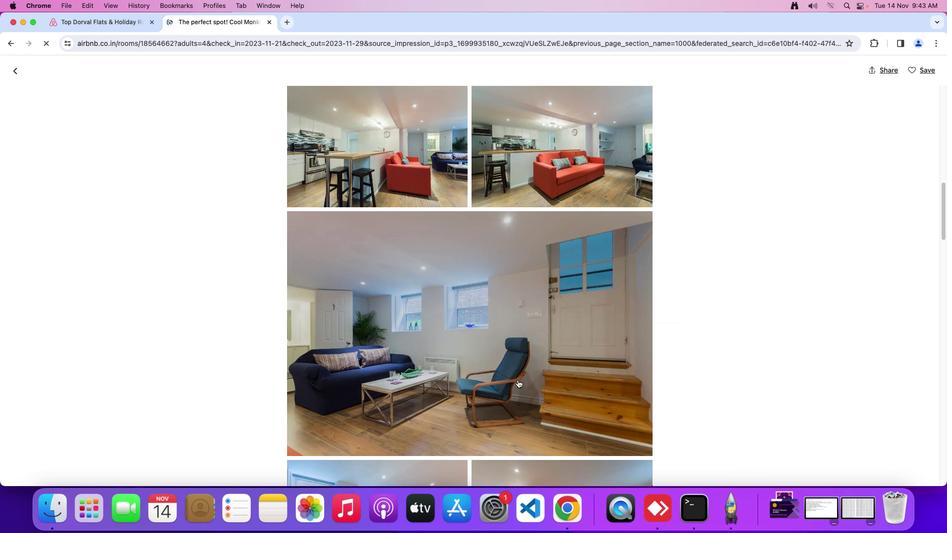 
Action: Mouse scrolled (517, 380) with delta (0, -2)
Screenshot: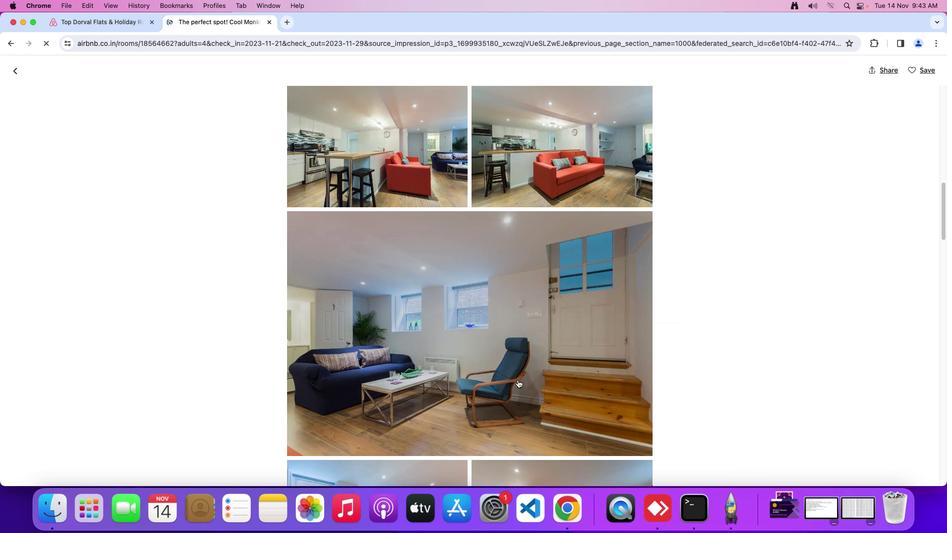 
Action: Mouse scrolled (517, 380) with delta (0, -2)
Screenshot: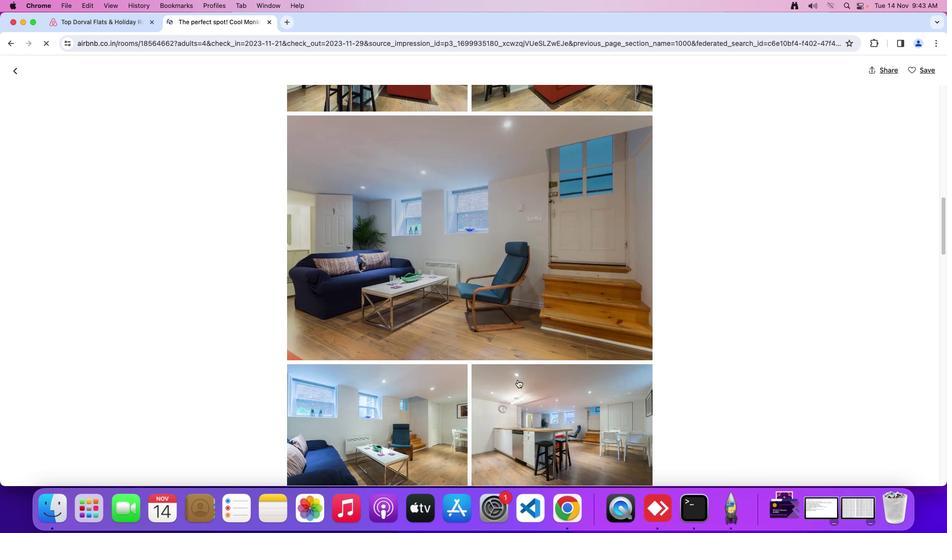 
Action: Mouse moved to (518, 379)
Screenshot: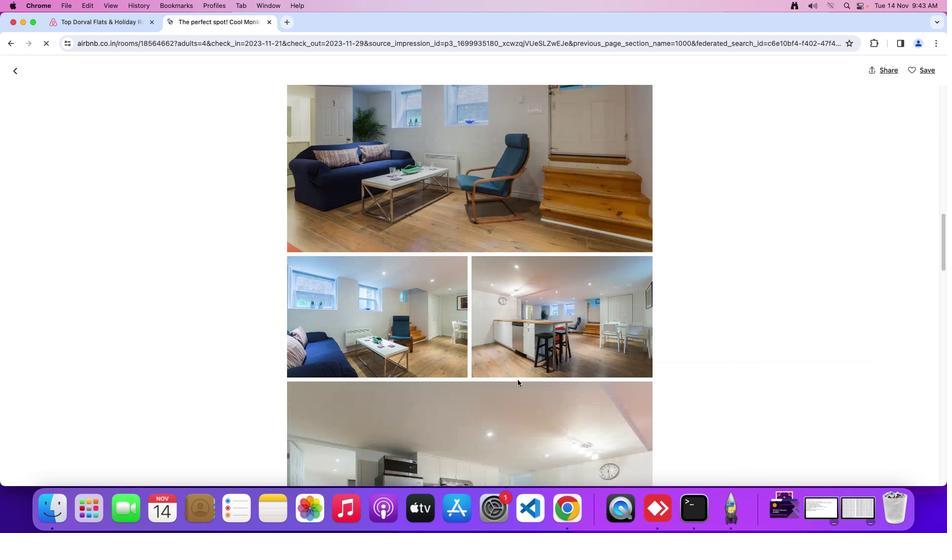 
Action: Mouse scrolled (518, 379) with delta (0, 0)
Screenshot: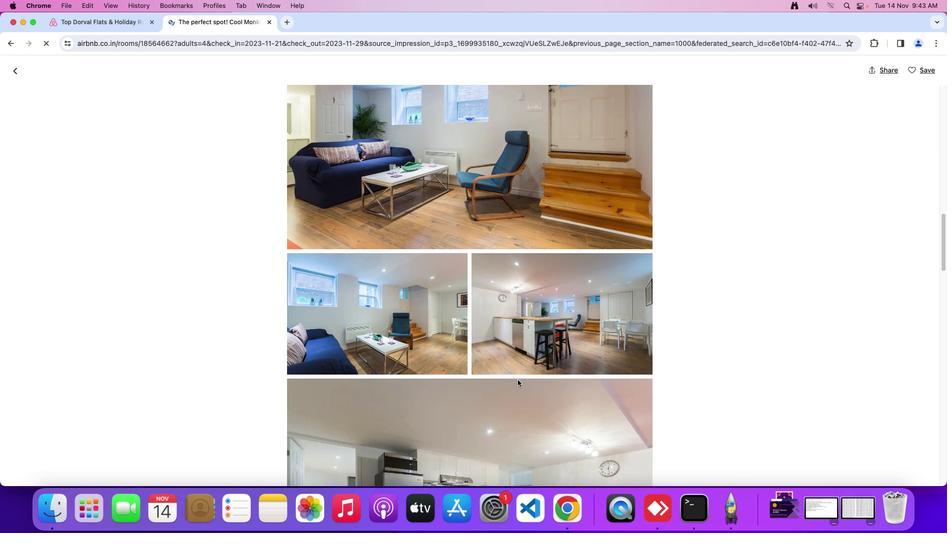 
Action: Mouse scrolled (518, 379) with delta (0, 0)
Screenshot: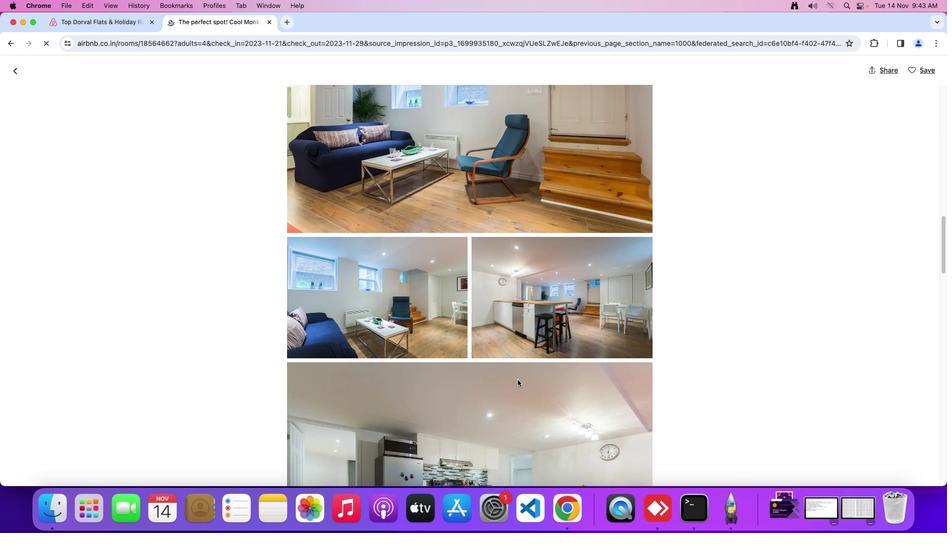 
Action: Mouse scrolled (518, 379) with delta (0, -1)
Screenshot: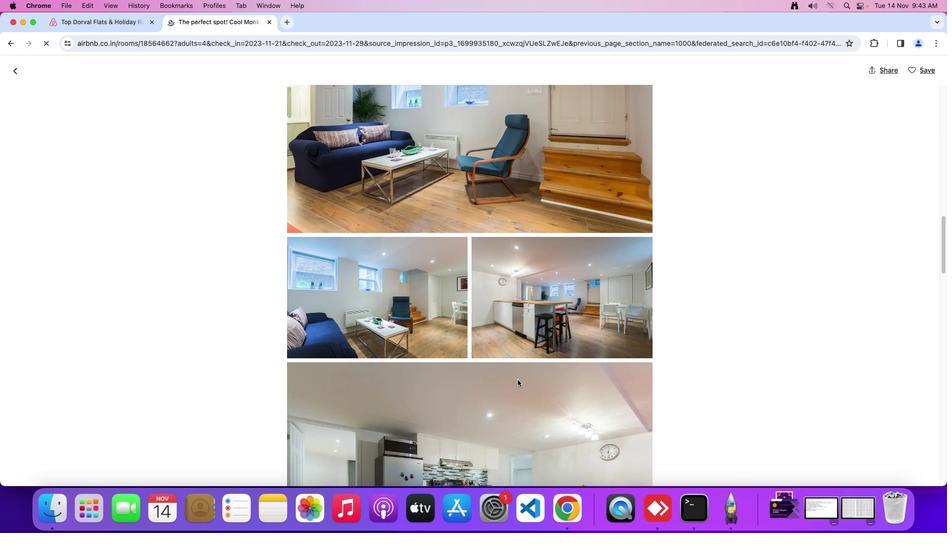 
Action: Mouse scrolled (518, 379) with delta (0, -2)
Screenshot: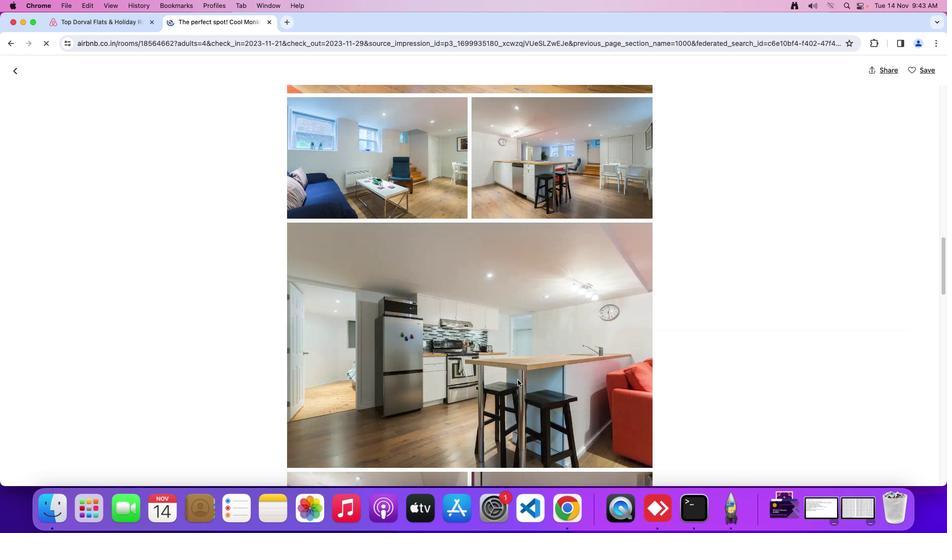 
Action: Mouse scrolled (518, 379) with delta (0, 0)
Screenshot: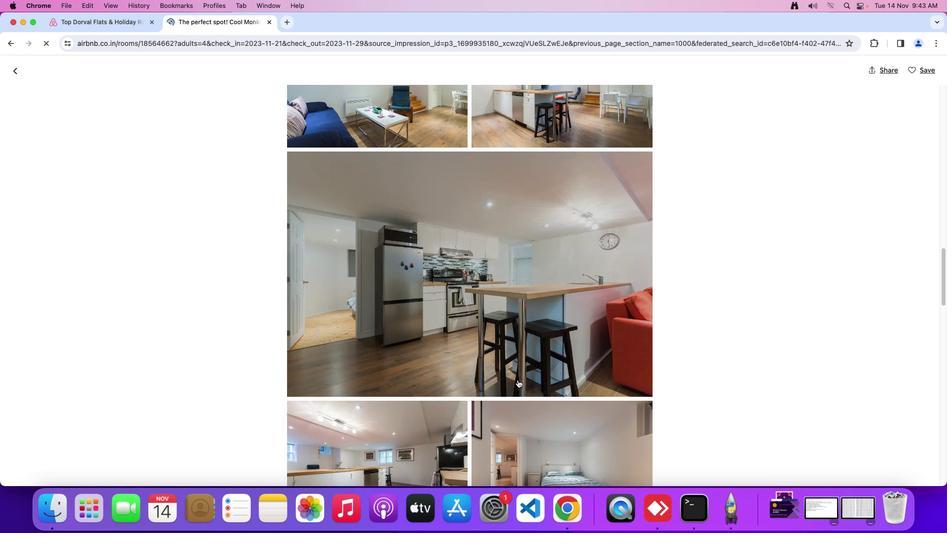 
Action: Mouse scrolled (518, 379) with delta (0, 0)
Screenshot: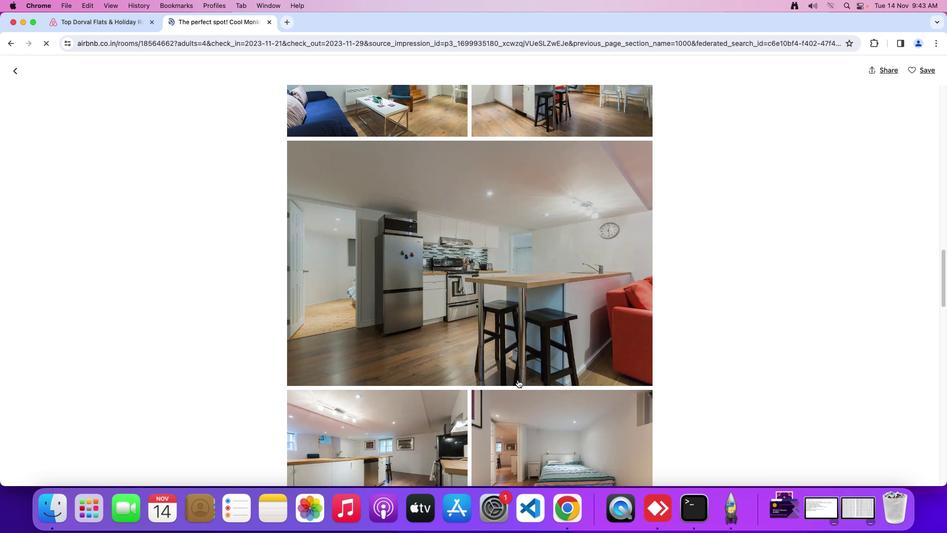 
Action: Mouse scrolled (518, 379) with delta (0, -1)
Screenshot: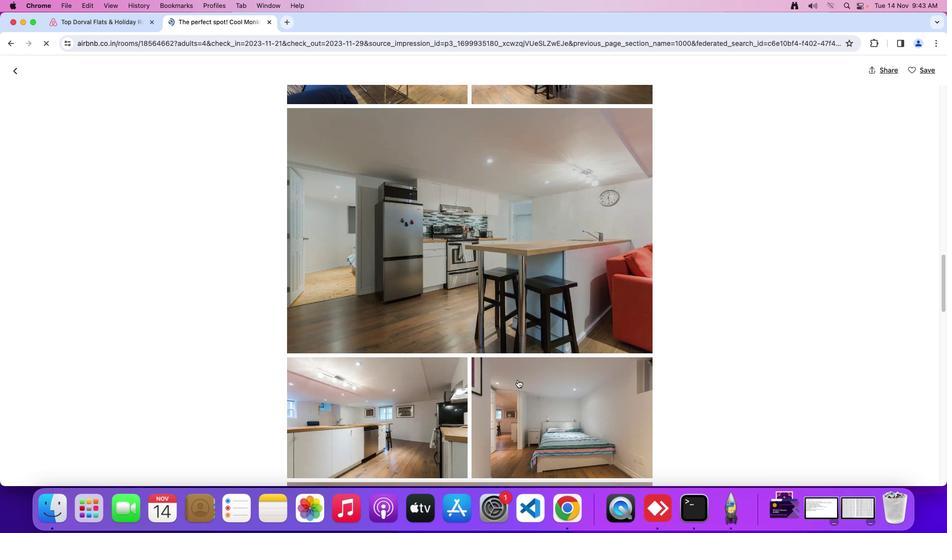 
Action: Mouse scrolled (518, 379) with delta (0, -2)
Screenshot: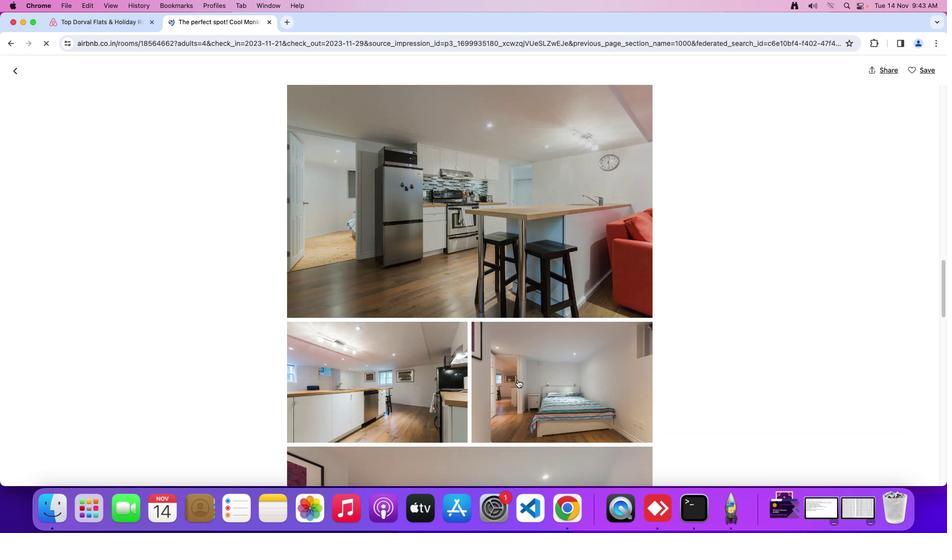 
Action: Mouse scrolled (518, 379) with delta (0, -2)
Screenshot: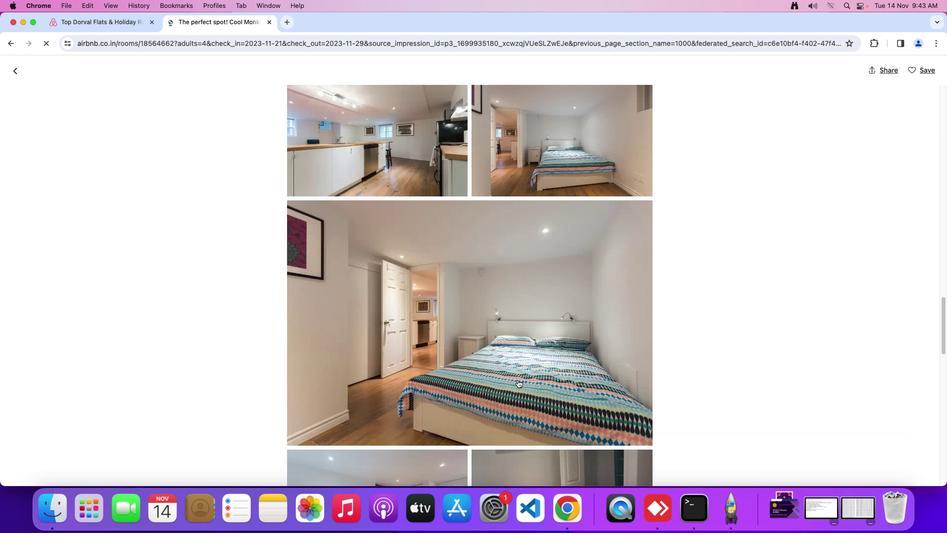 
Action: Mouse moved to (518, 379)
Screenshot: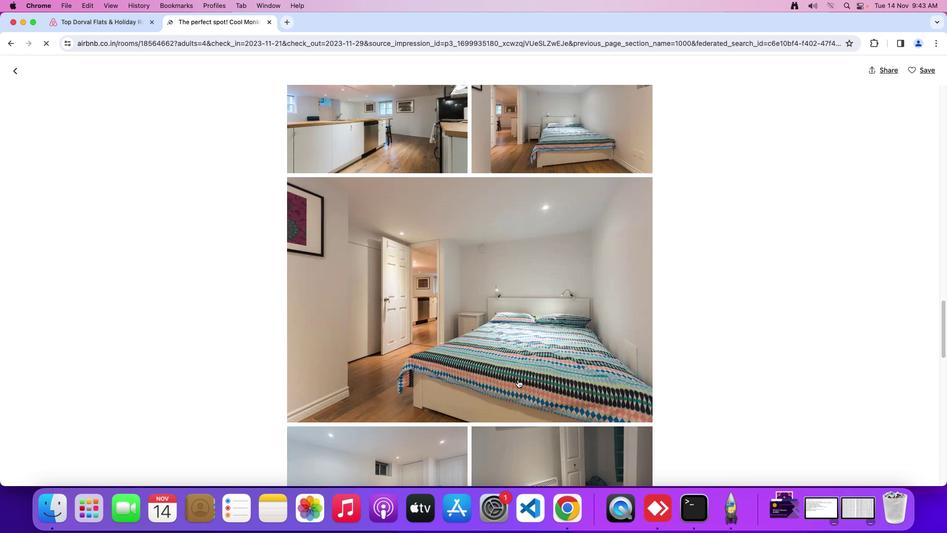 
Action: Mouse scrolled (518, 379) with delta (0, 0)
Screenshot: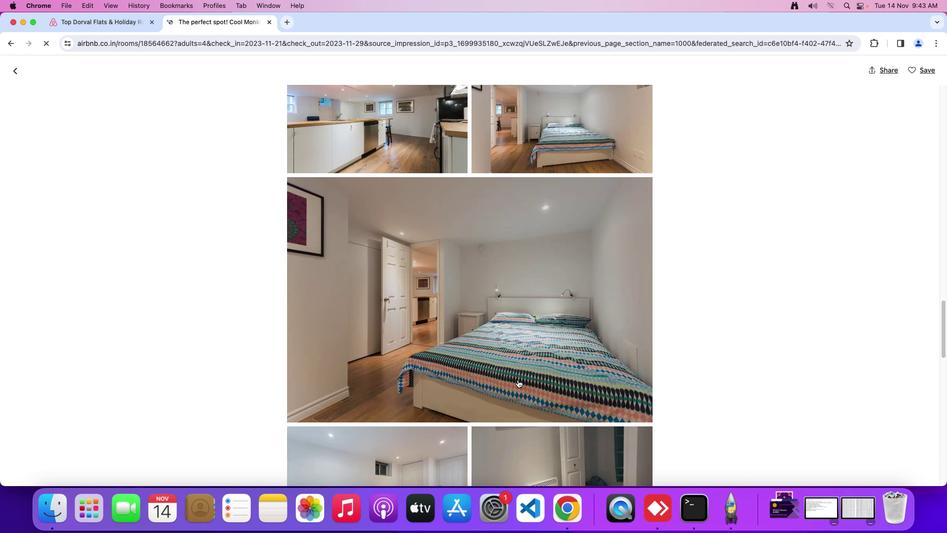 
Action: Mouse scrolled (518, 379) with delta (0, 0)
Screenshot: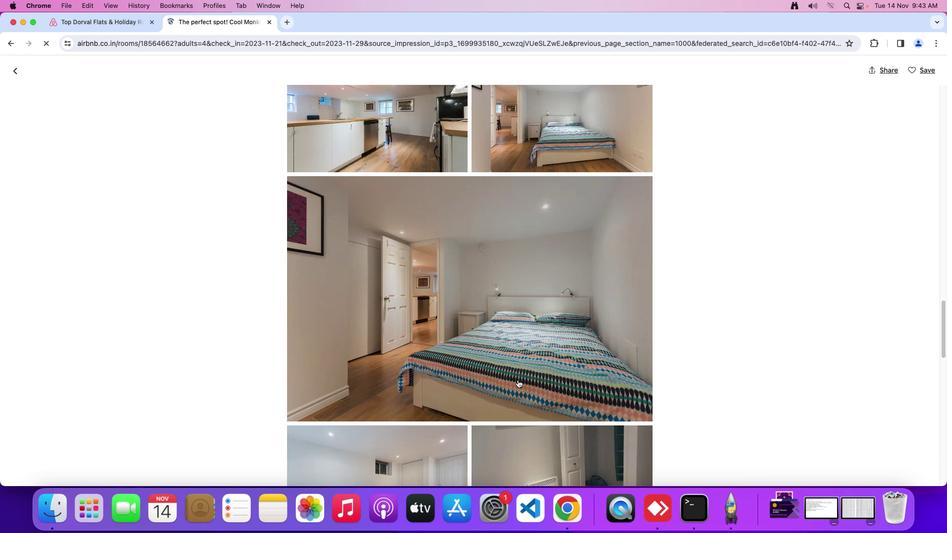 
Action: Mouse scrolled (518, 379) with delta (0, -1)
Screenshot: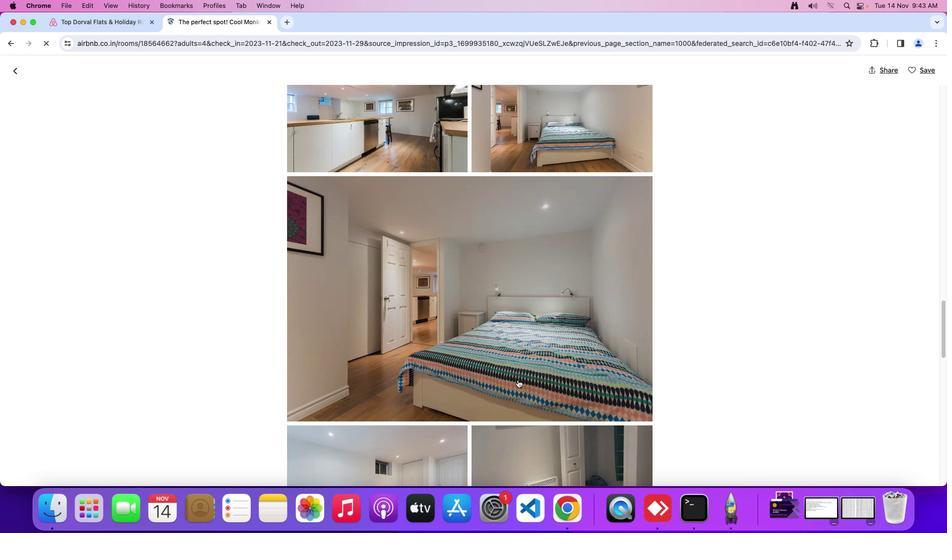 
Action: Mouse scrolled (518, 379) with delta (0, 0)
Screenshot: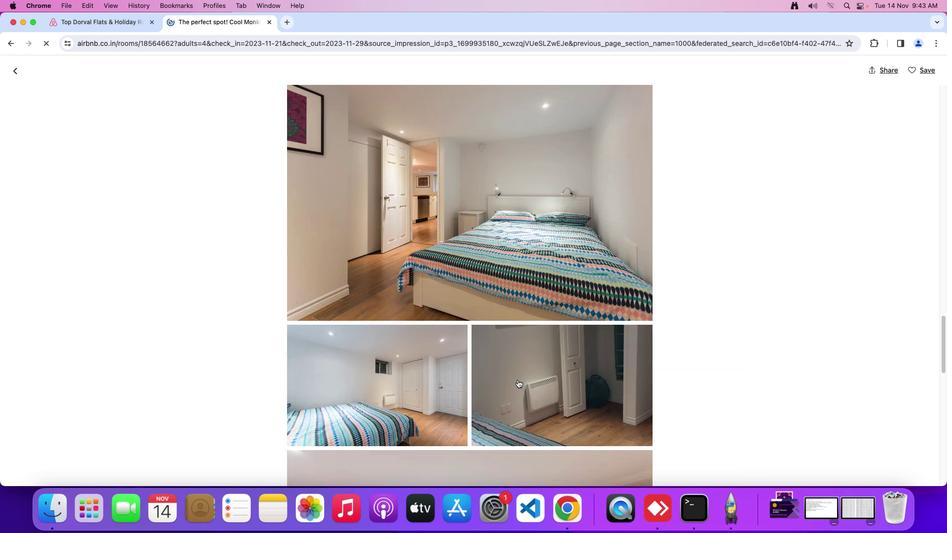 
Action: Mouse scrolled (518, 379) with delta (0, 0)
Screenshot: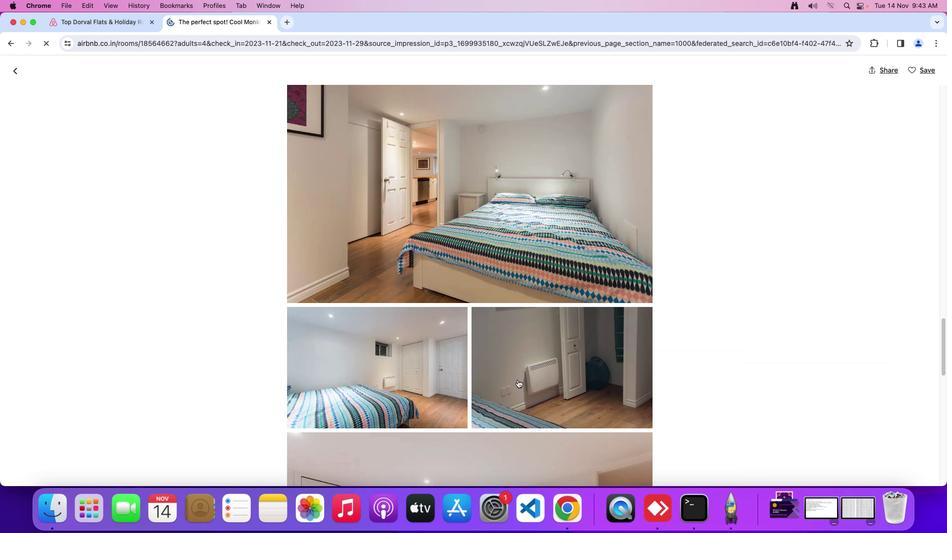 
Action: Mouse scrolled (518, 379) with delta (0, -1)
Screenshot: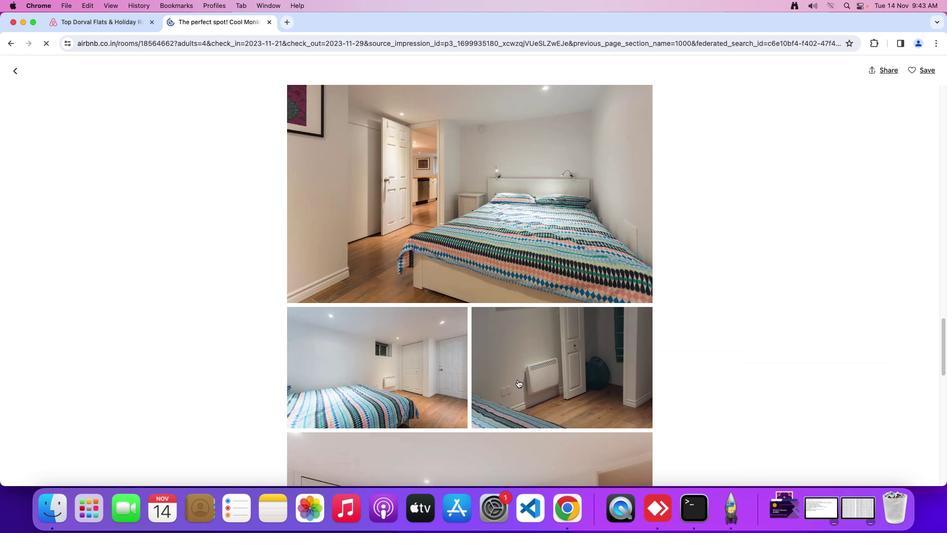 
Action: Mouse scrolled (518, 379) with delta (0, -2)
Screenshot: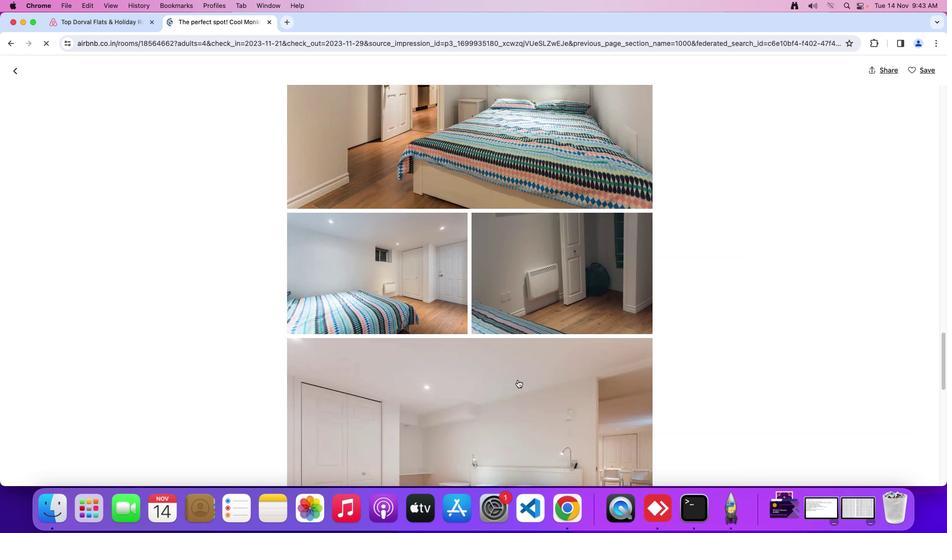 
Action: Mouse scrolled (518, 379) with delta (0, 0)
Screenshot: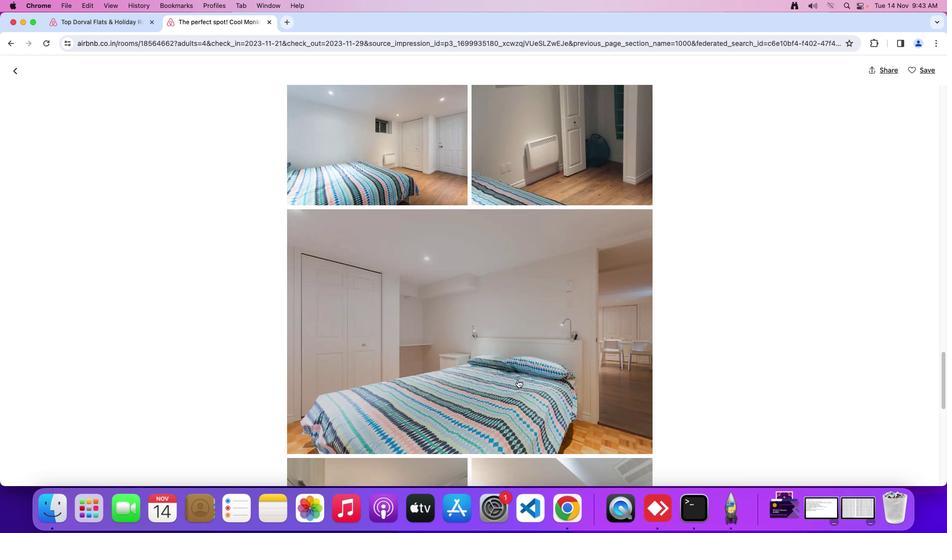 
Action: Mouse scrolled (518, 379) with delta (0, 0)
Screenshot: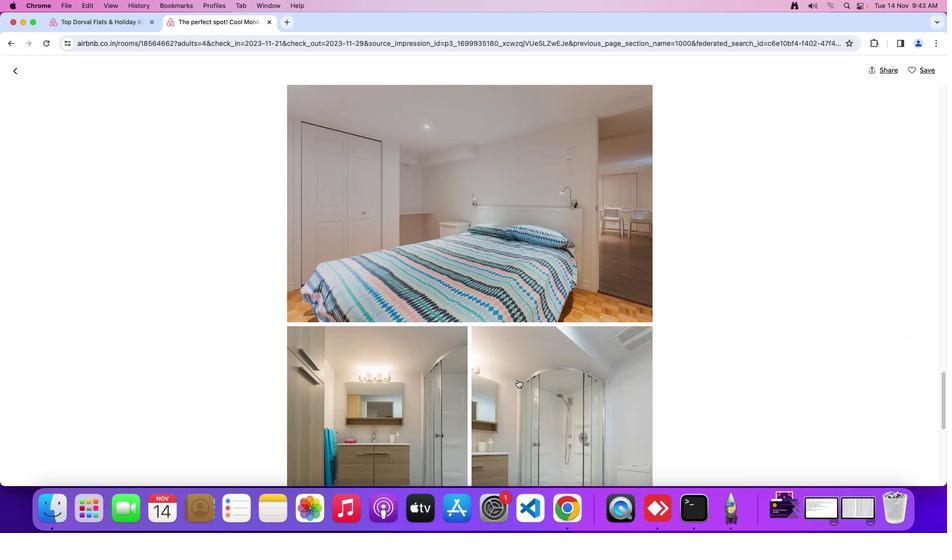 
Action: Mouse scrolled (518, 379) with delta (0, -1)
Screenshot: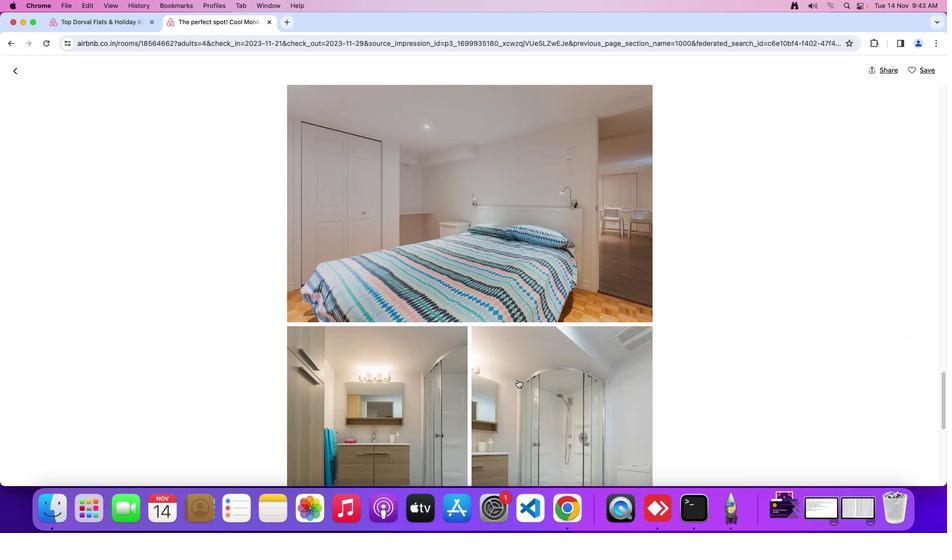 
Action: Mouse scrolled (518, 379) with delta (0, -2)
Screenshot: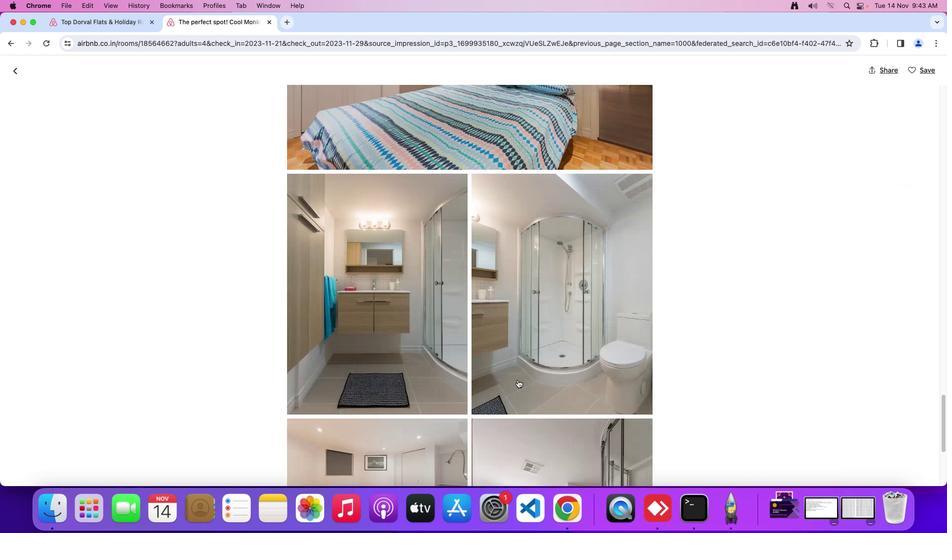 
Action: Mouse scrolled (518, 379) with delta (0, -3)
Screenshot: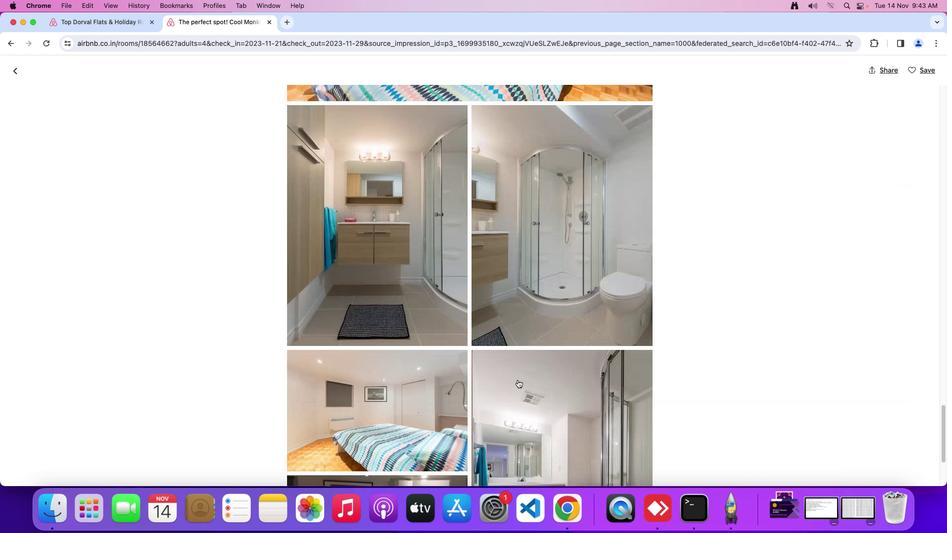 
Action: Mouse scrolled (518, 379) with delta (0, 0)
Screenshot: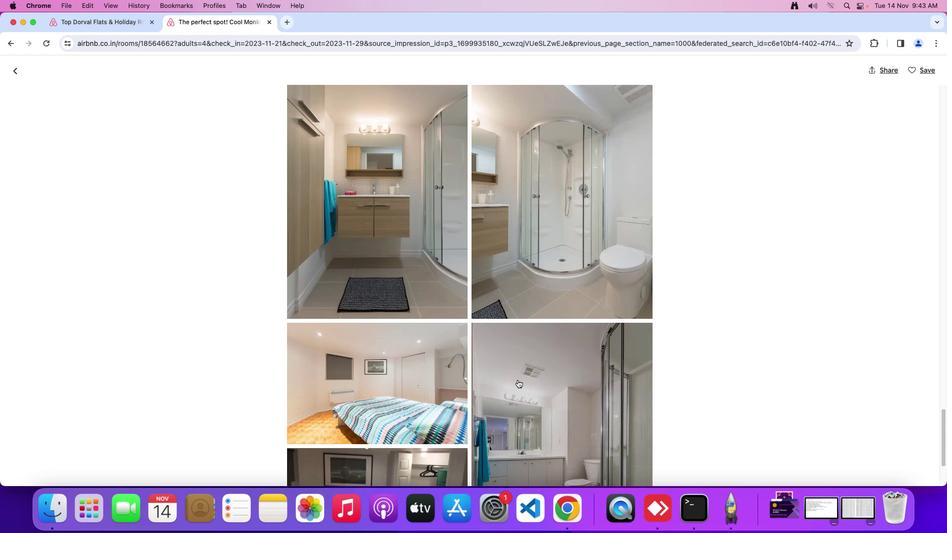 
Action: Mouse scrolled (518, 379) with delta (0, 0)
Screenshot: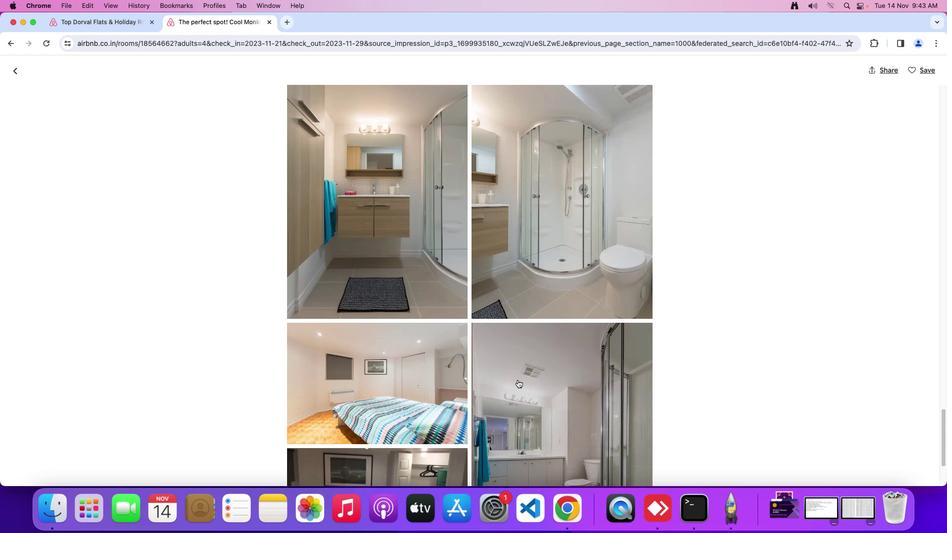 
Action: Mouse scrolled (518, 379) with delta (0, -1)
Screenshot: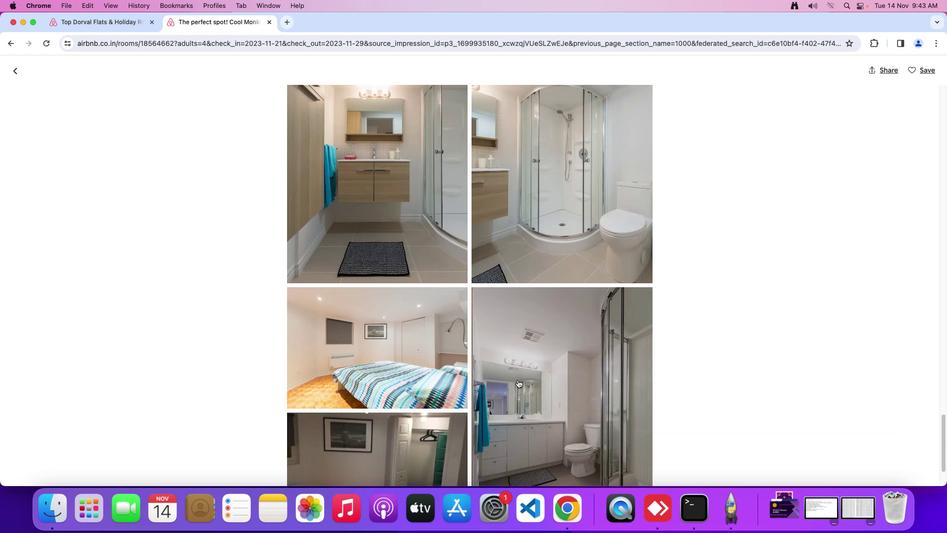 
Action: Mouse scrolled (518, 379) with delta (0, -2)
Screenshot: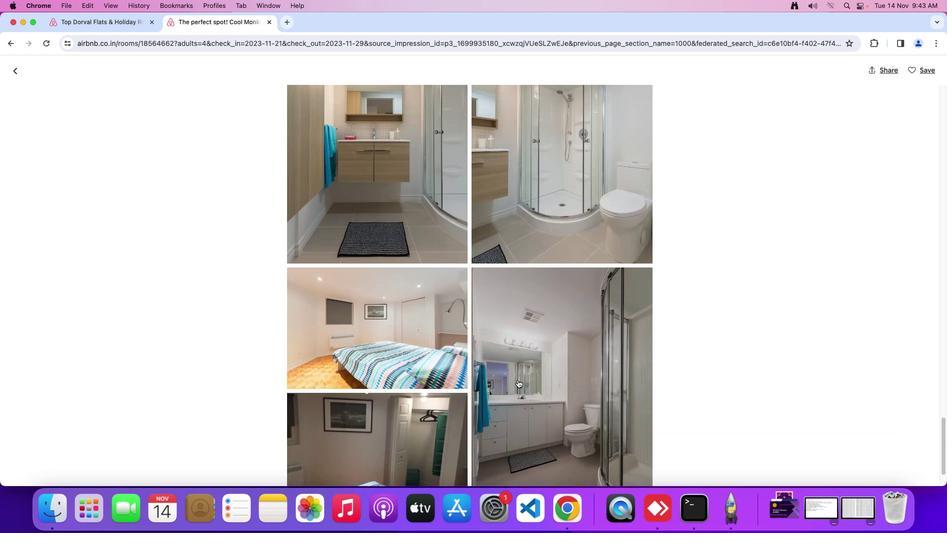 
Action: Mouse scrolled (518, 379) with delta (0, 0)
Screenshot: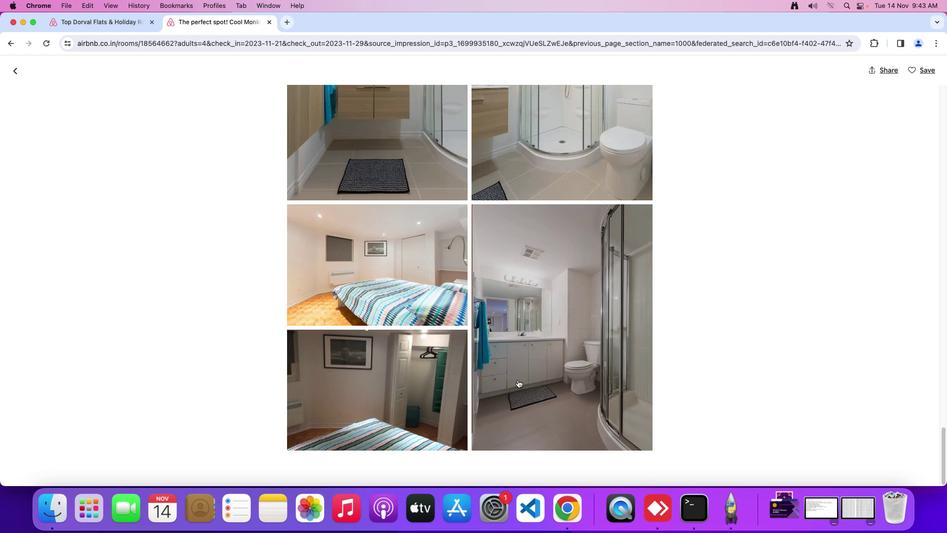 
Action: Mouse scrolled (518, 379) with delta (0, 0)
Screenshot: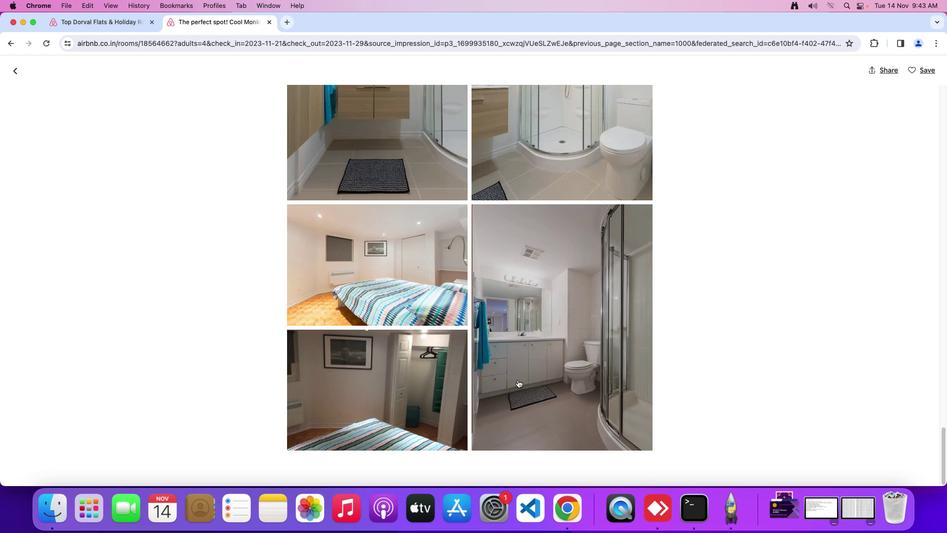
Action: Mouse scrolled (518, 379) with delta (0, -1)
Screenshot: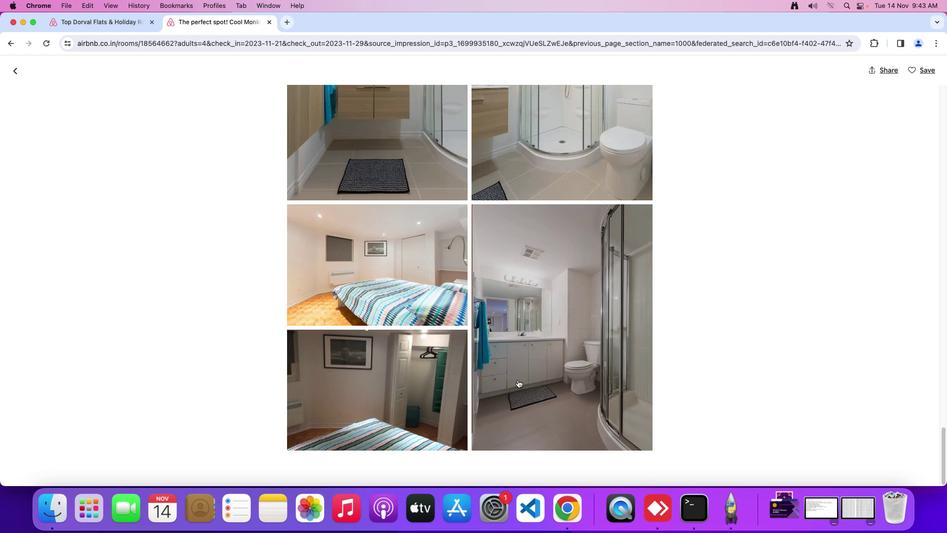 
Action: Mouse scrolled (518, 379) with delta (0, -2)
Screenshot: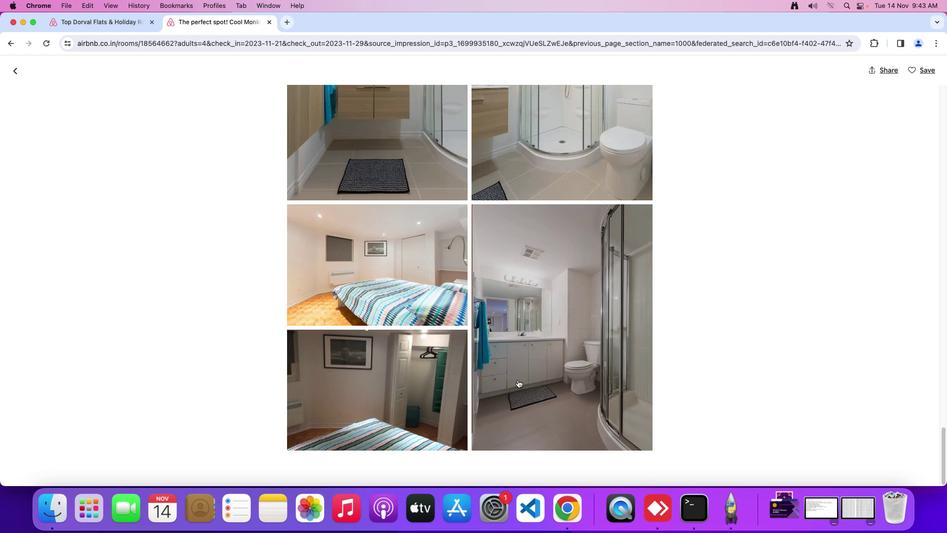 
Action: Mouse scrolled (518, 379) with delta (0, -3)
Screenshot: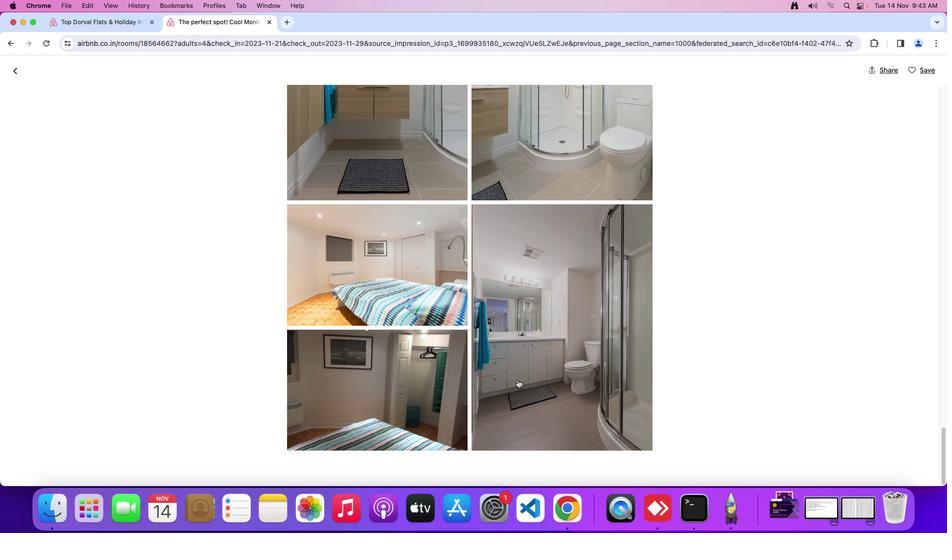 
Action: Mouse moved to (17, 70)
Screenshot: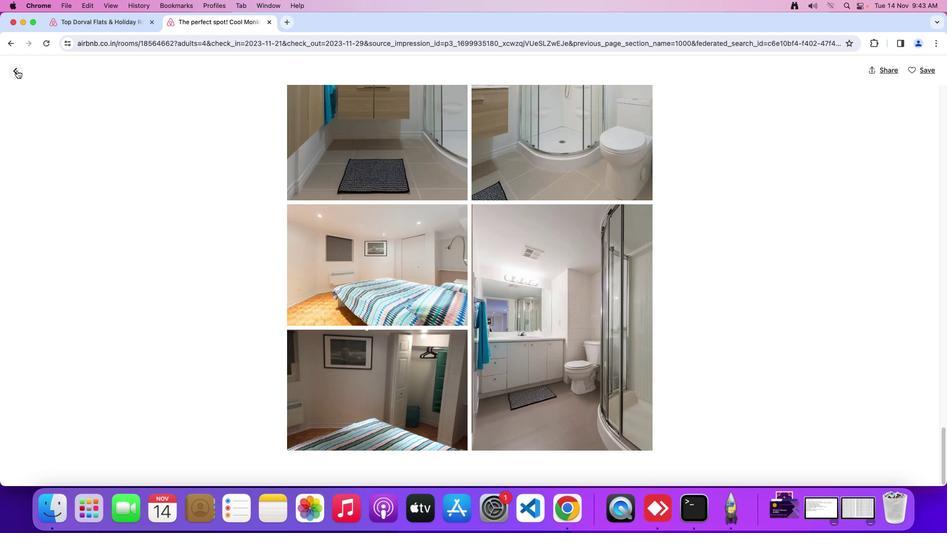 
Action: Mouse pressed left at (17, 70)
Screenshot: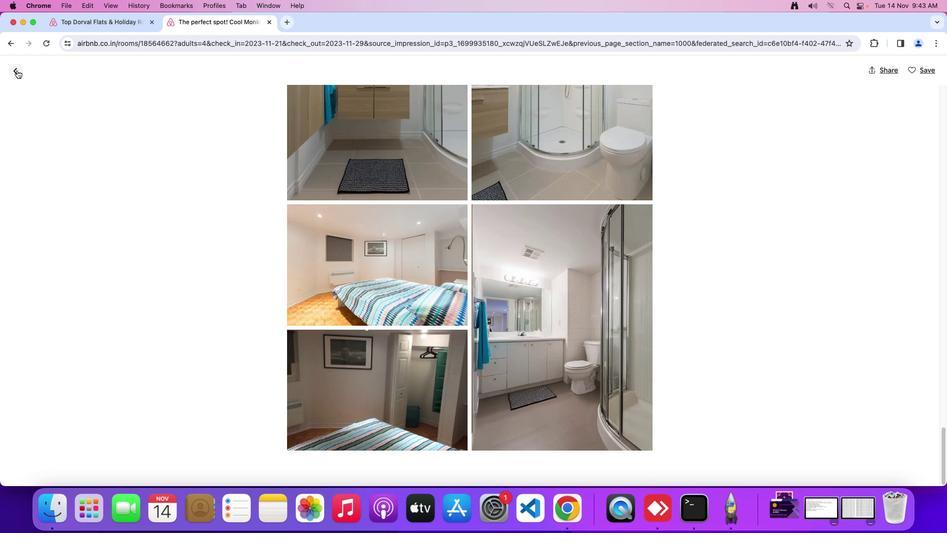 
Action: Mouse moved to (425, 274)
Screenshot: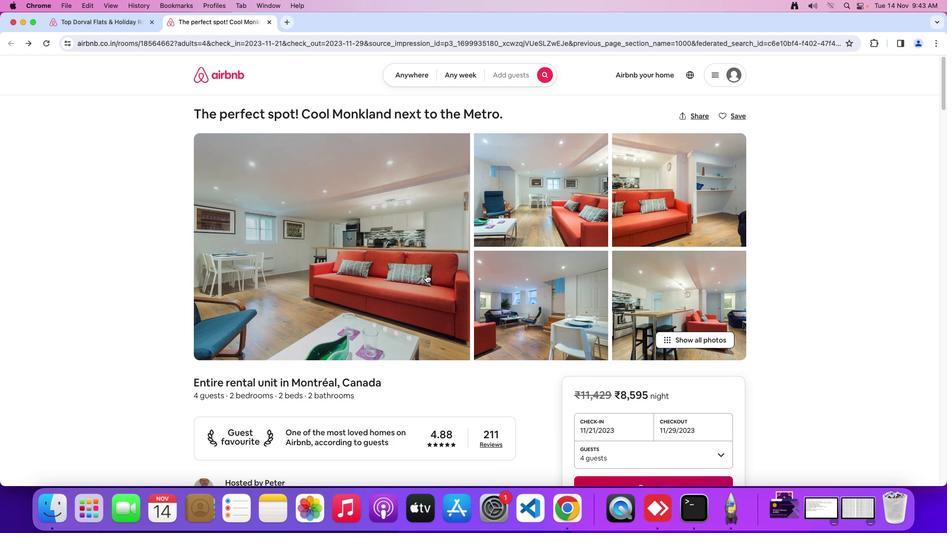 
Action: Mouse scrolled (425, 274) with delta (0, 0)
Screenshot: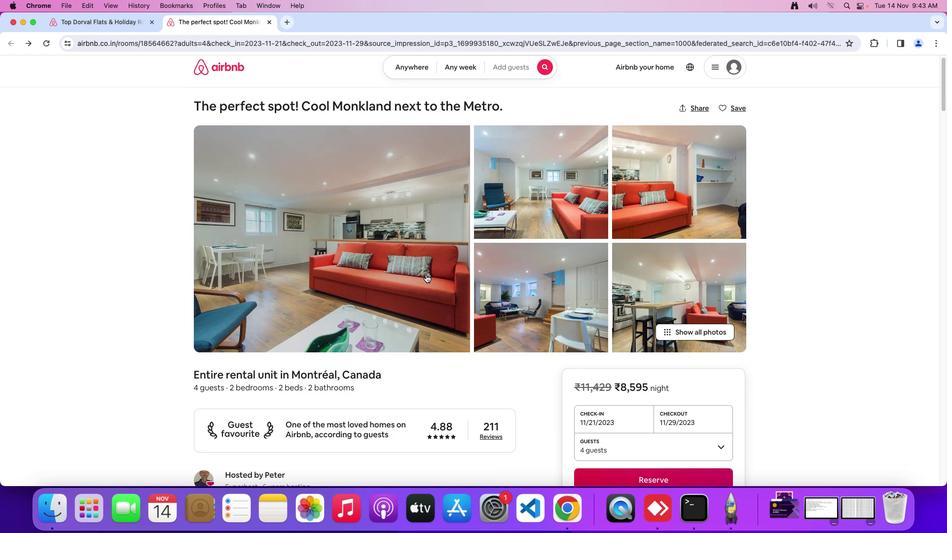 
Action: Mouse scrolled (425, 274) with delta (0, 0)
Screenshot: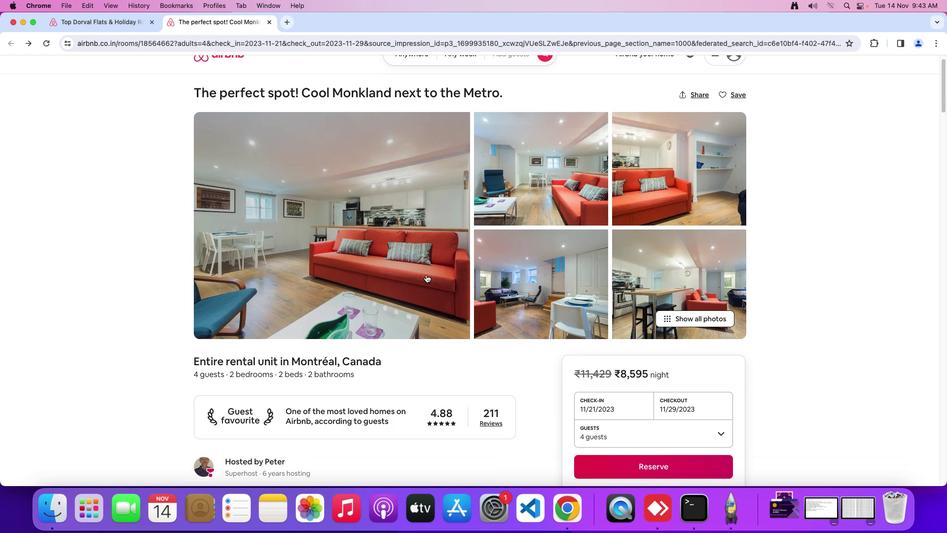 
Action: Mouse scrolled (425, 274) with delta (0, -1)
Screenshot: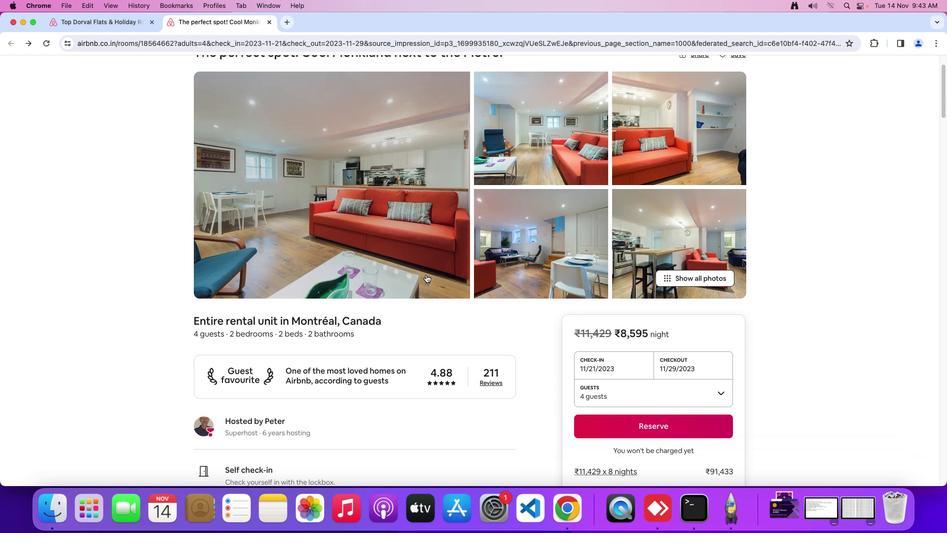 
Action: Mouse scrolled (425, 274) with delta (0, -1)
Screenshot: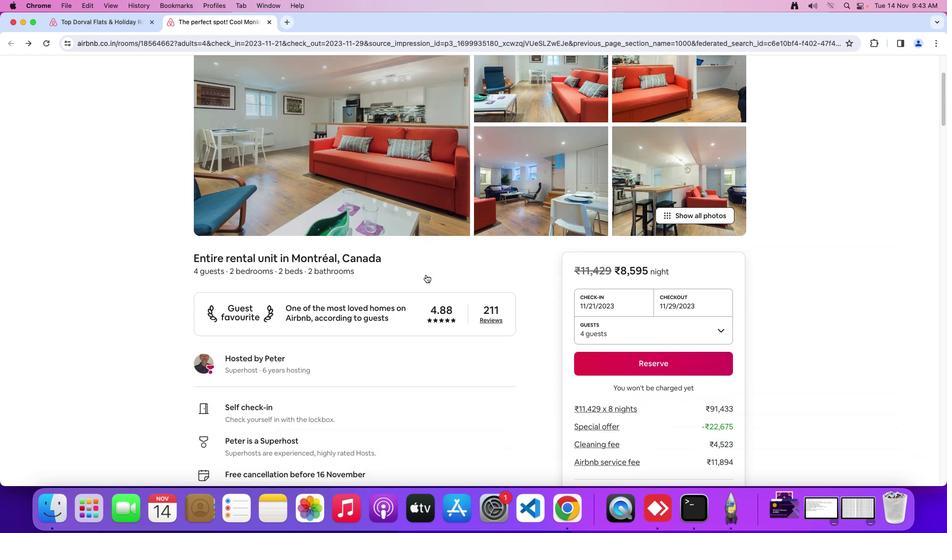 
Action: Mouse moved to (425, 274)
Screenshot: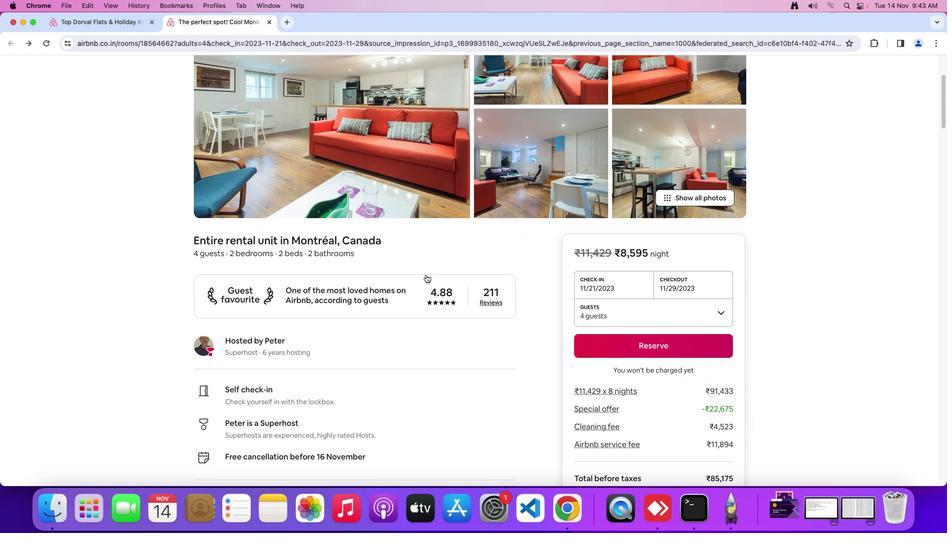 
Action: Mouse scrolled (425, 274) with delta (0, 0)
Screenshot: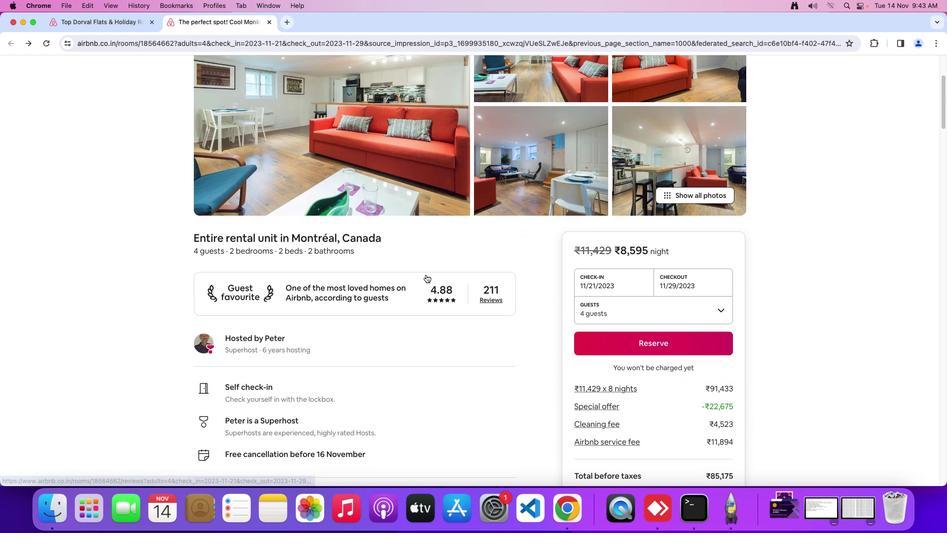 
Action: Mouse scrolled (425, 274) with delta (0, 0)
Screenshot: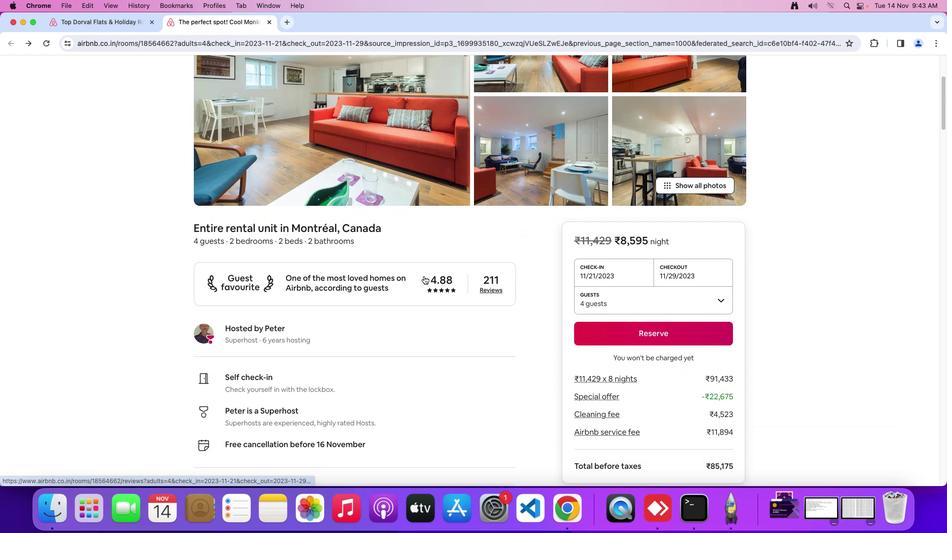 
Action: Mouse moved to (425, 274)
Screenshot: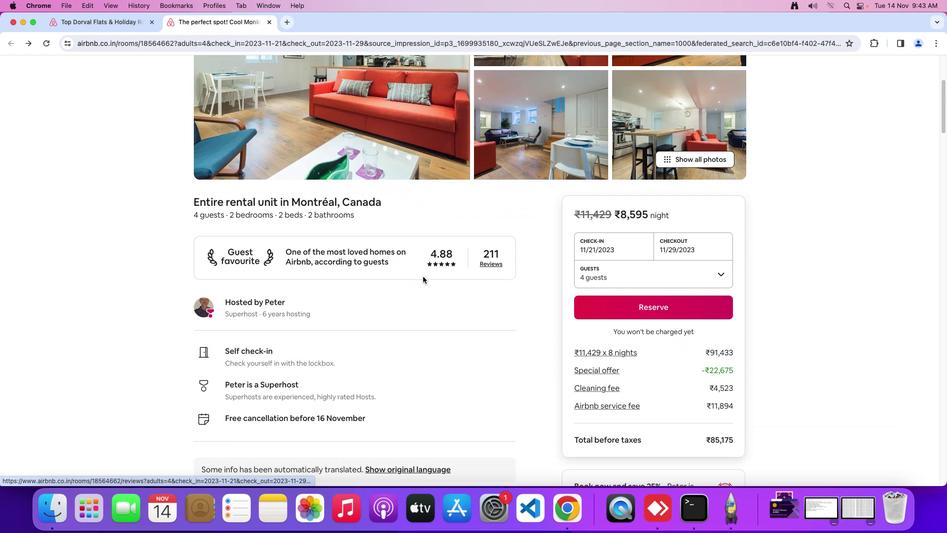 
Action: Mouse scrolled (425, 274) with delta (0, 0)
Screenshot: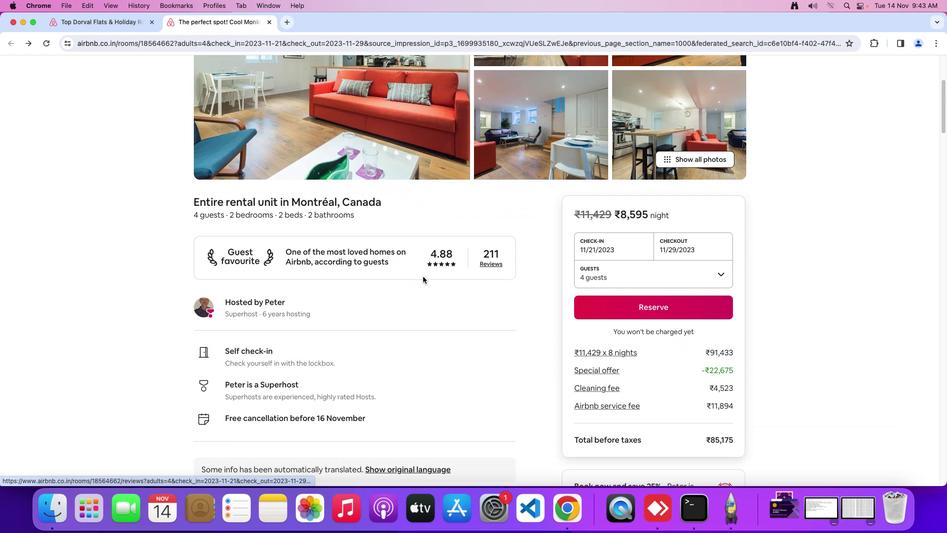 
Action: Mouse moved to (423, 275)
Screenshot: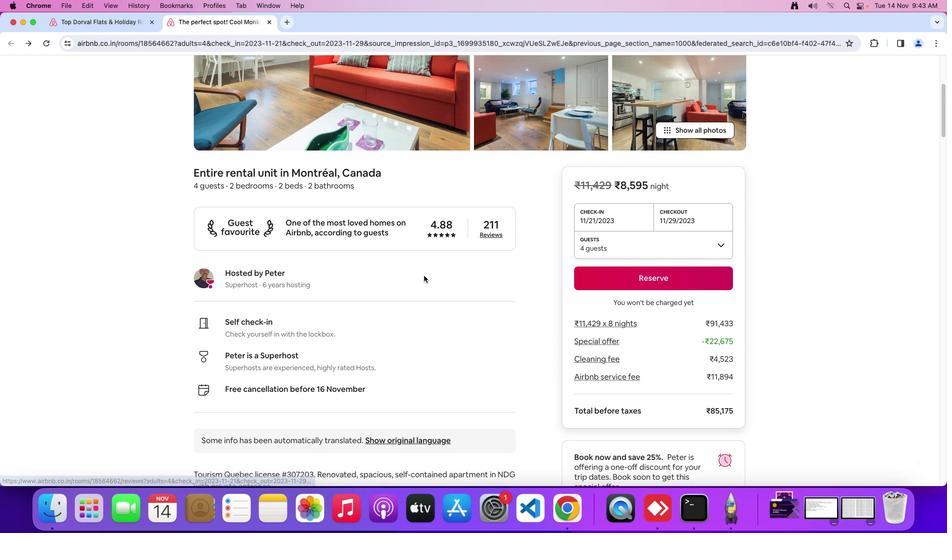 
Action: Mouse scrolled (423, 275) with delta (0, 0)
Screenshot: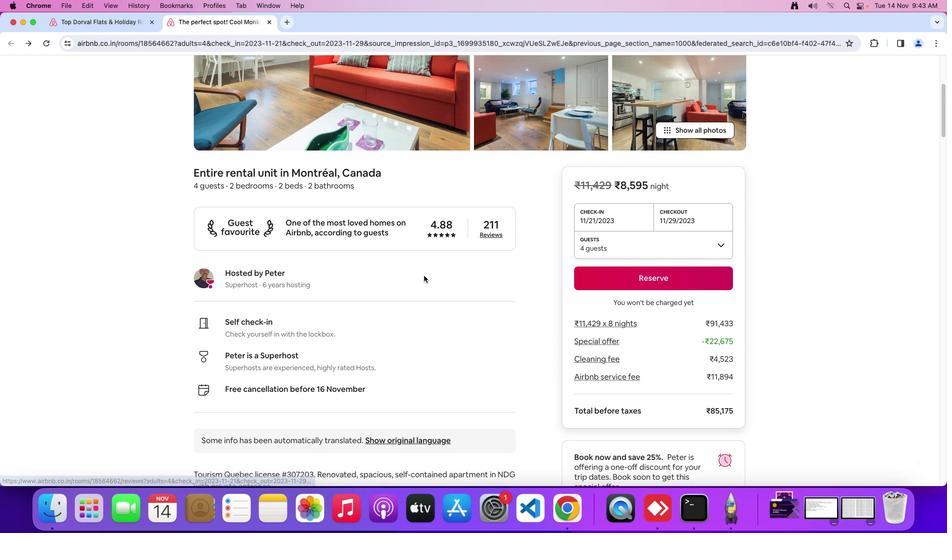
Action: Mouse scrolled (423, 275) with delta (0, 0)
Screenshot: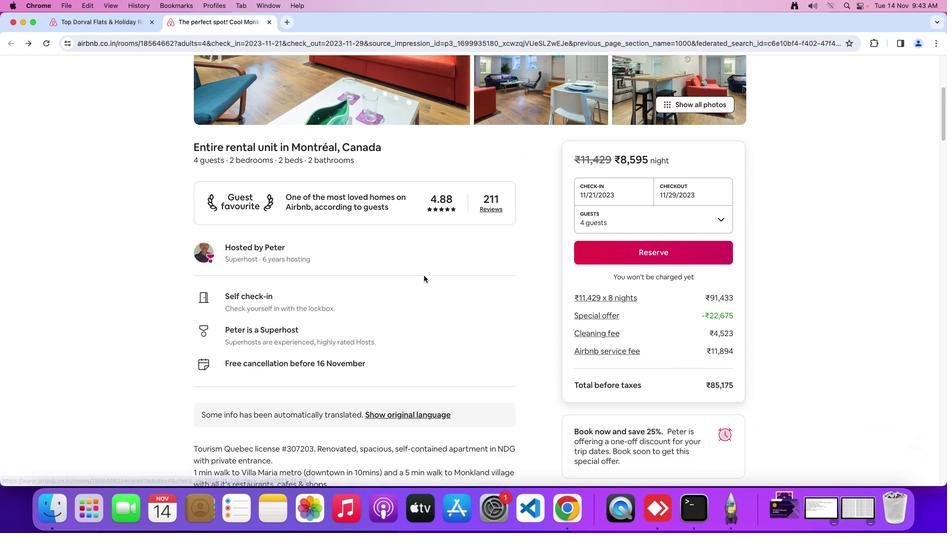 
Action: Mouse scrolled (423, 275) with delta (0, -1)
Screenshot: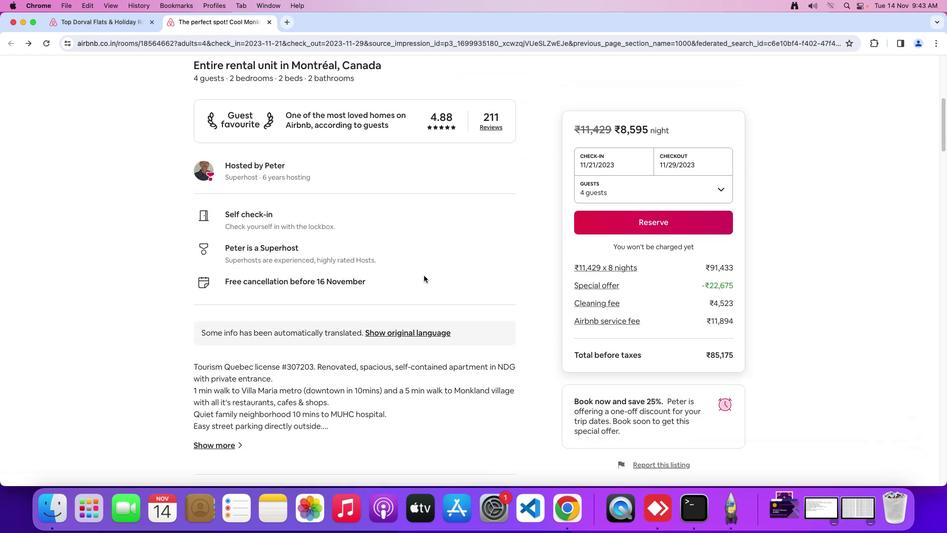 
Action: Mouse scrolled (423, 275) with delta (0, -1)
Screenshot: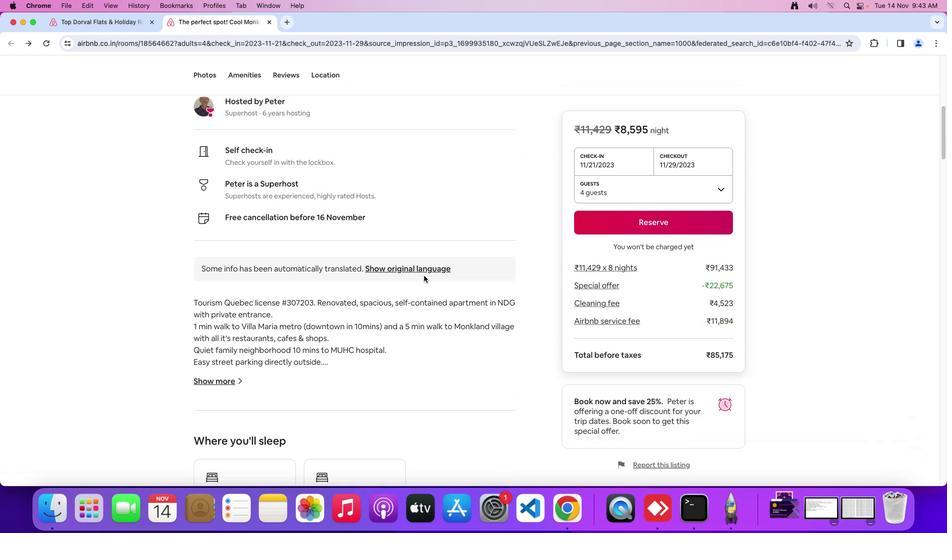 
Action: Mouse moved to (328, 279)
Screenshot: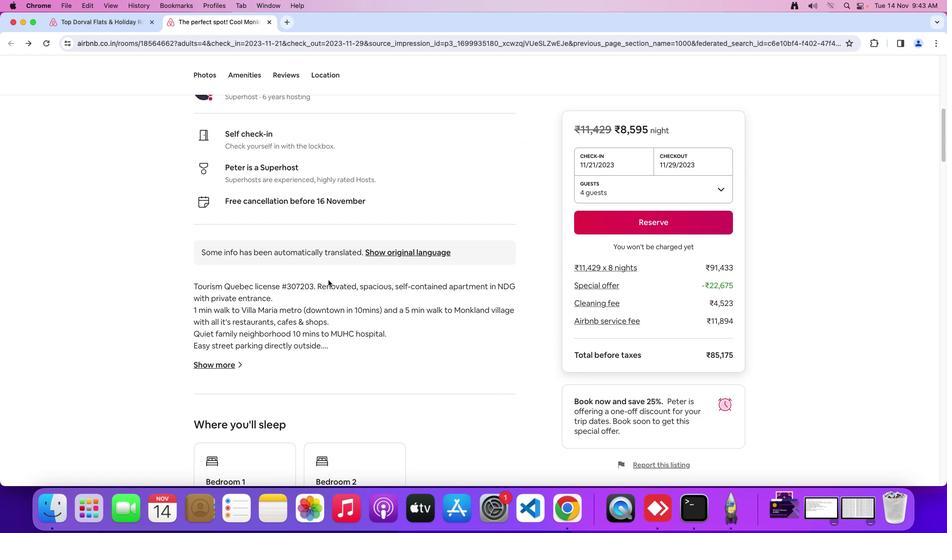 
Action: Mouse scrolled (328, 279) with delta (0, 0)
Screenshot: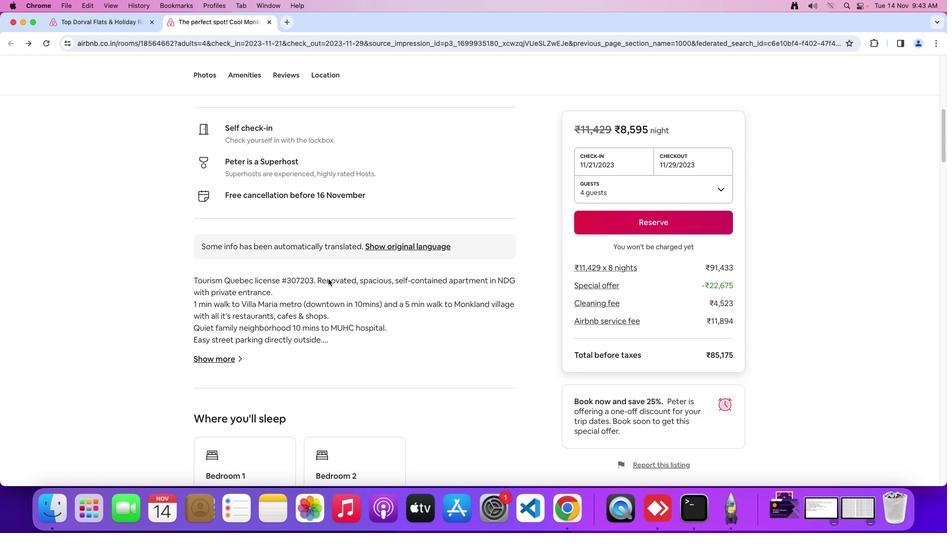 
Action: Mouse scrolled (328, 279) with delta (0, 0)
Screenshot: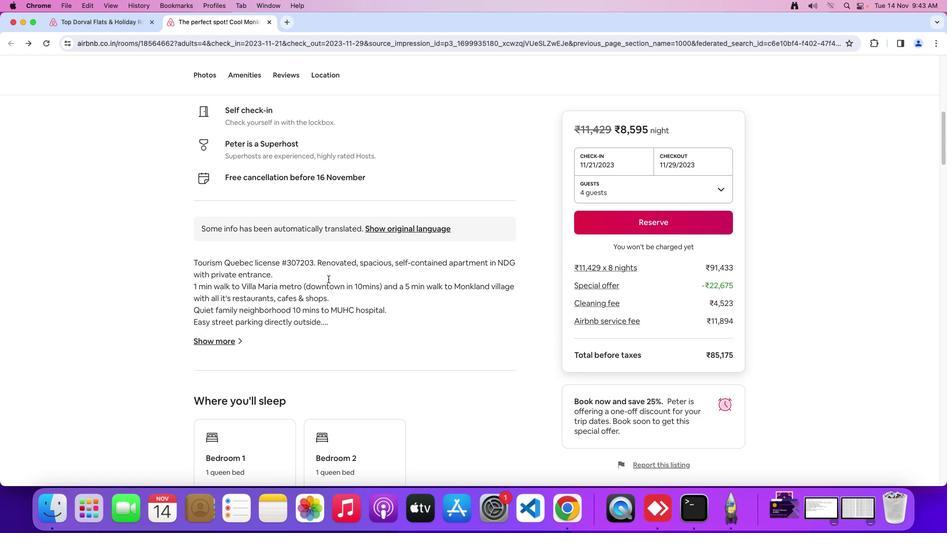 
Action: Mouse moved to (328, 279)
Screenshot: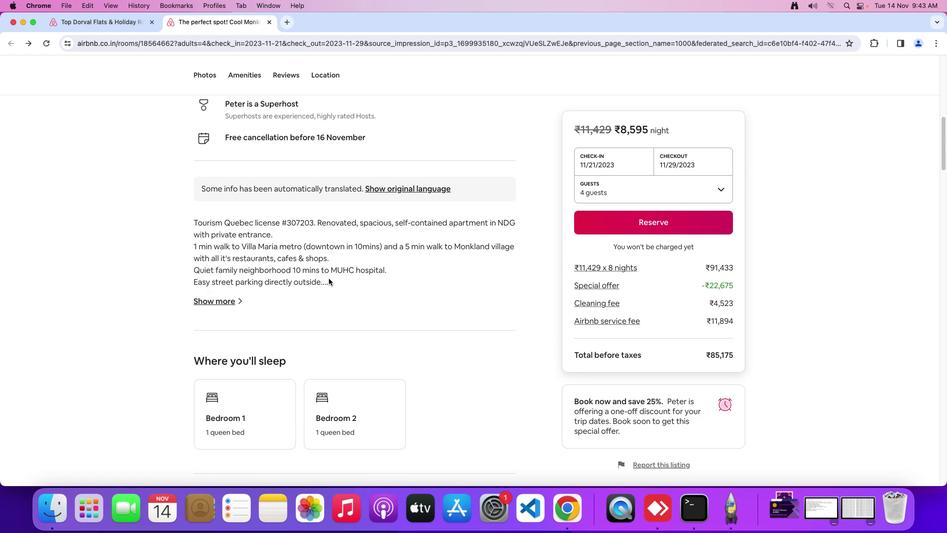 
Action: Mouse scrolled (328, 279) with delta (0, -1)
Screenshot: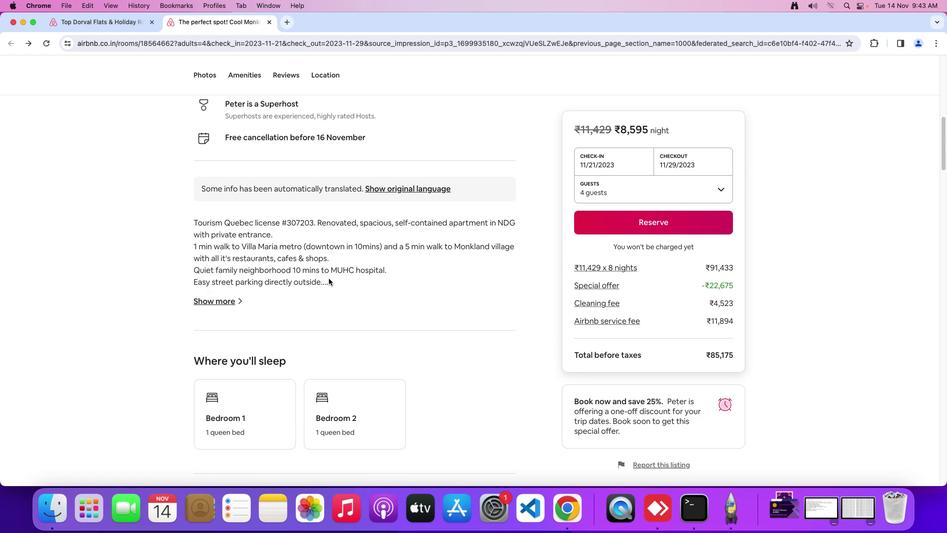 
Action: Mouse moved to (327, 280)
Screenshot: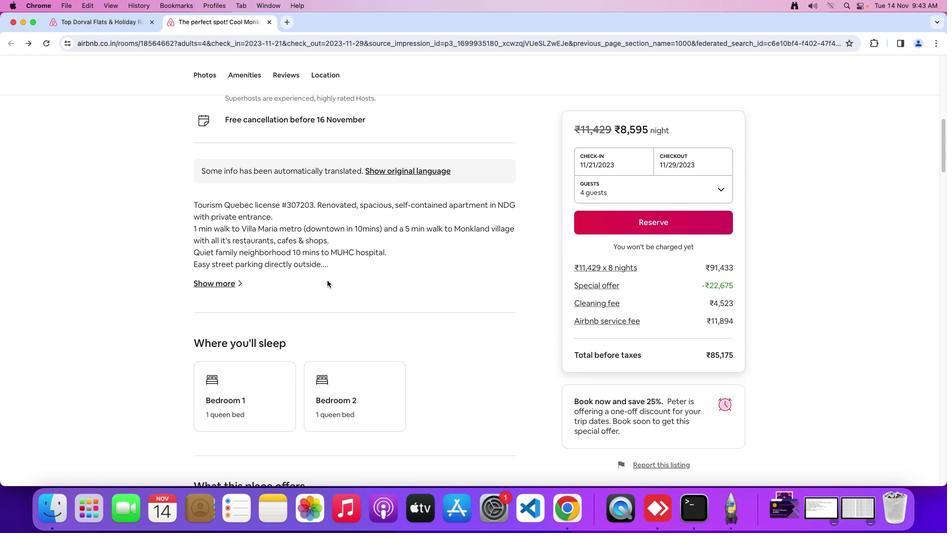 
Action: Mouse scrolled (327, 280) with delta (0, 0)
Screenshot: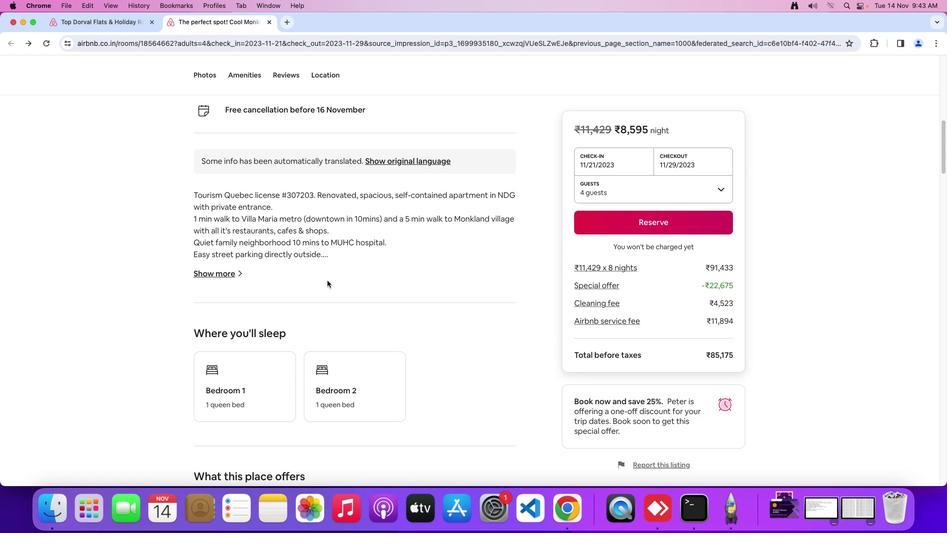 
Action: Mouse scrolled (327, 280) with delta (0, 0)
Screenshot: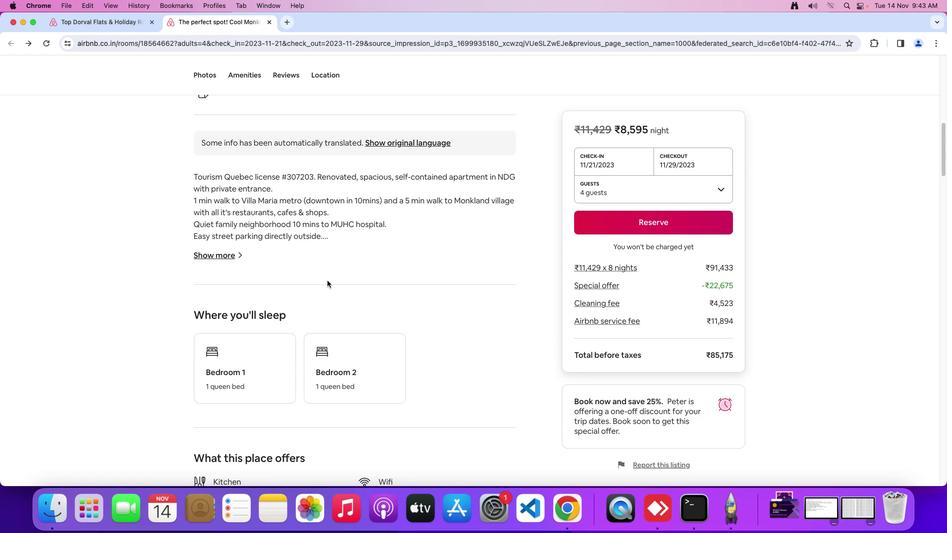 
Action: Mouse scrolled (327, 280) with delta (0, -1)
Screenshot: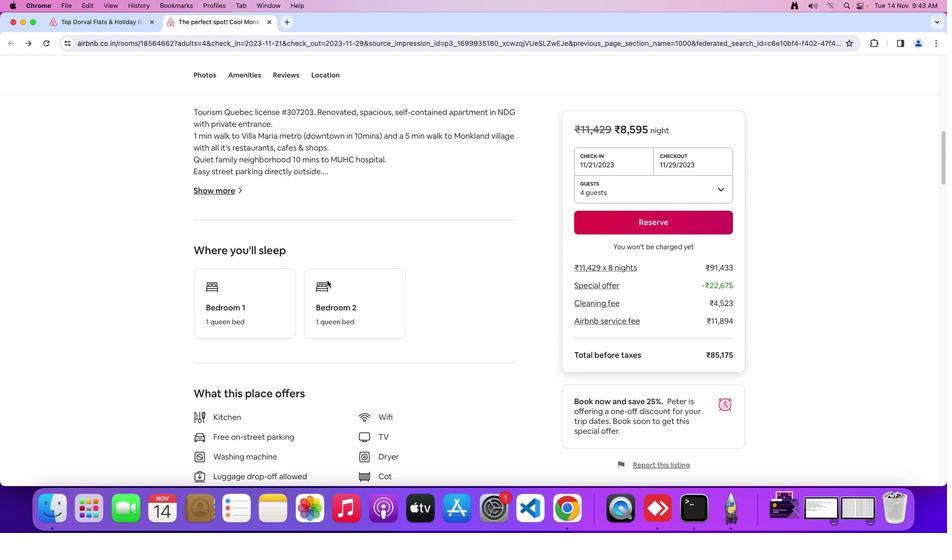 
Action: Mouse scrolled (327, 280) with delta (0, -1)
Screenshot: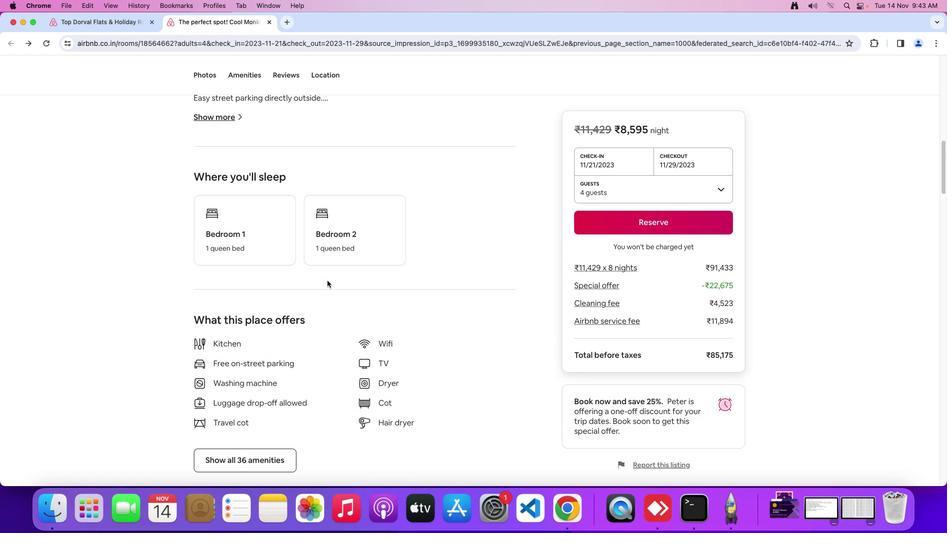 
Action: Mouse scrolled (327, 280) with delta (0, 0)
Screenshot: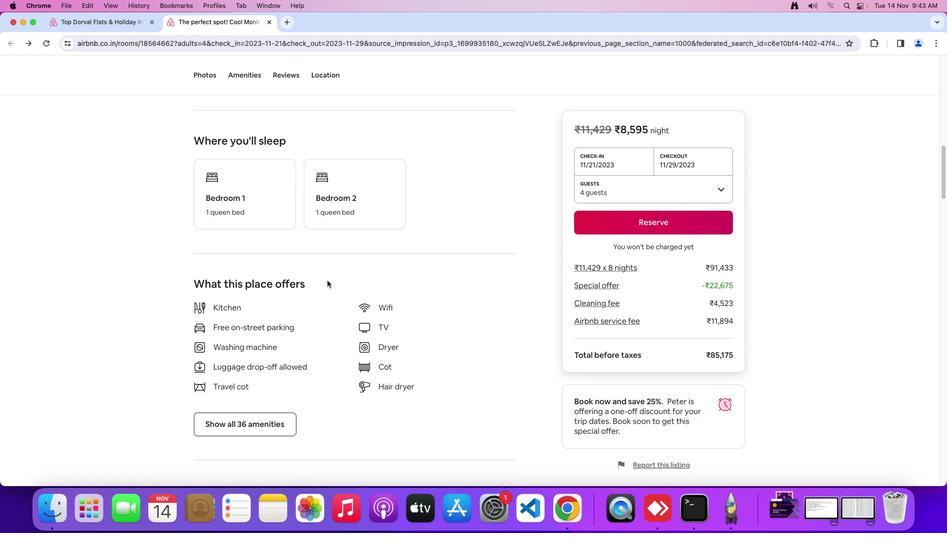 
Action: Mouse scrolled (327, 280) with delta (0, 0)
Screenshot: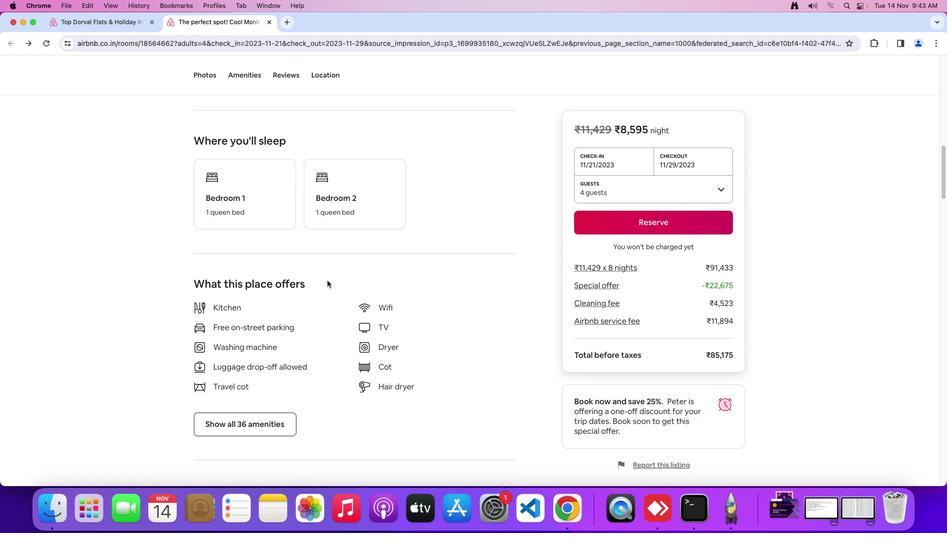 
Action: Mouse scrolled (327, 280) with delta (0, -1)
Screenshot: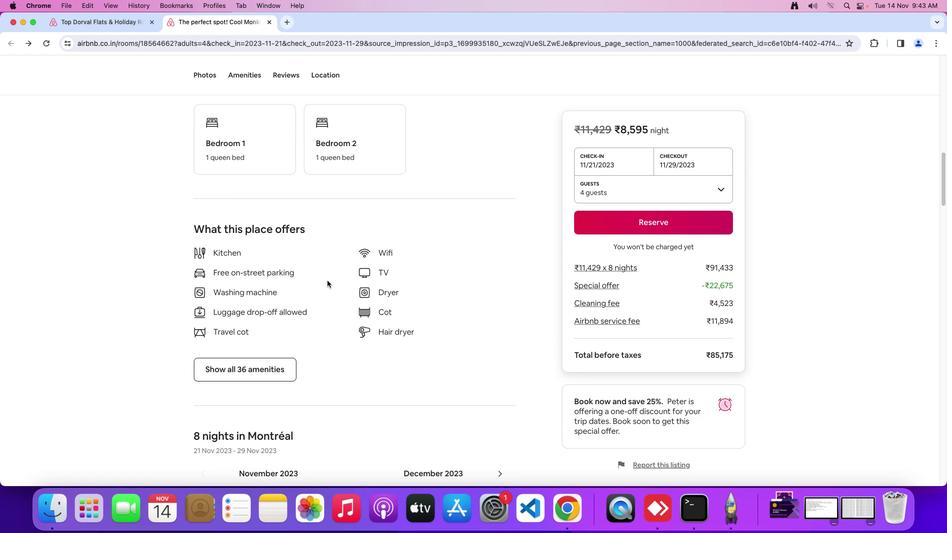 
Action: Mouse scrolled (327, 280) with delta (0, 0)
Screenshot: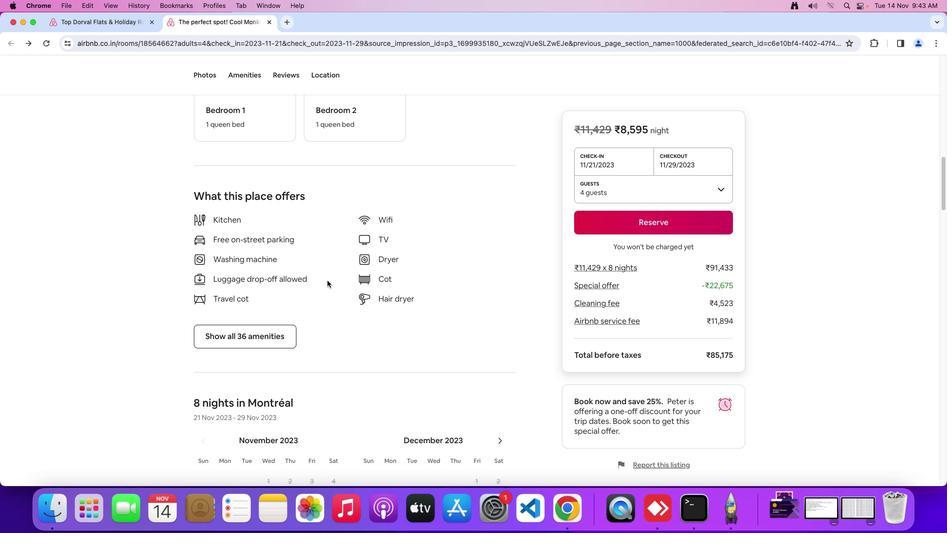 
Action: Mouse scrolled (327, 280) with delta (0, 0)
Screenshot: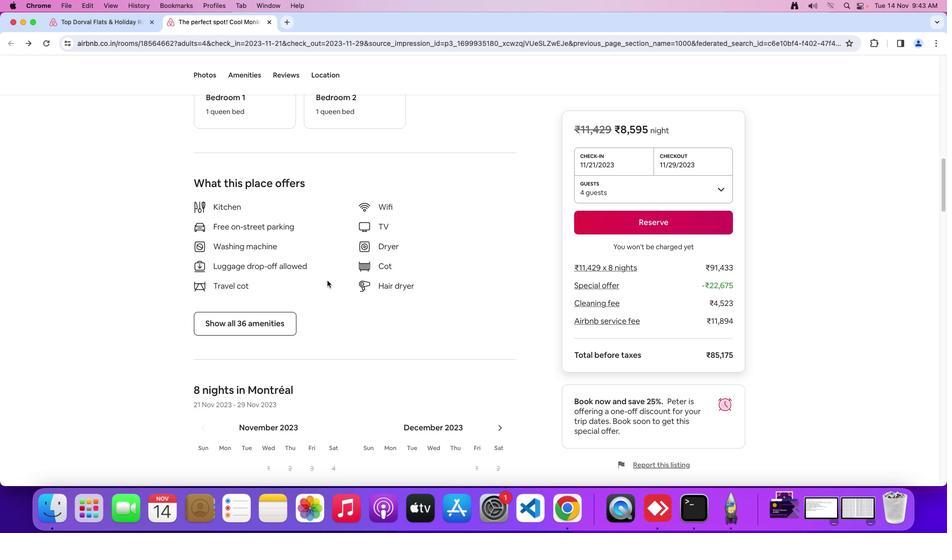 
Action: Mouse moved to (327, 280)
Screenshot: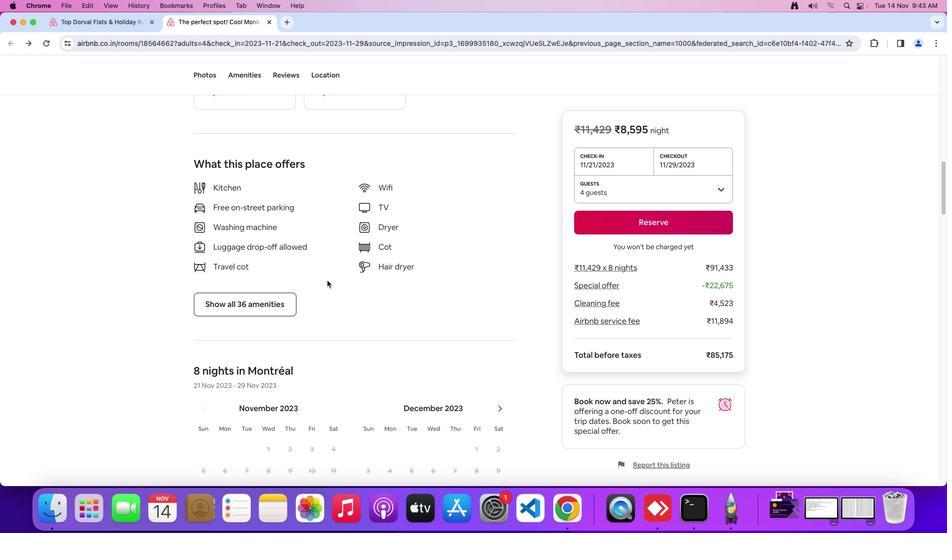 
Action: Mouse scrolled (327, 280) with delta (0, -1)
Screenshot: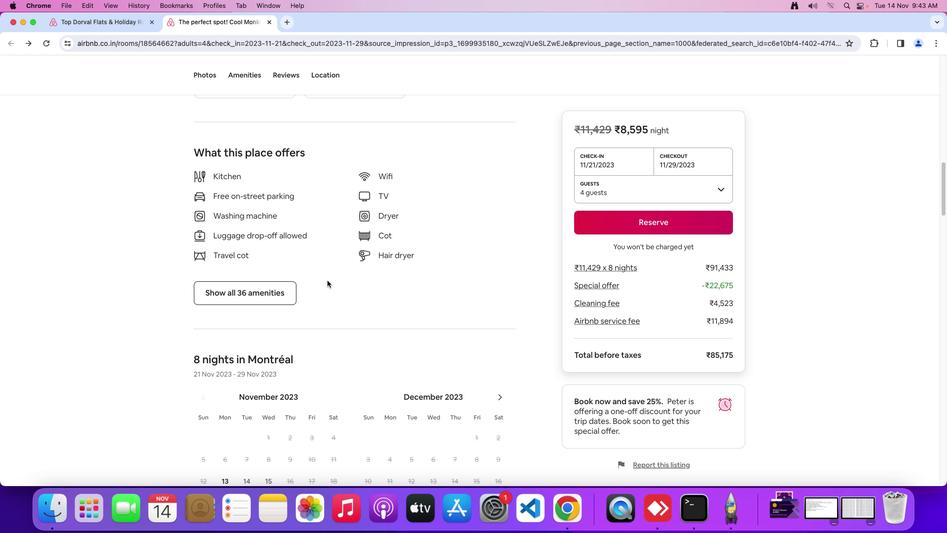 
Action: Mouse scrolled (327, 280) with delta (0, -1)
Screenshot: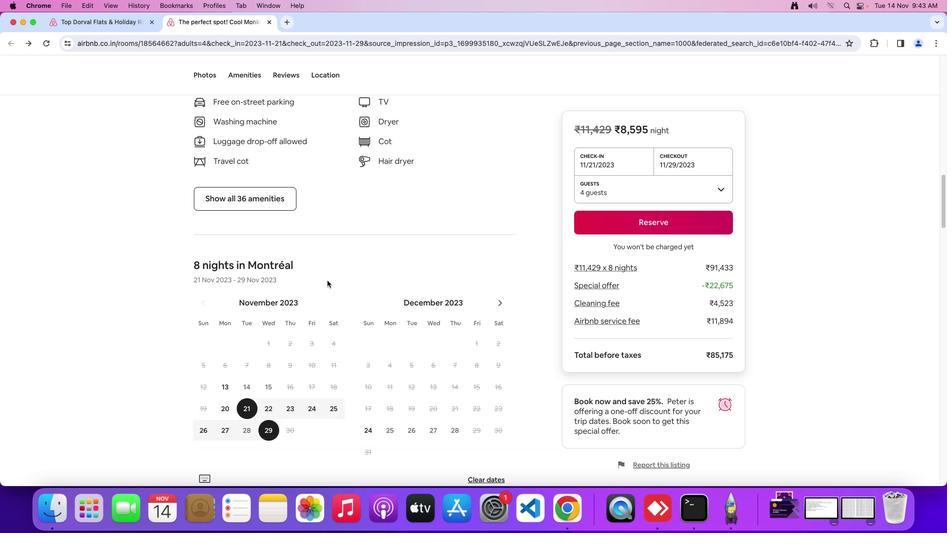 
Action: Mouse moved to (231, 191)
Screenshot: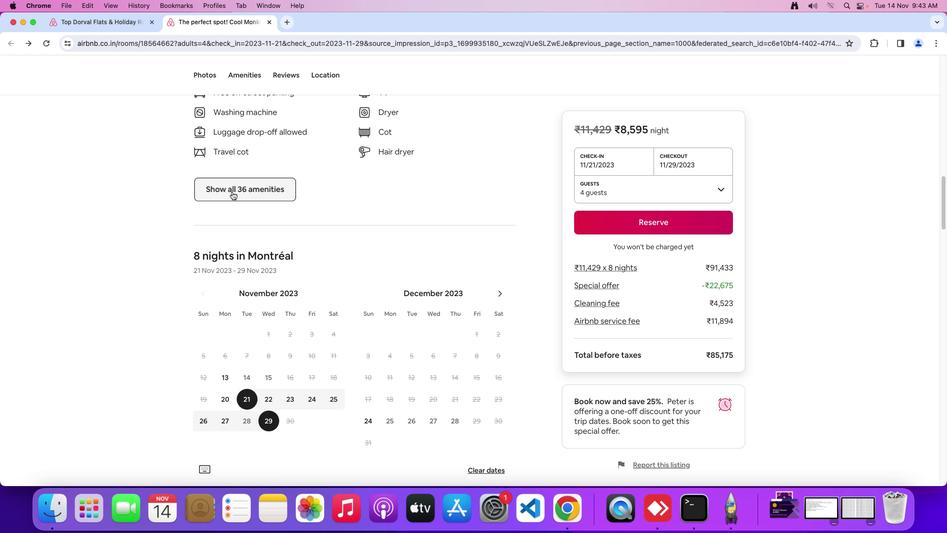 
Action: Mouse pressed left at (231, 191)
Screenshot: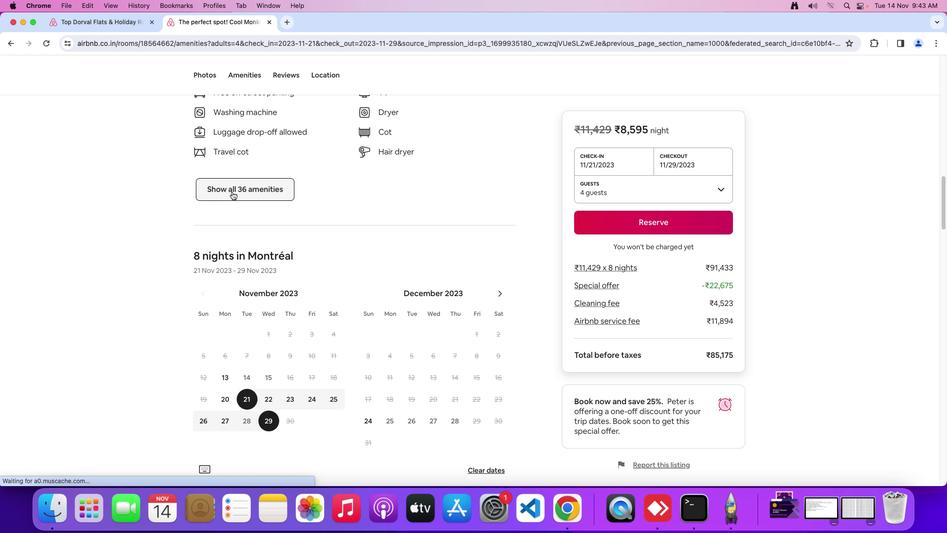 
Action: Mouse moved to (356, 290)
Screenshot: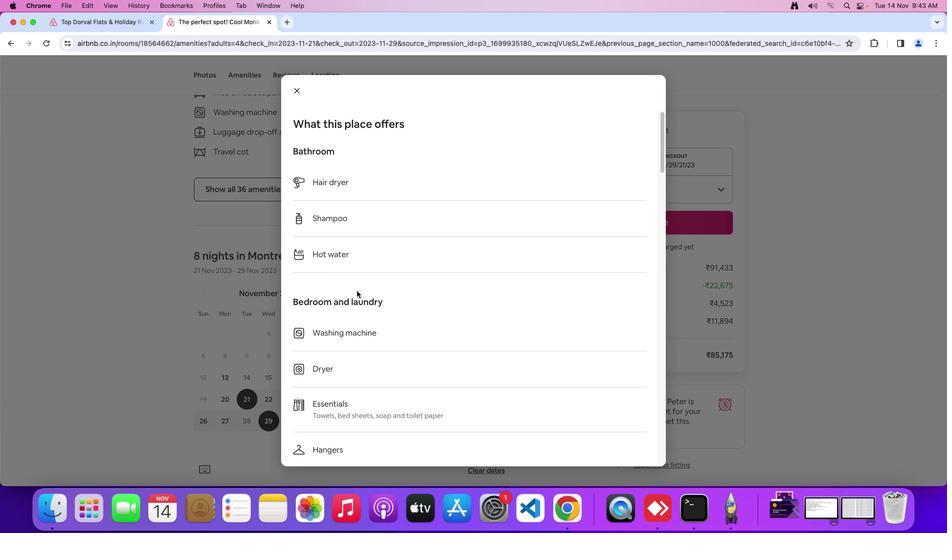 
Action: Mouse scrolled (356, 290) with delta (0, 0)
Screenshot: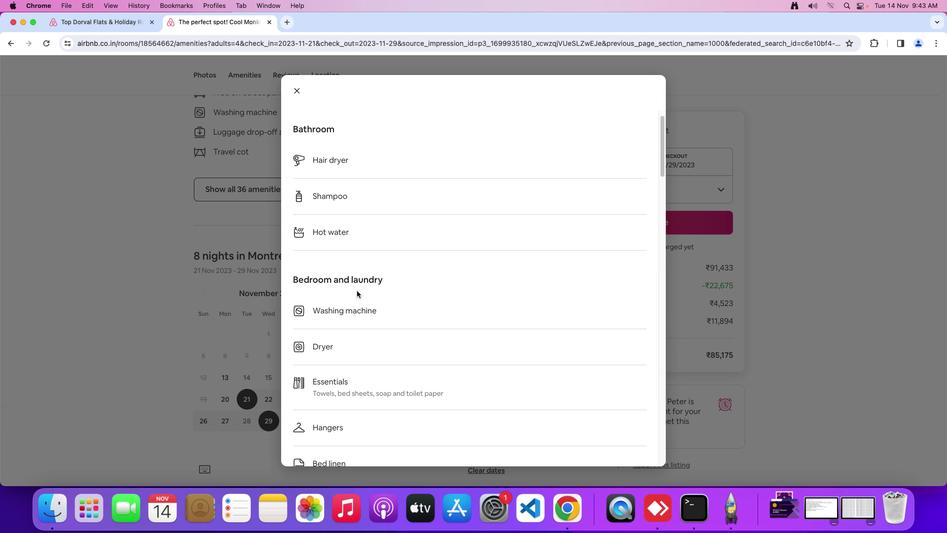 
Action: Mouse scrolled (356, 290) with delta (0, 0)
Screenshot: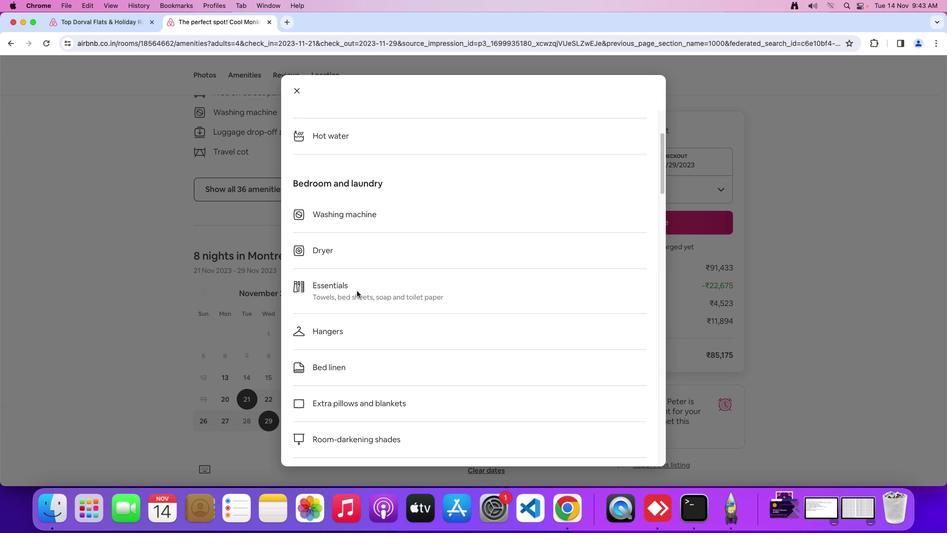 
Action: Mouse scrolled (356, 290) with delta (0, -1)
Screenshot: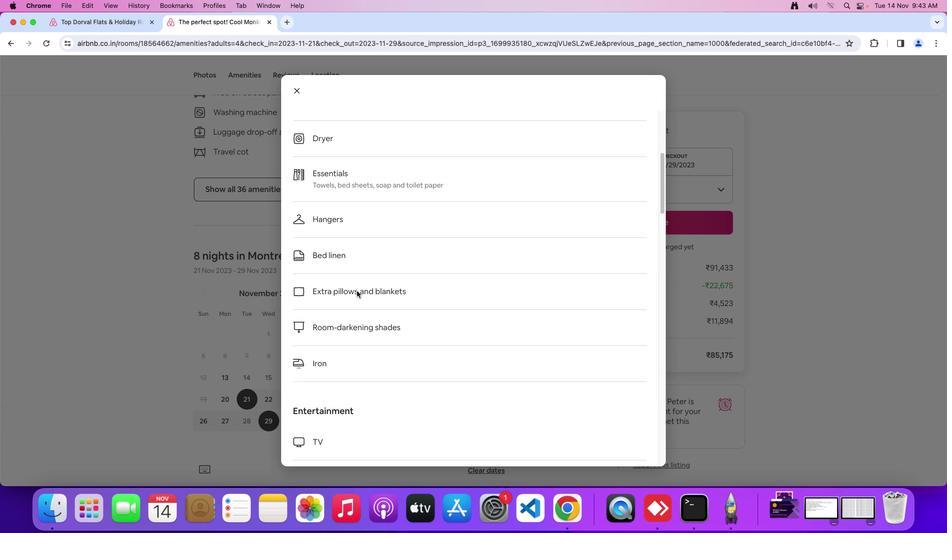 
Action: Mouse scrolled (356, 290) with delta (0, -2)
Screenshot: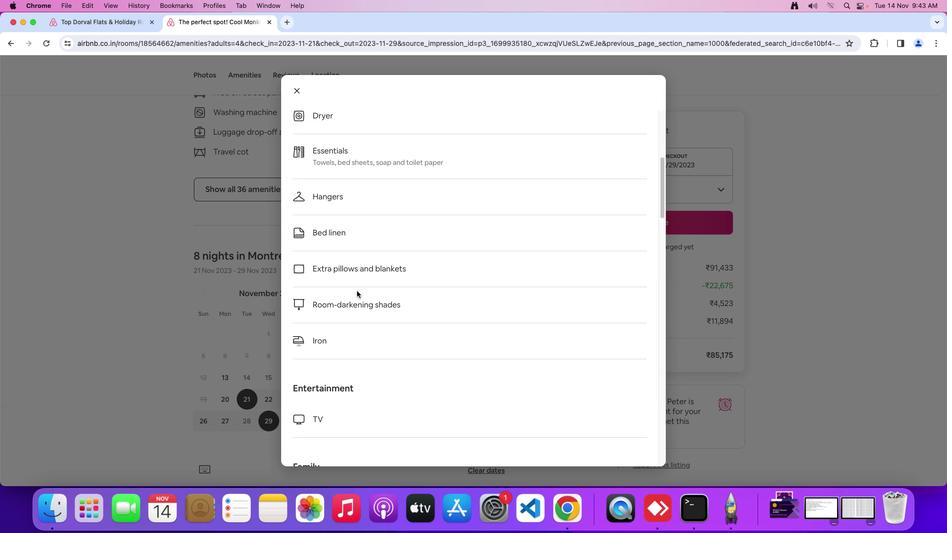 
Action: Mouse moved to (357, 290)
Screenshot: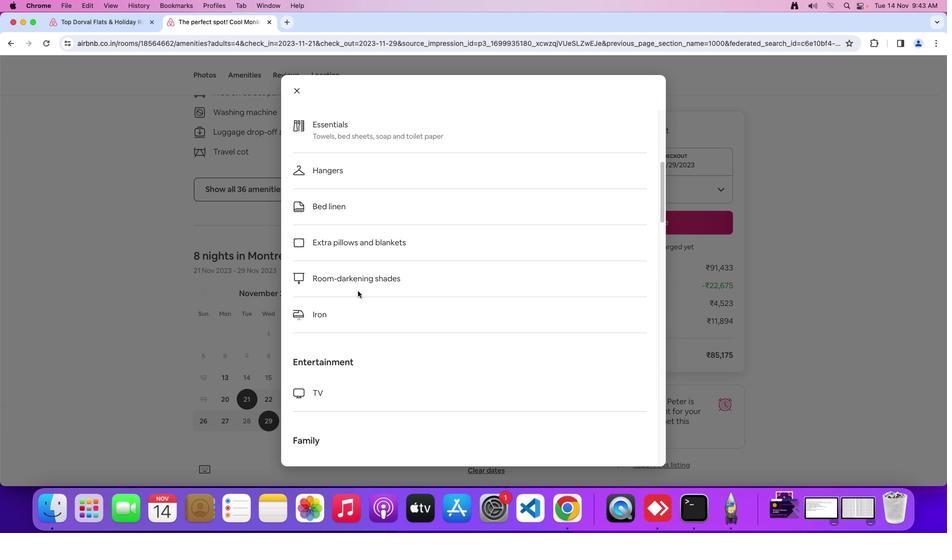 
Action: Mouse scrolled (357, 290) with delta (0, 0)
Screenshot: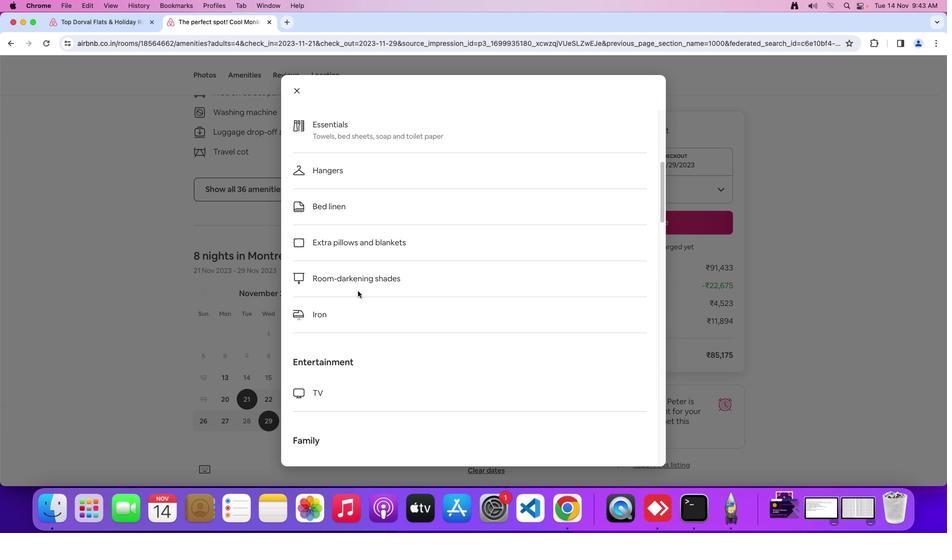 
Action: Mouse scrolled (357, 290) with delta (0, 0)
Screenshot: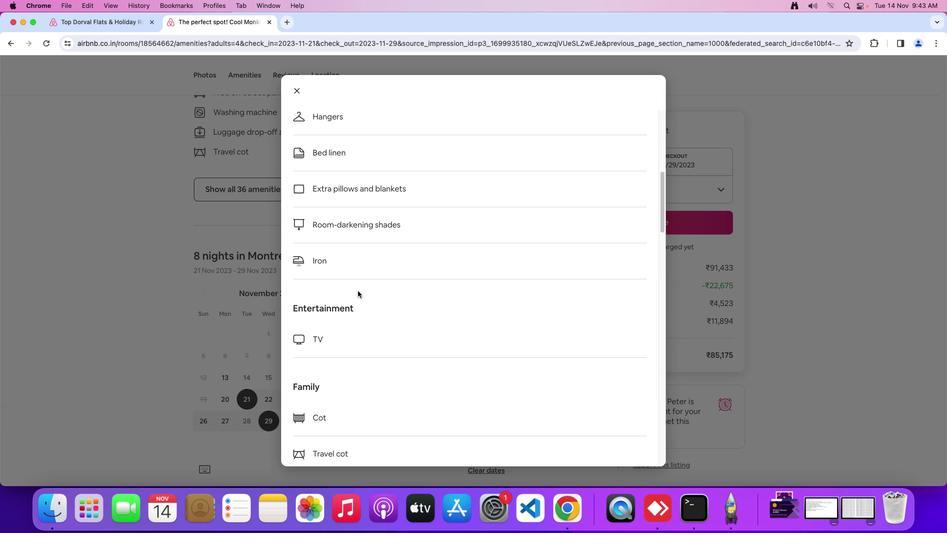 
Action: Mouse moved to (357, 290)
Screenshot: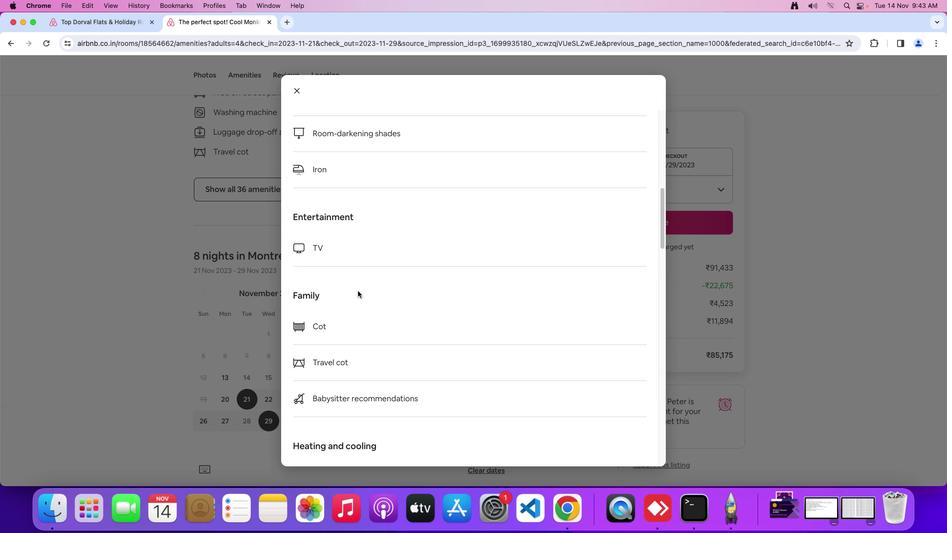 
Action: Mouse scrolled (357, 290) with delta (0, -1)
Screenshot: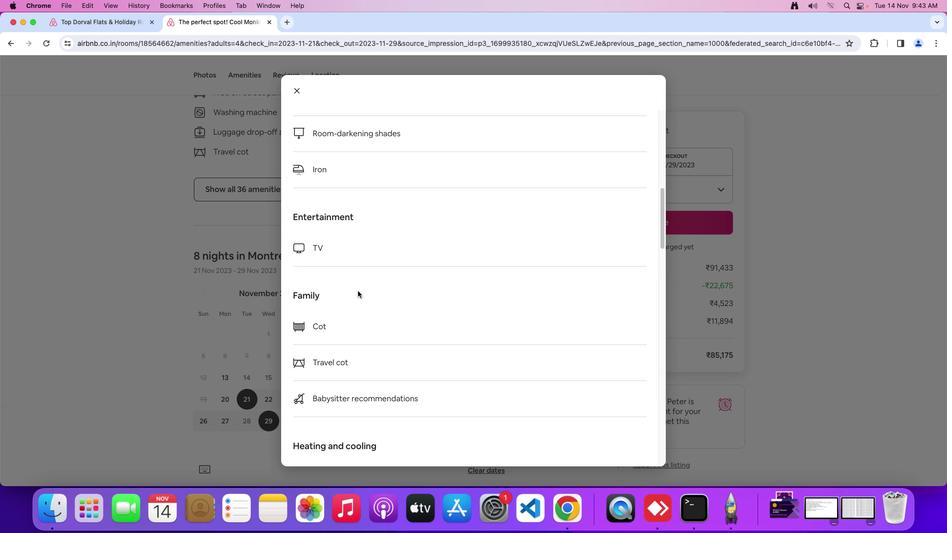 
Action: Mouse moved to (357, 290)
Screenshot: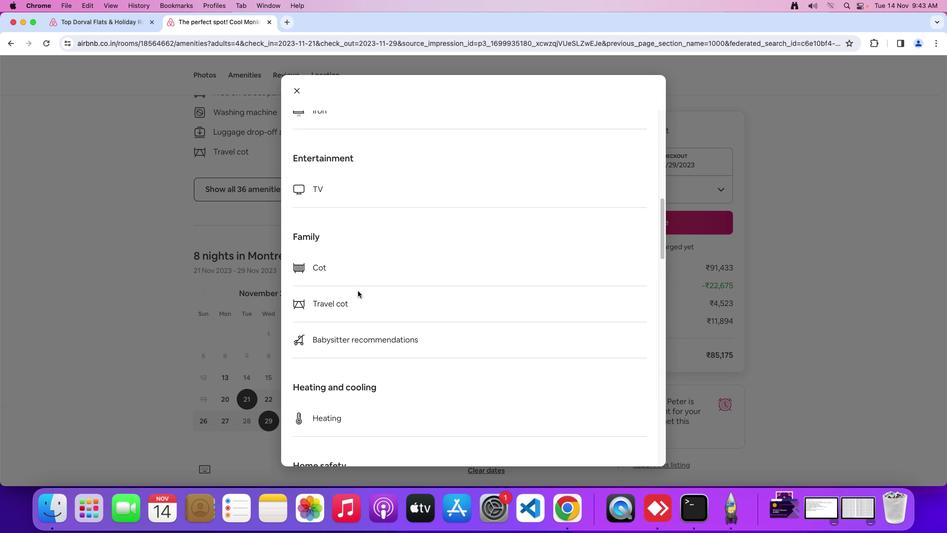 
Action: Mouse scrolled (357, 290) with delta (0, -2)
Screenshot: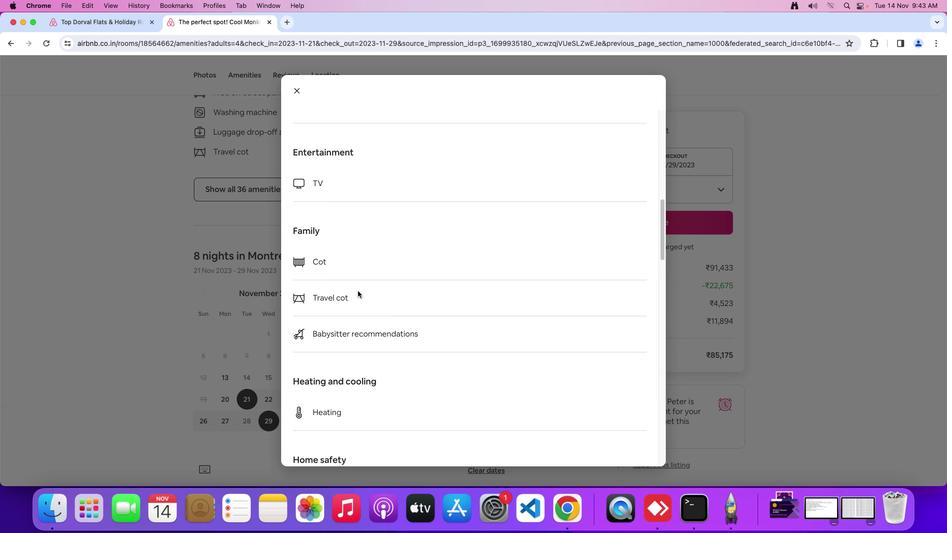 
Action: Mouse moved to (357, 290)
Screenshot: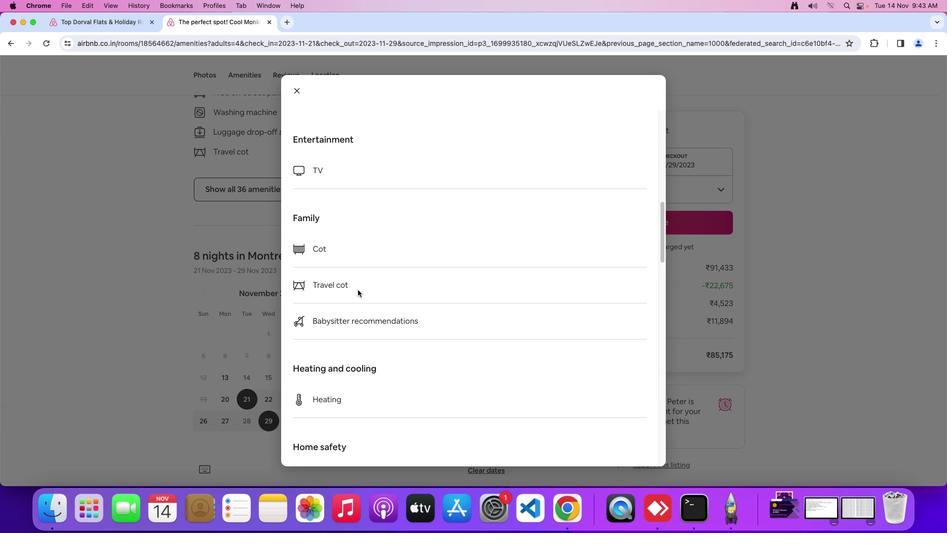 
Action: Mouse scrolled (357, 290) with delta (0, 0)
Screenshot: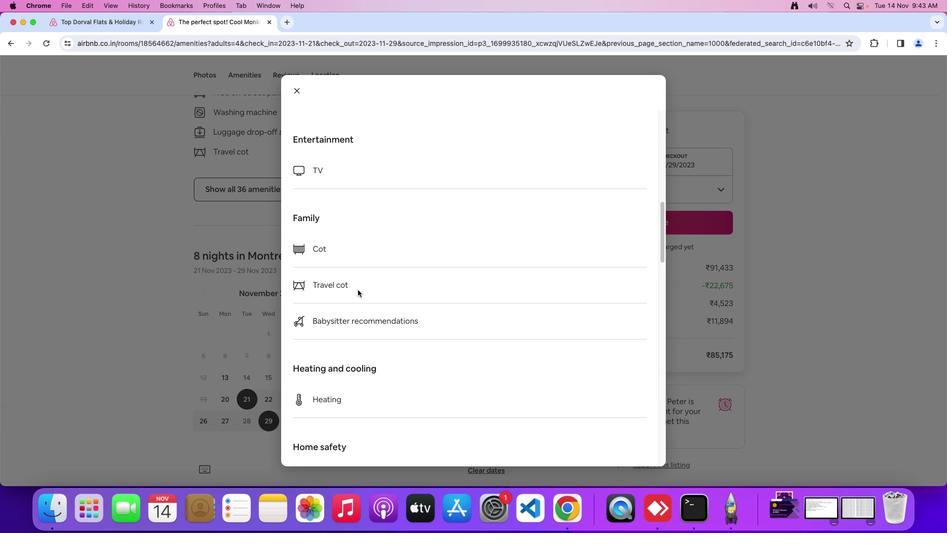 
Action: Mouse scrolled (357, 290) with delta (0, 0)
Screenshot: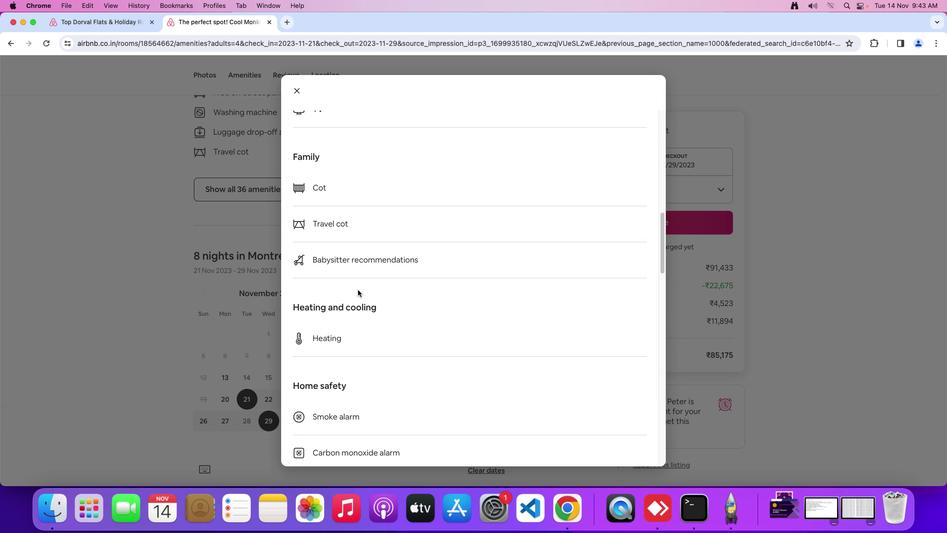 
Action: Mouse moved to (357, 290)
Screenshot: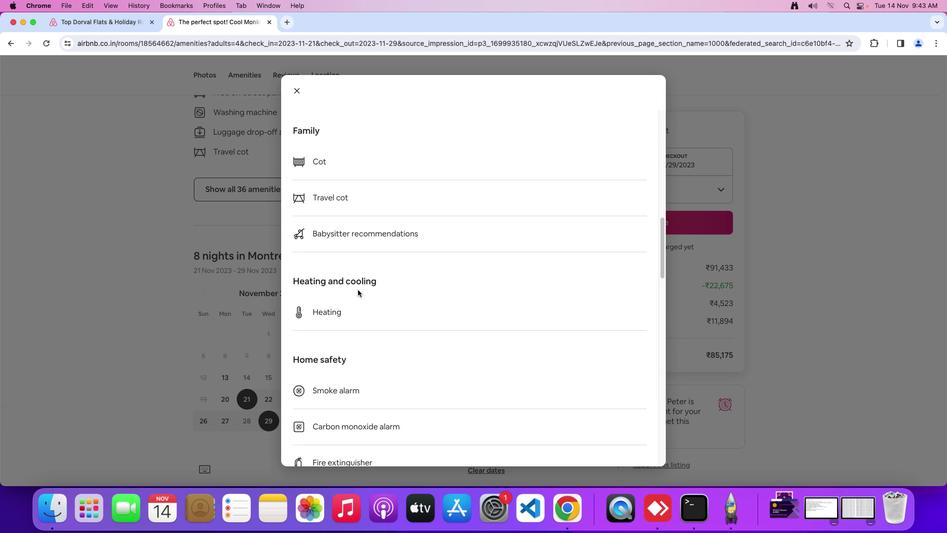 
Action: Mouse scrolled (357, 290) with delta (0, -1)
Screenshot: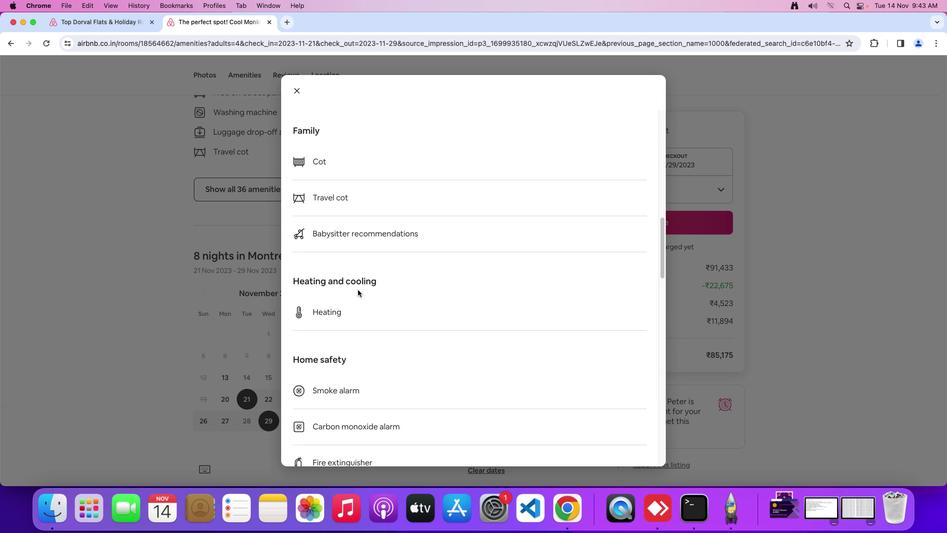 
Action: Mouse moved to (357, 290)
Screenshot: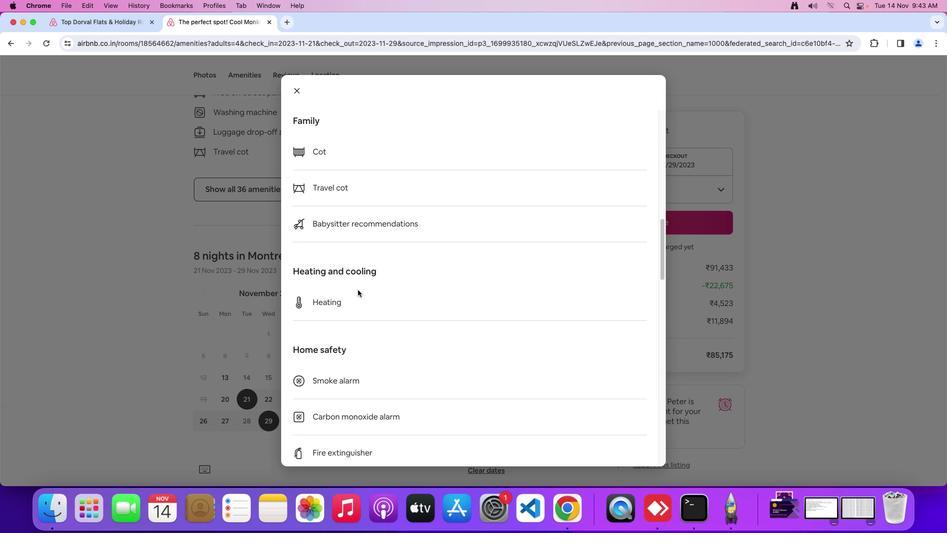 
Action: Mouse scrolled (357, 290) with delta (0, 0)
Screenshot: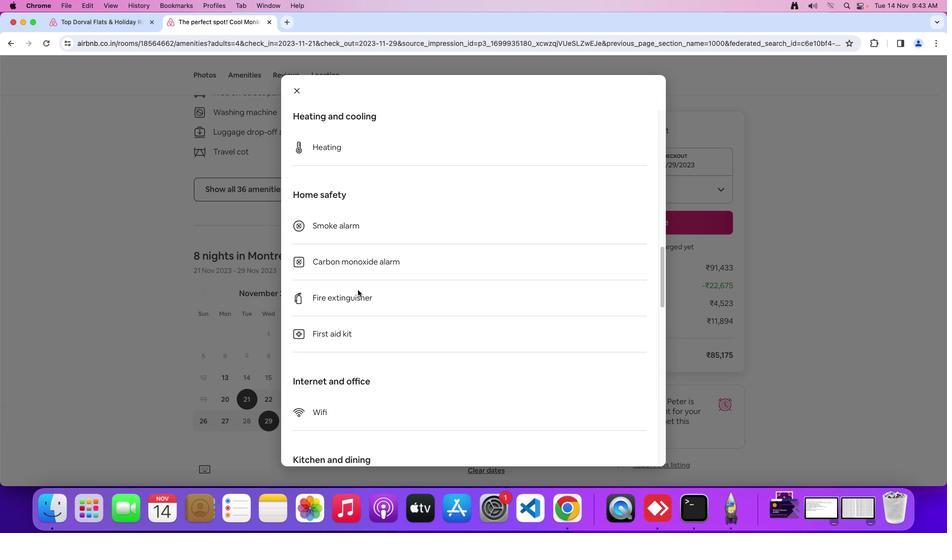 
Action: Mouse scrolled (357, 290) with delta (0, 0)
Screenshot: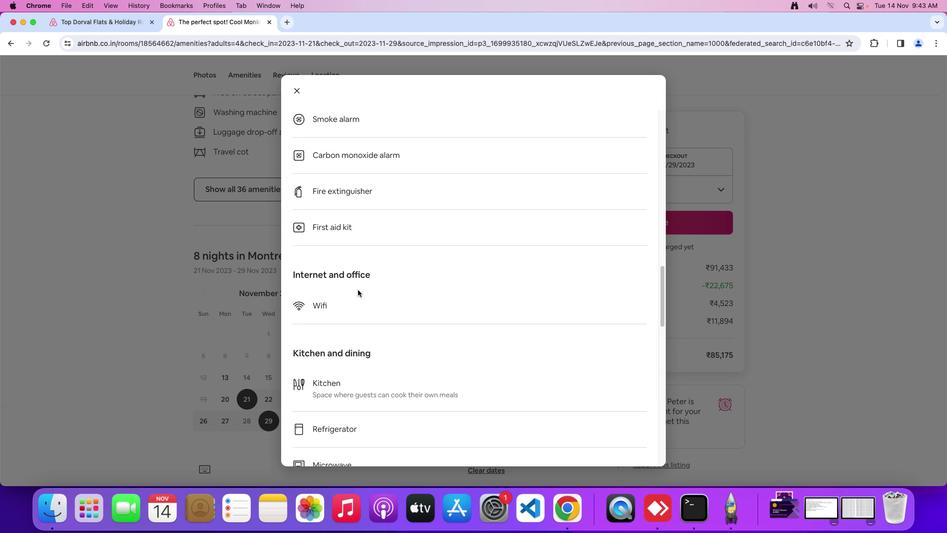 
Action: Mouse scrolled (357, 290) with delta (0, -1)
Screenshot: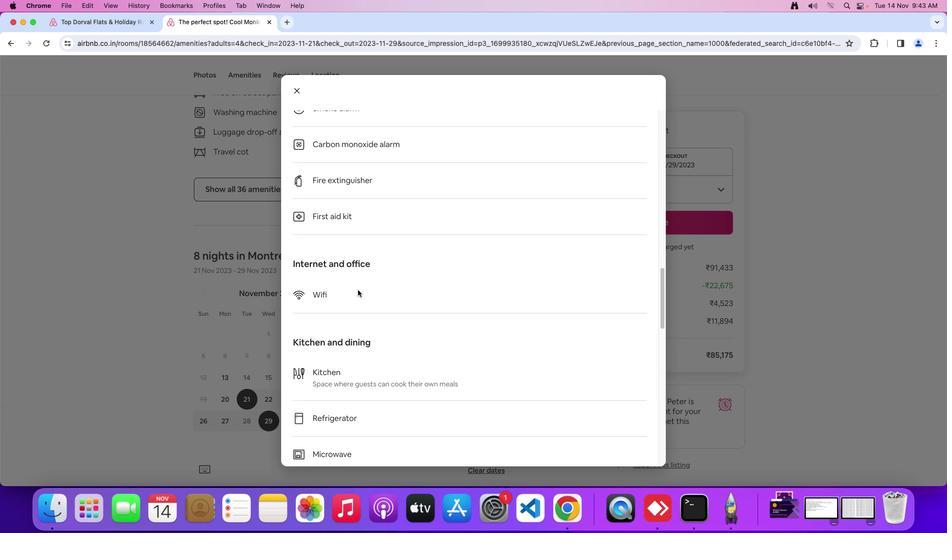 
Action: Mouse scrolled (357, 290) with delta (0, -3)
Screenshot: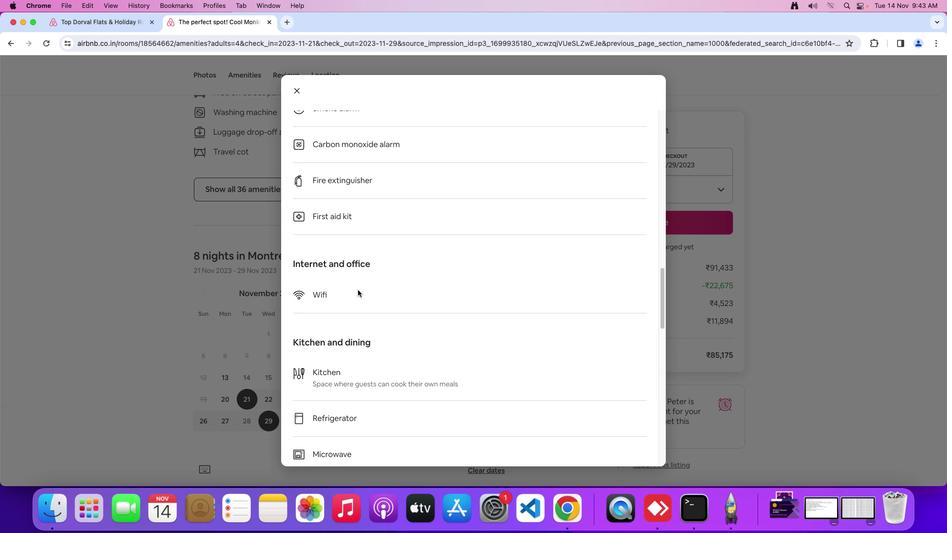 
Action: Mouse moved to (357, 289)
Screenshot: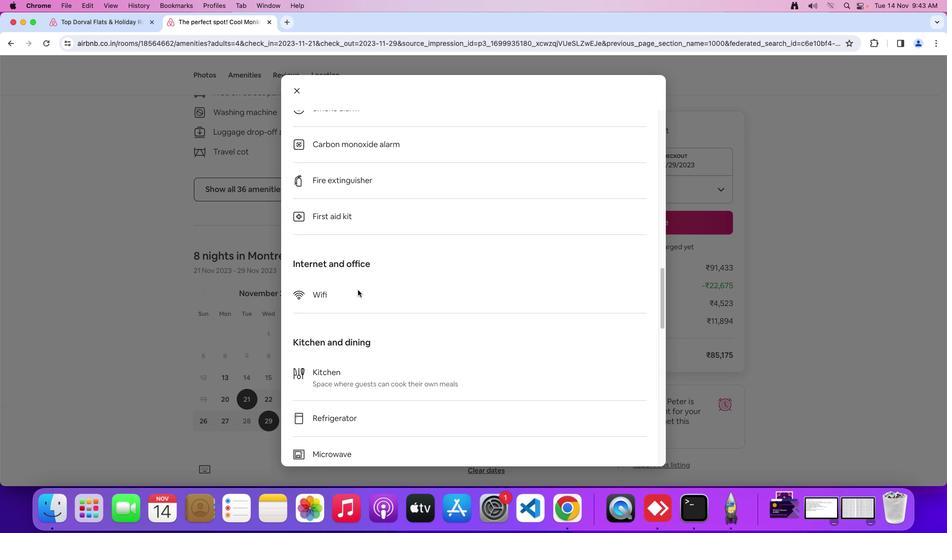 
Action: Mouse scrolled (357, 289) with delta (0, 0)
Screenshot: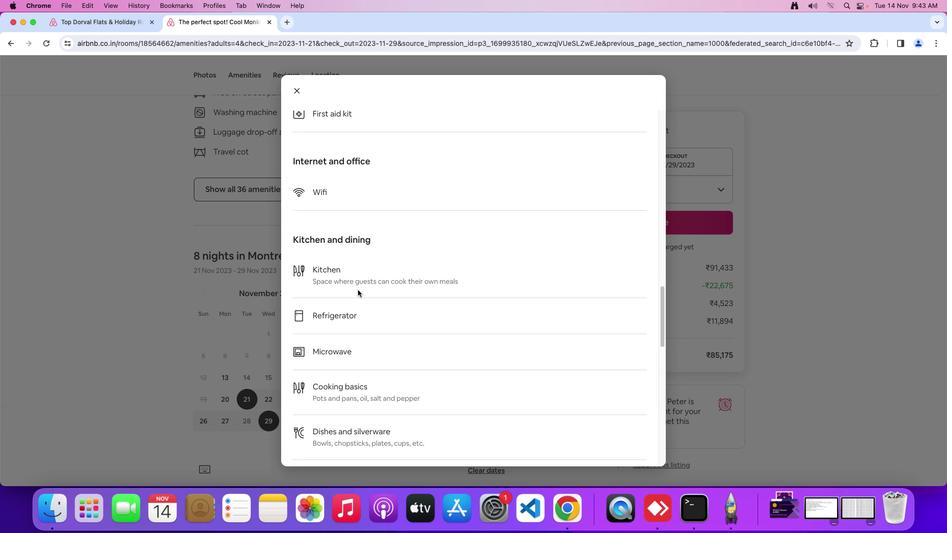 
Action: Mouse scrolled (357, 289) with delta (0, 0)
Screenshot: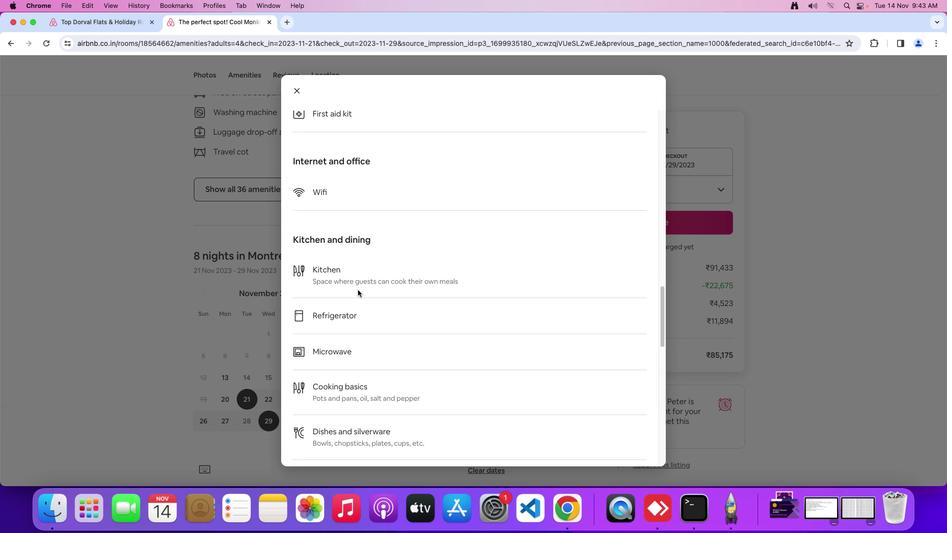 
Action: Mouse scrolled (357, 289) with delta (0, -1)
Screenshot: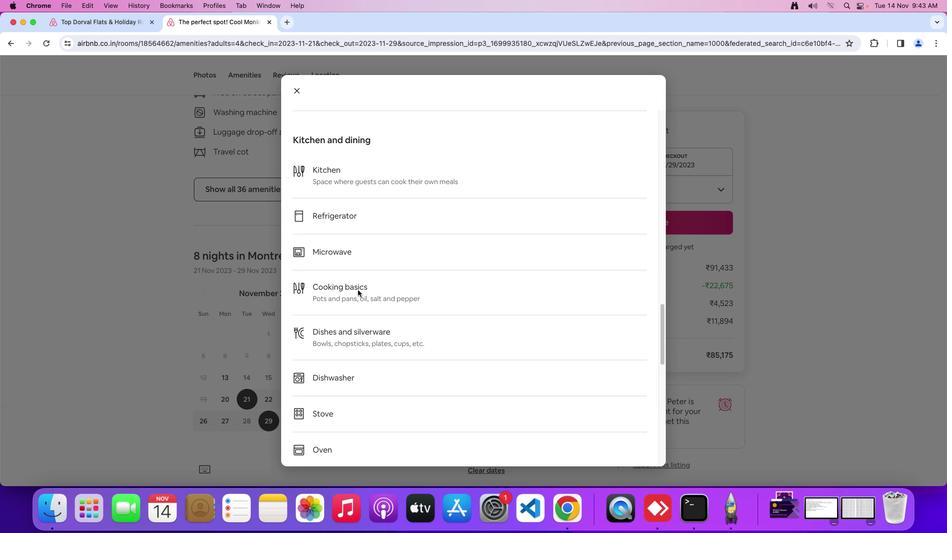 
Action: Mouse moved to (357, 289)
Screenshot: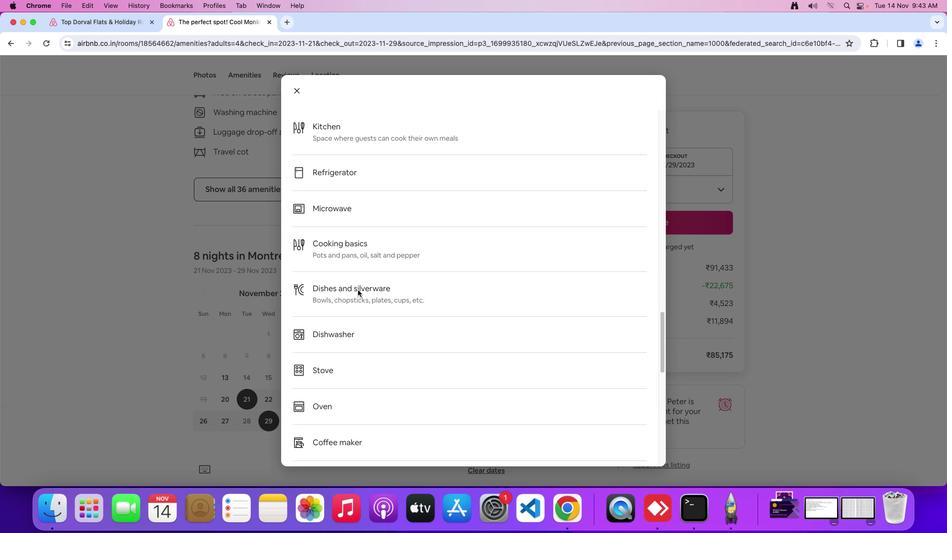 
Action: Mouse scrolled (357, 289) with delta (0, -2)
Screenshot: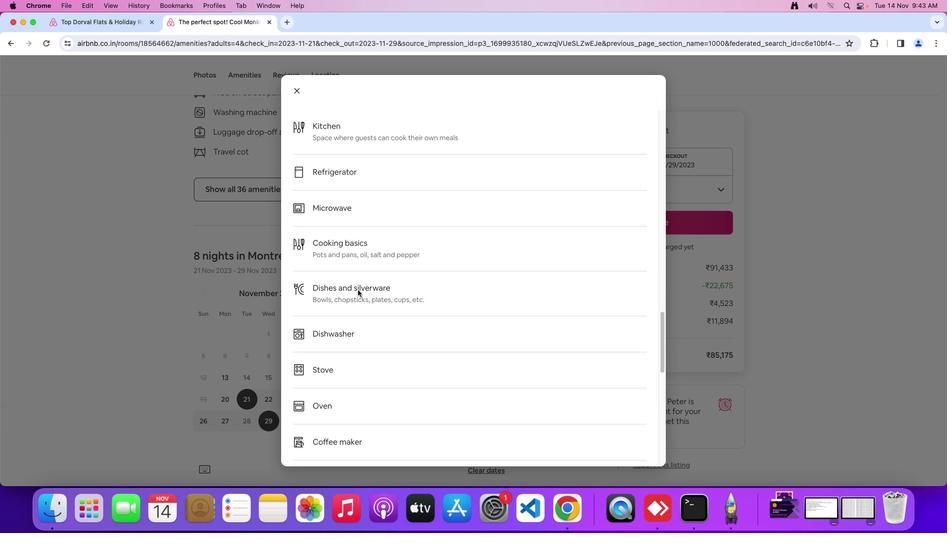 
Action: Mouse moved to (357, 290)
Screenshot: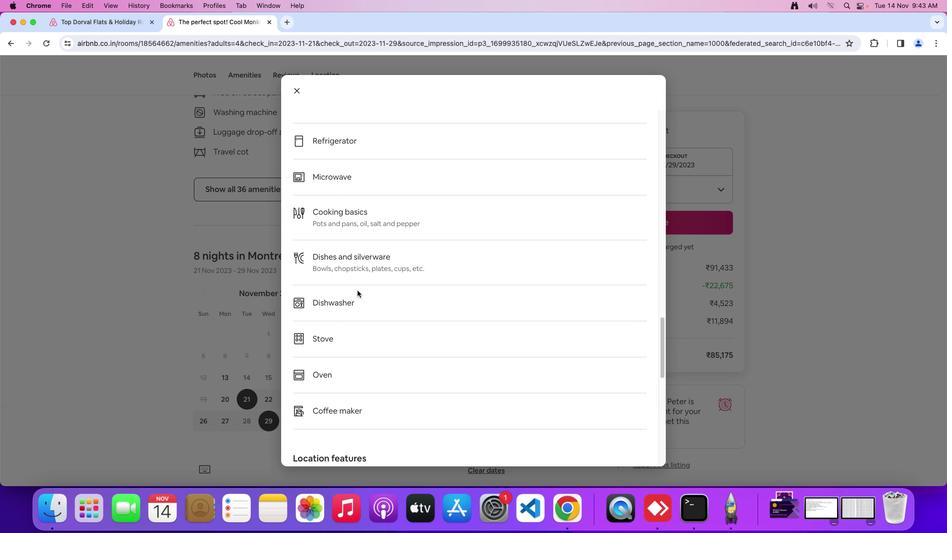 
Action: Mouse scrolled (357, 290) with delta (0, 0)
Screenshot: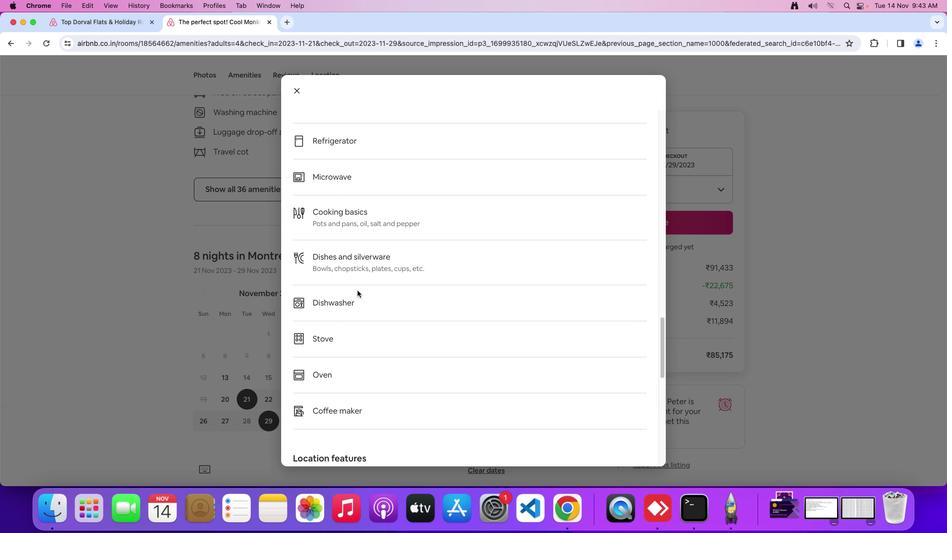 
Action: Mouse moved to (357, 290)
Screenshot: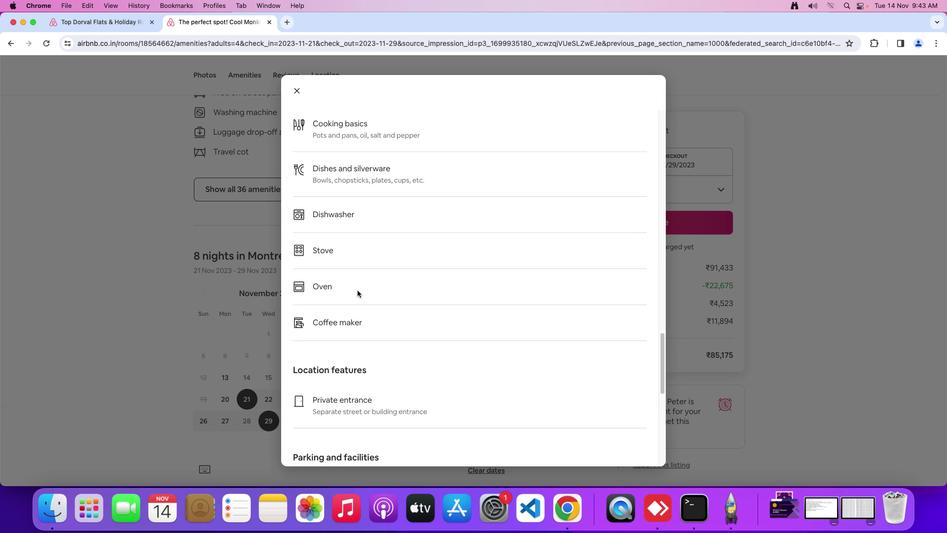 
Action: Mouse scrolled (357, 290) with delta (0, 0)
Screenshot: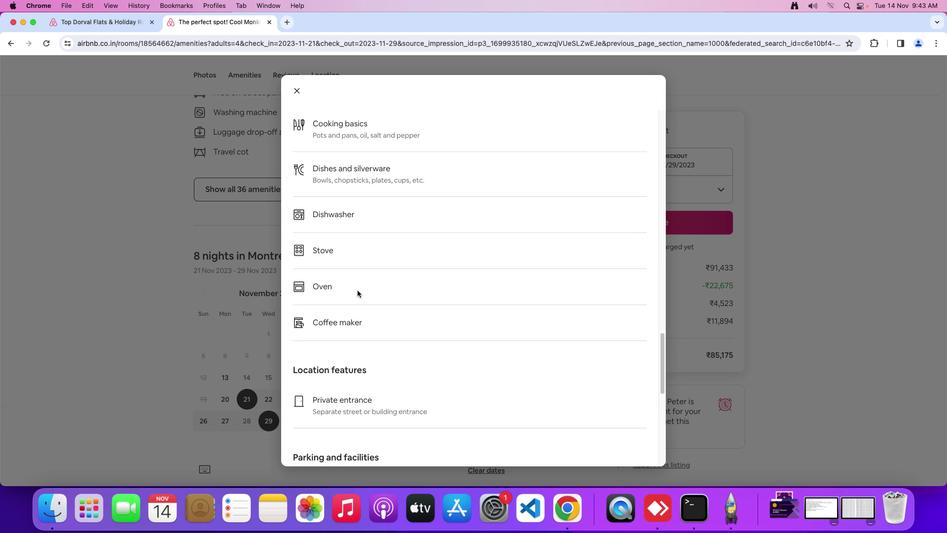 
Action: Mouse moved to (357, 290)
Screenshot: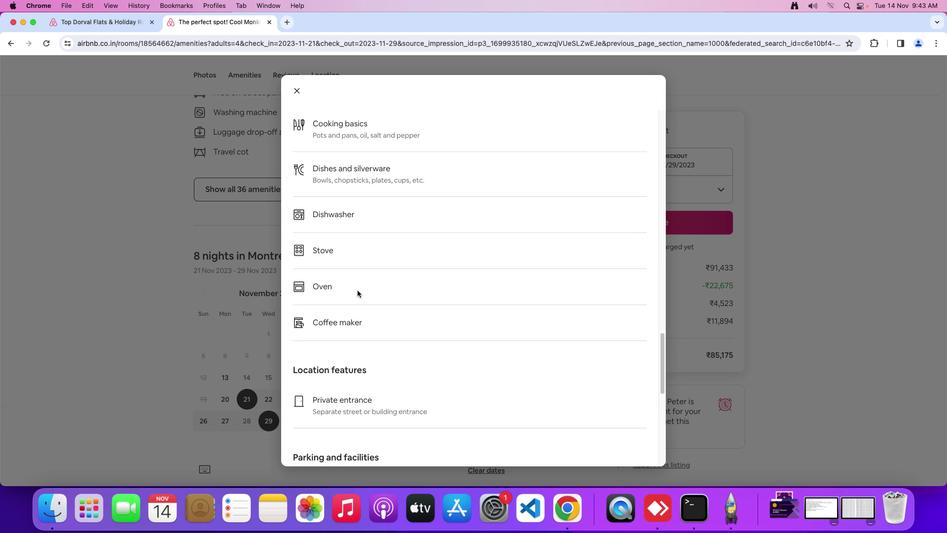 
Action: Mouse scrolled (357, 290) with delta (0, -1)
Screenshot: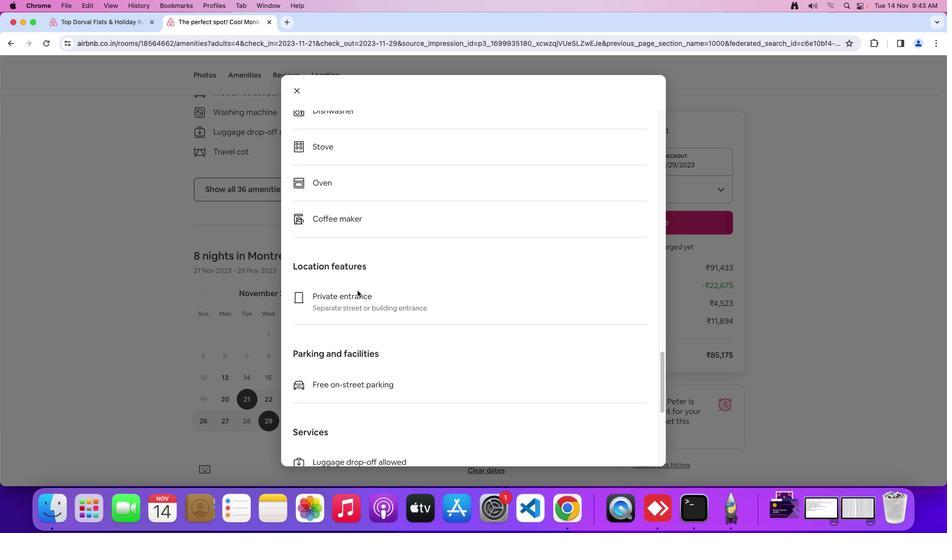 
Action: Mouse moved to (357, 290)
Screenshot: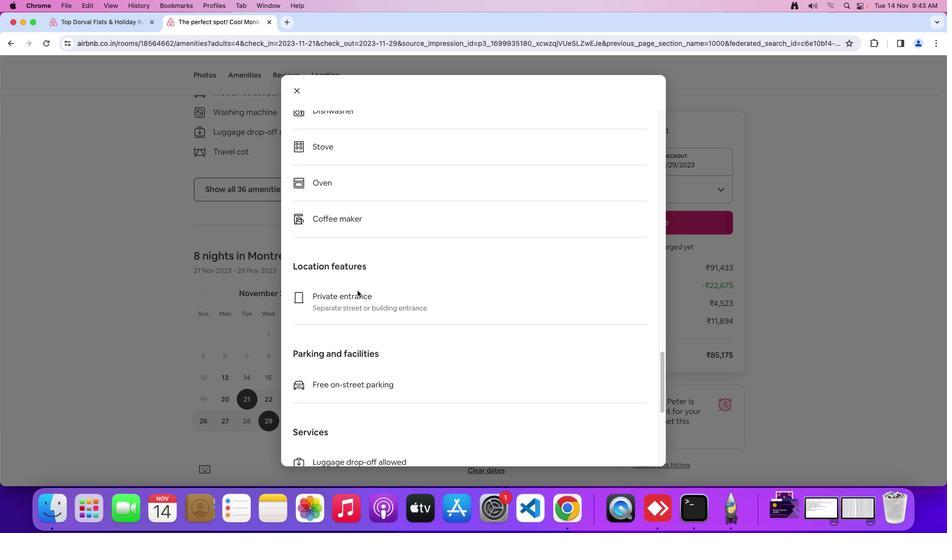 
Action: Mouse scrolled (357, 290) with delta (0, -2)
Screenshot: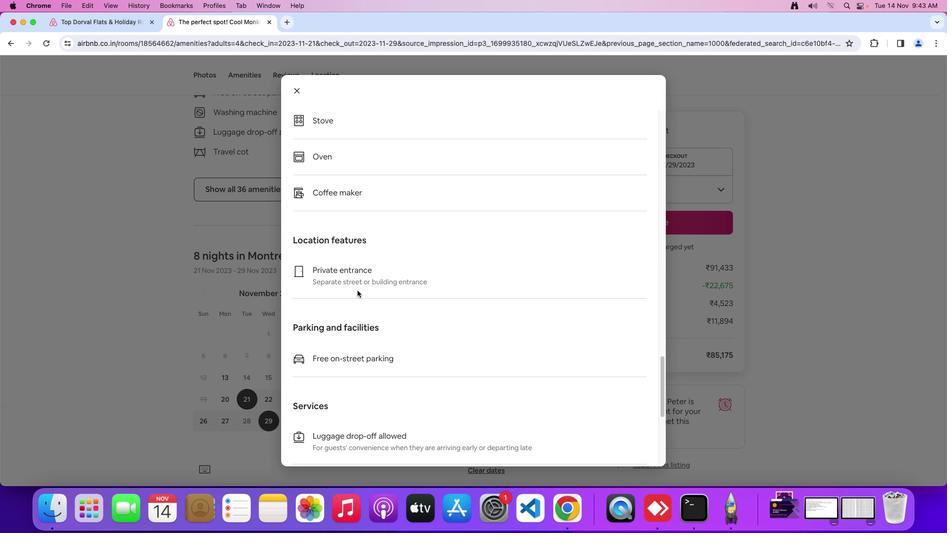 
Action: Mouse moved to (357, 290)
Screenshot: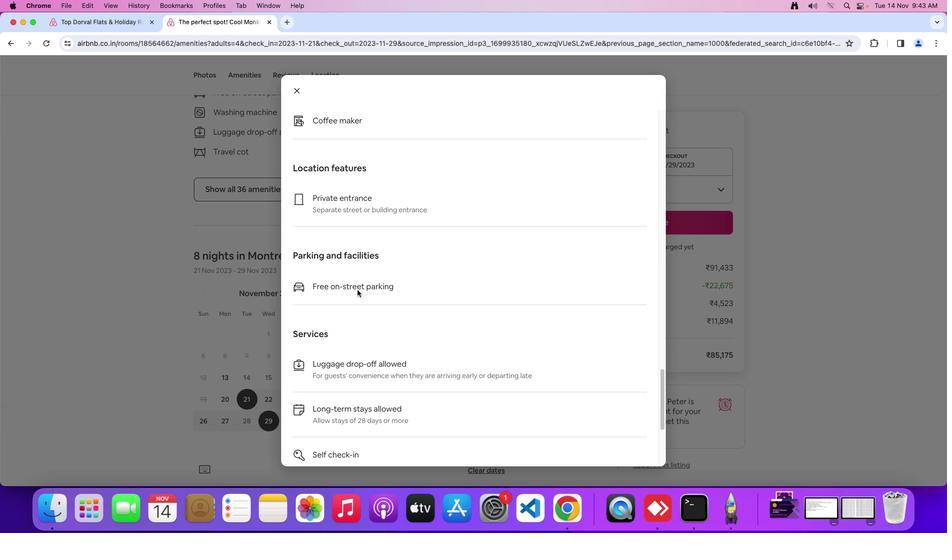 
Action: Mouse scrolled (357, 290) with delta (0, 0)
Screenshot: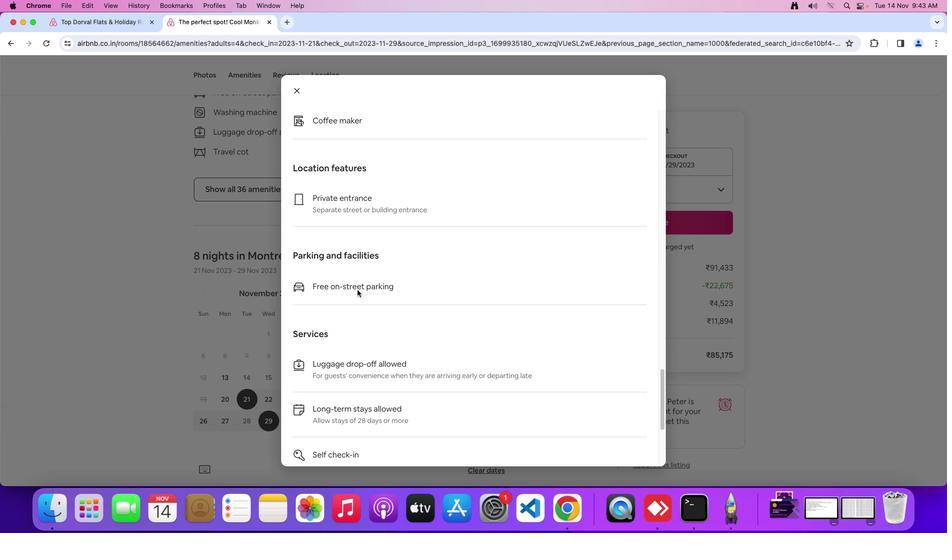 
Action: Mouse moved to (357, 290)
Screenshot: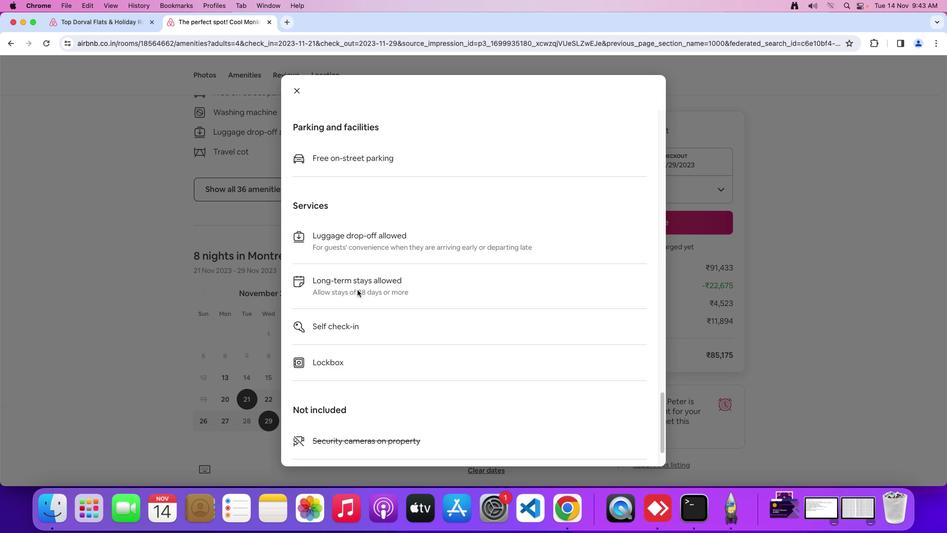 
Action: Mouse scrolled (357, 290) with delta (0, 0)
Screenshot: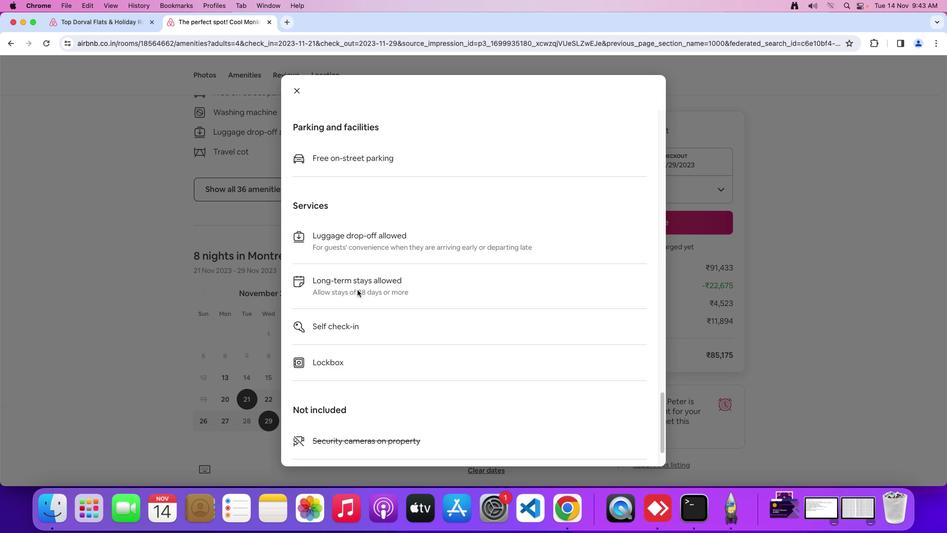 
Action: Mouse moved to (357, 290)
